 Task: Find connections with filter location Bhinga with filter topic #hiringwith filter profile language English with filter current company Technical Engineering Portal with filter school Bhagwant University, Ajmer with filter industry Footwear and Leather Goods Repair with filter service category DJing with filter keywords title Mathematician
Action: Mouse moved to (561, 79)
Screenshot: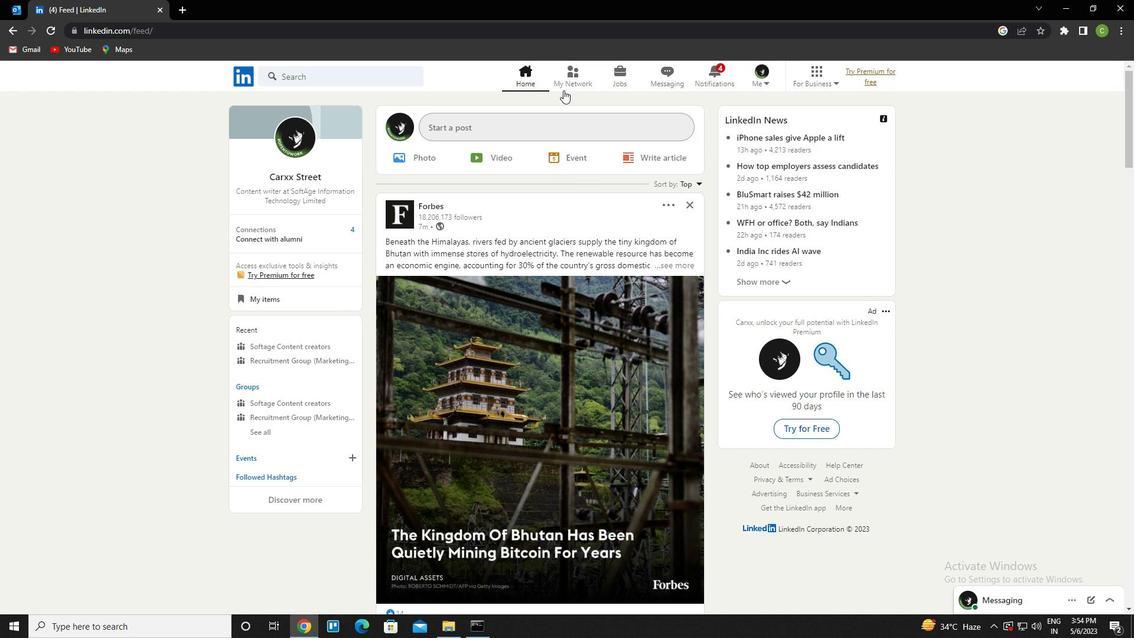 
Action: Mouse pressed left at (561, 79)
Screenshot: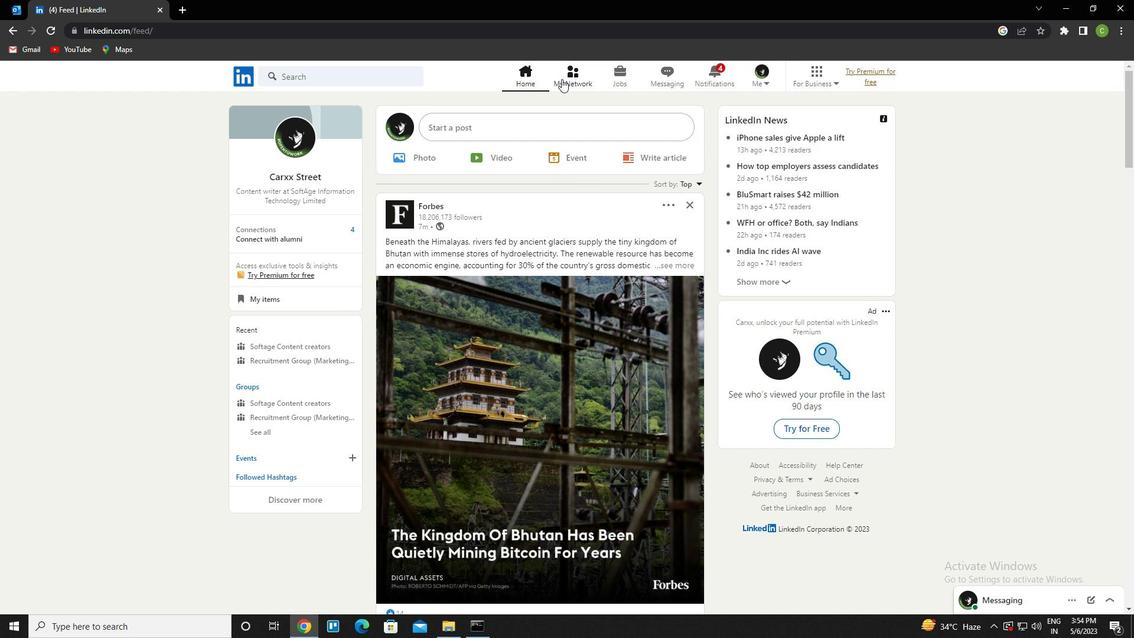 
Action: Mouse moved to (320, 153)
Screenshot: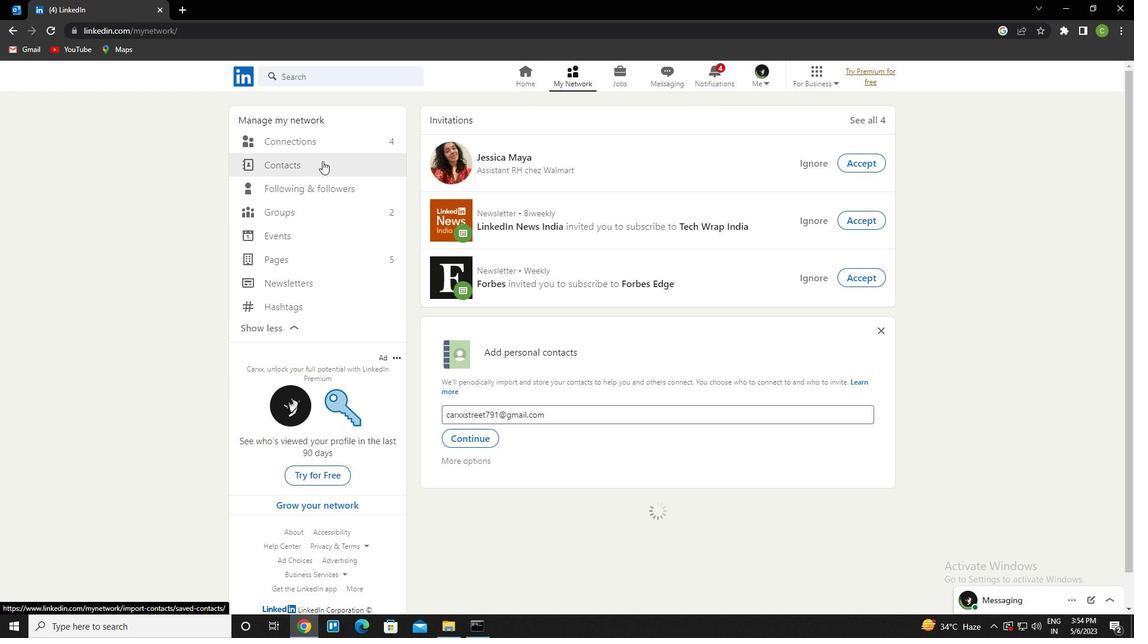 
Action: Mouse pressed left at (320, 153)
Screenshot: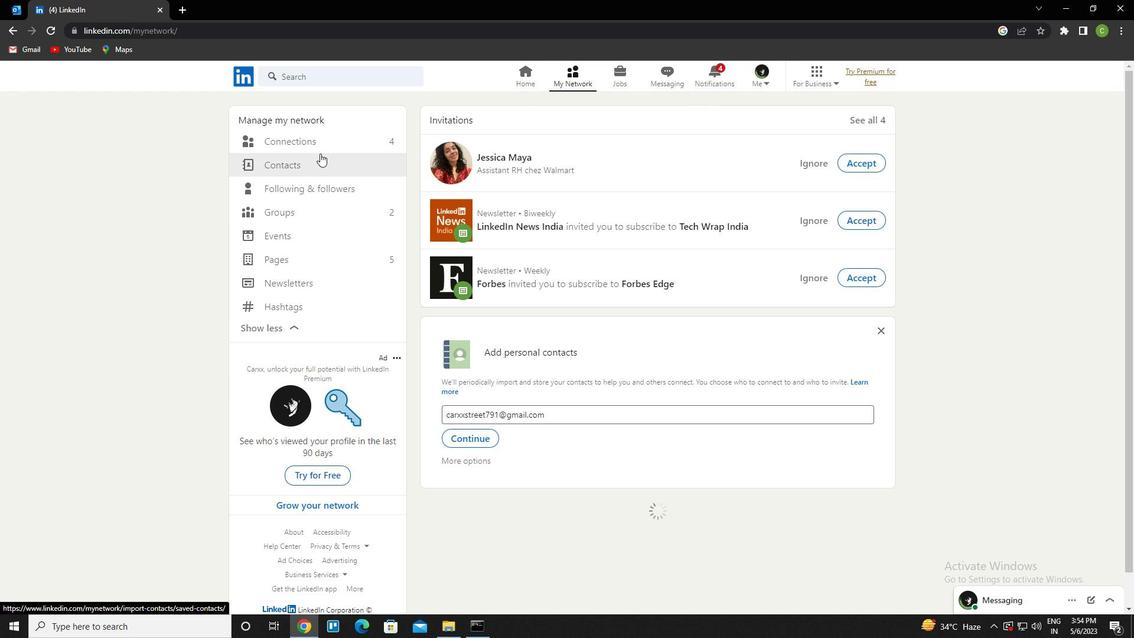 
Action: Mouse moved to (323, 143)
Screenshot: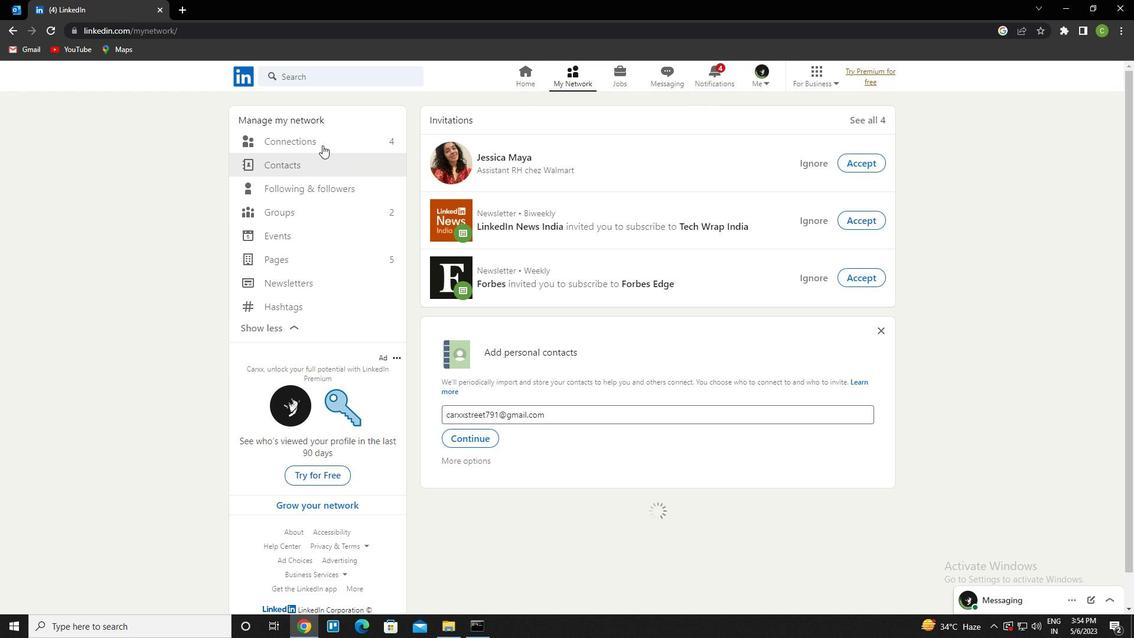 
Action: Mouse pressed left at (323, 143)
Screenshot: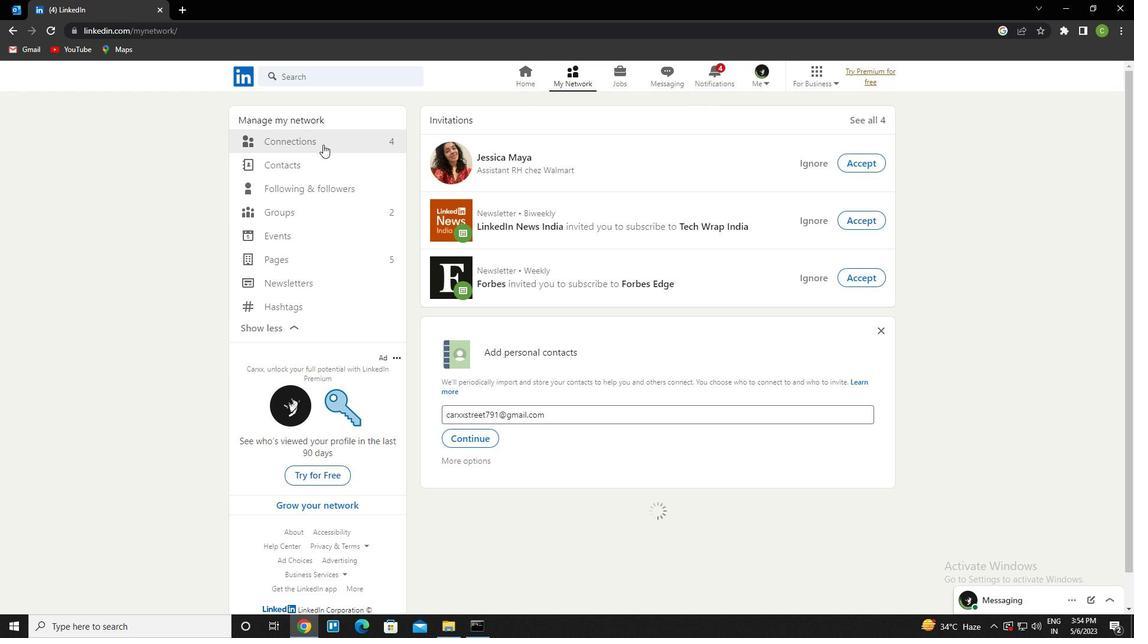 
Action: Mouse moved to (667, 142)
Screenshot: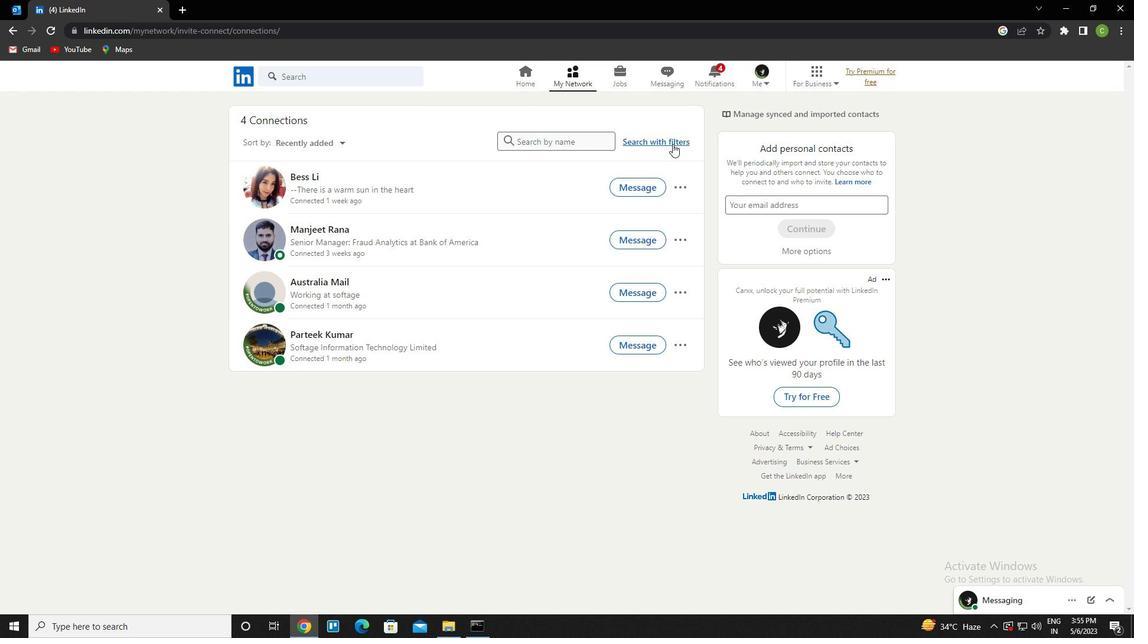 
Action: Mouse pressed left at (667, 142)
Screenshot: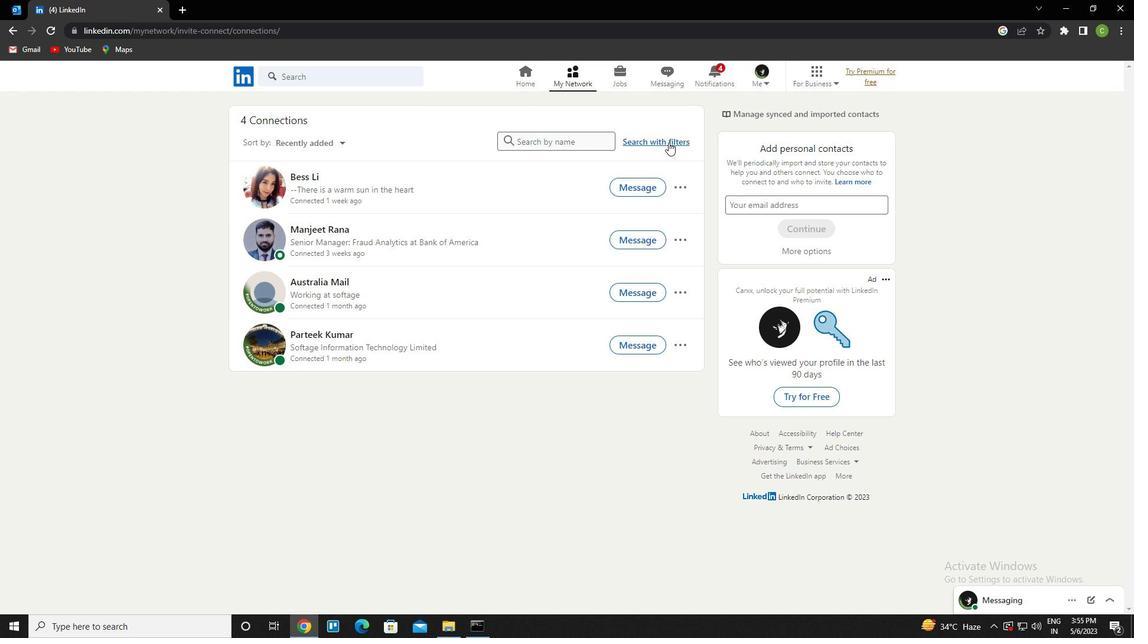 
Action: Mouse moved to (603, 109)
Screenshot: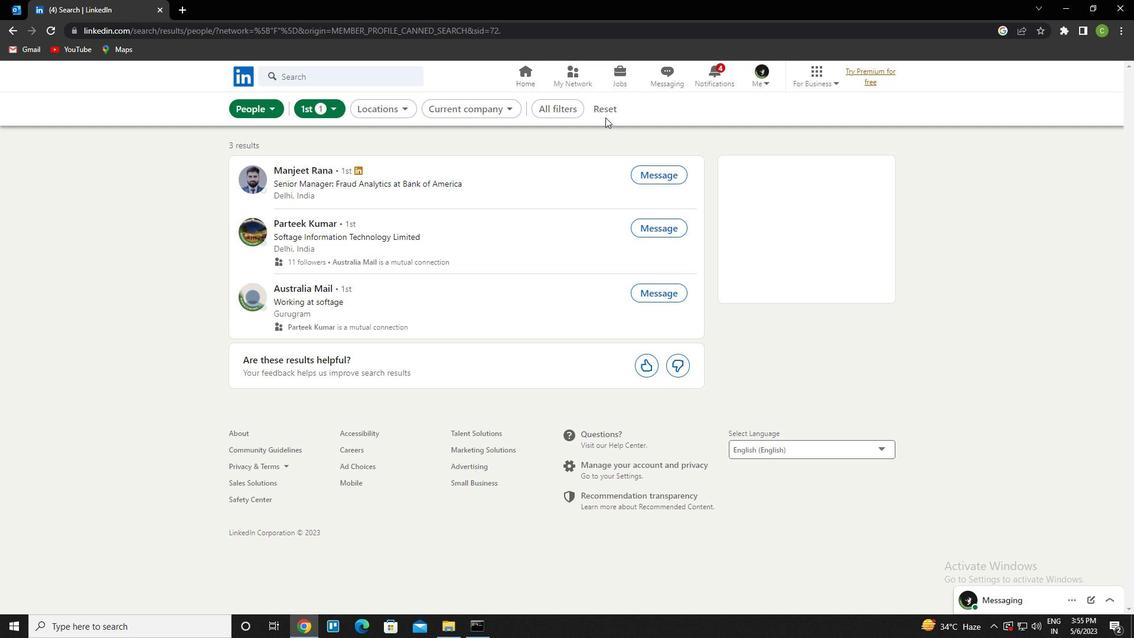 
Action: Mouse pressed left at (603, 109)
Screenshot: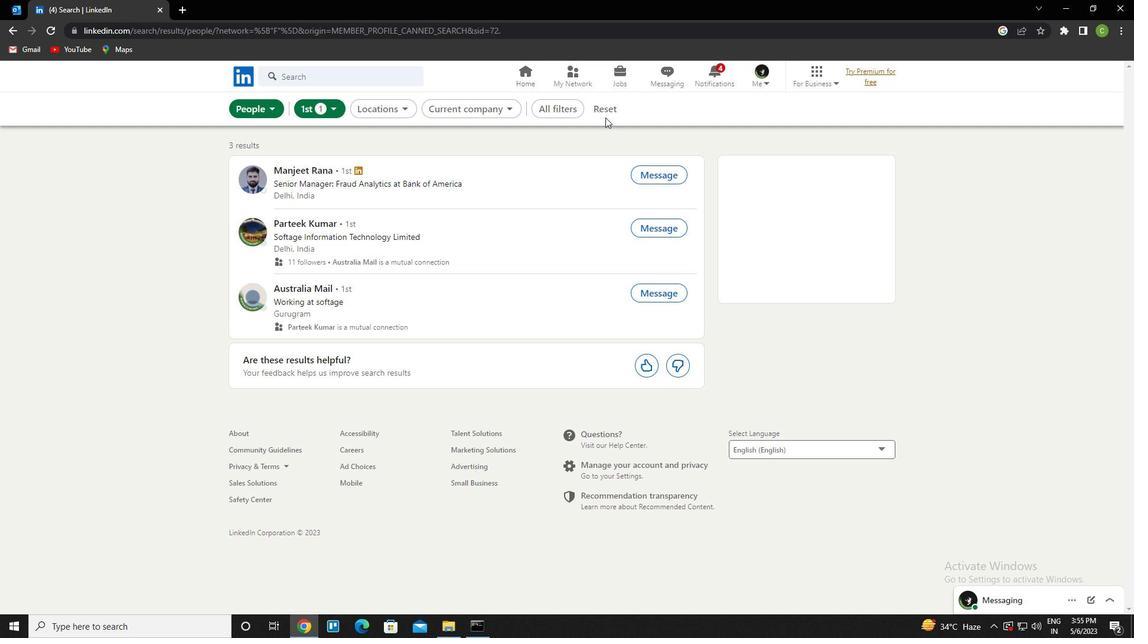 
Action: Mouse moved to (582, 111)
Screenshot: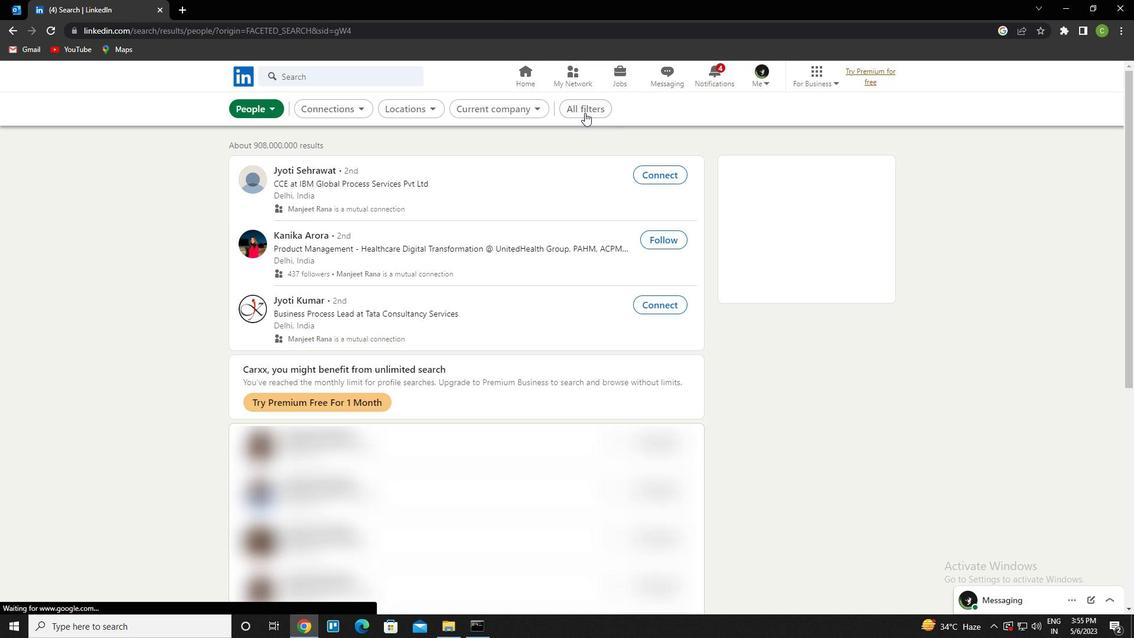 
Action: Mouse pressed left at (582, 111)
Screenshot: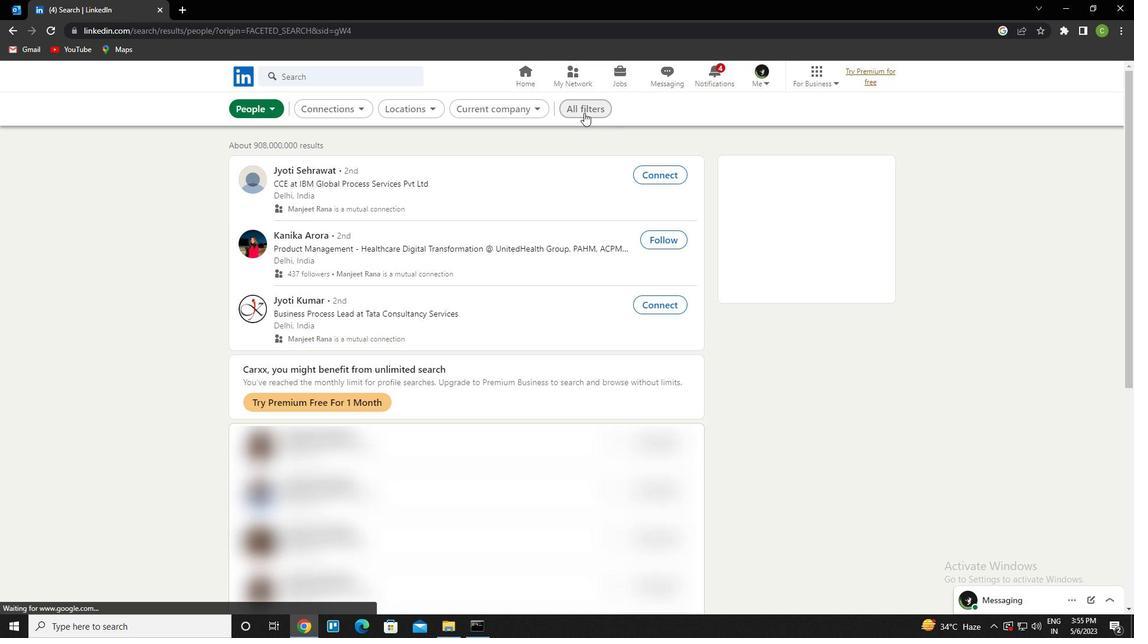 
Action: Mouse moved to (930, 335)
Screenshot: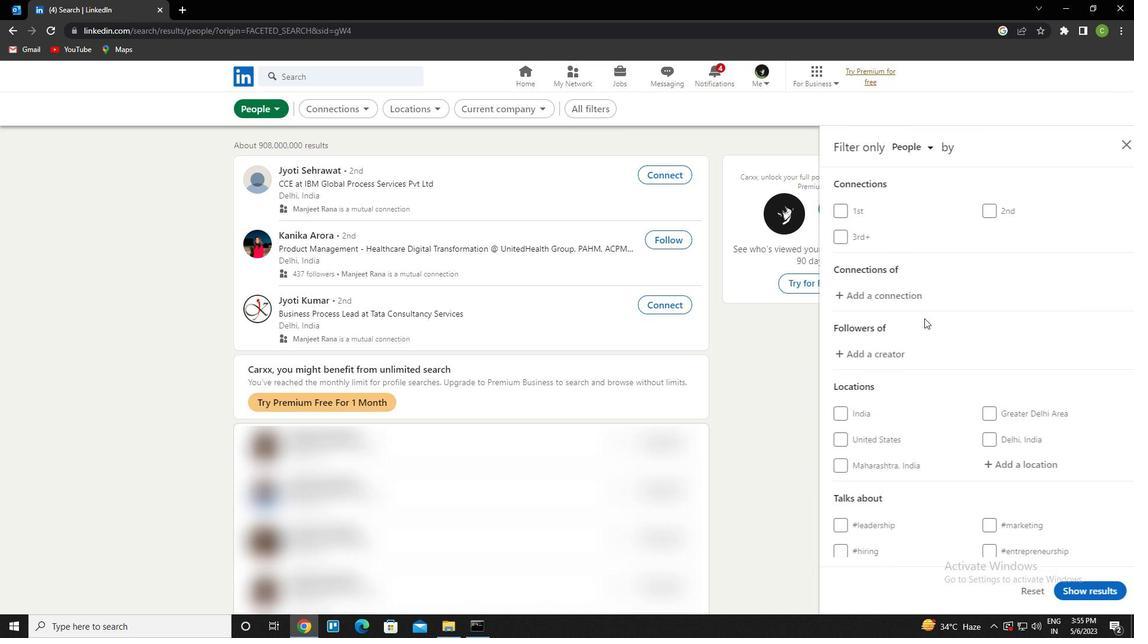 
Action: Mouse scrolled (930, 334) with delta (0, 0)
Screenshot: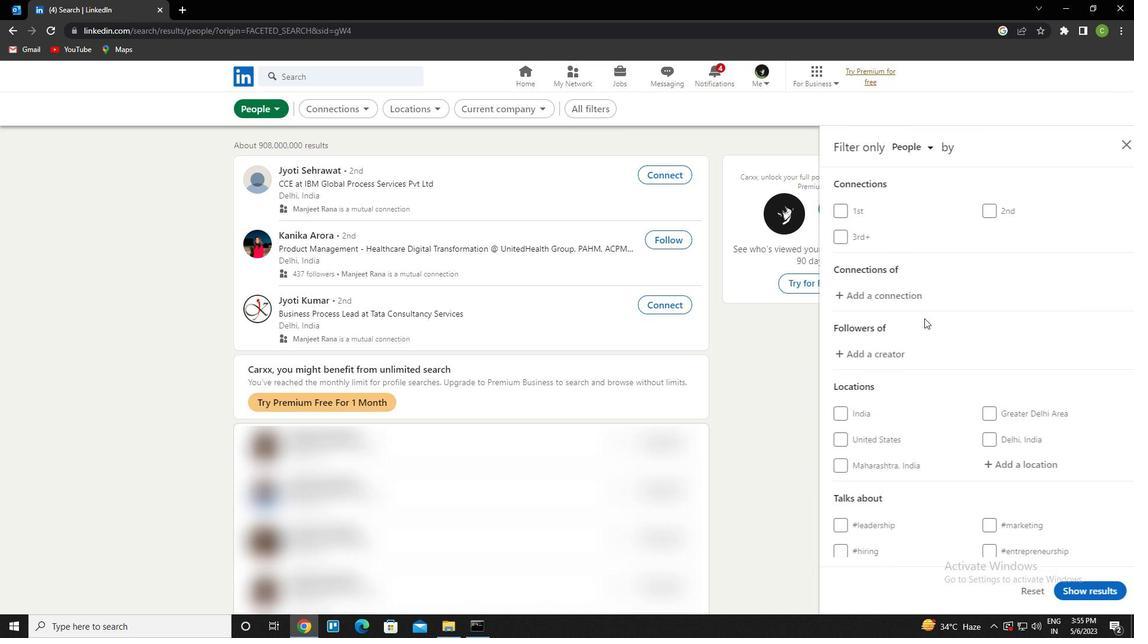
Action: Mouse moved to (954, 378)
Screenshot: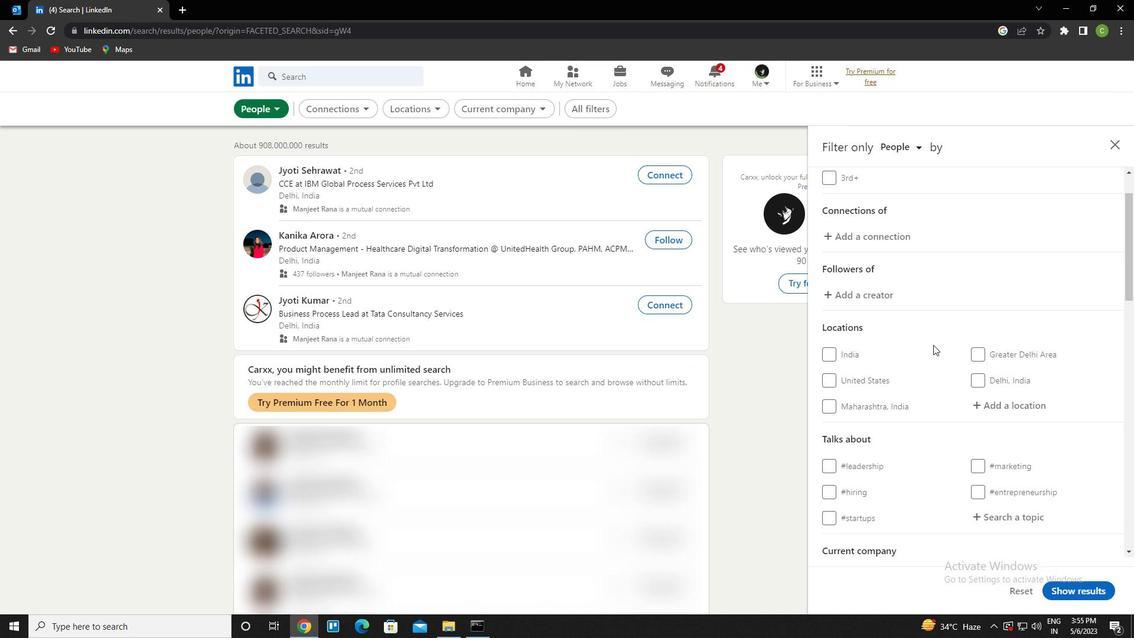 
Action: Mouse scrolled (954, 377) with delta (0, 0)
Screenshot: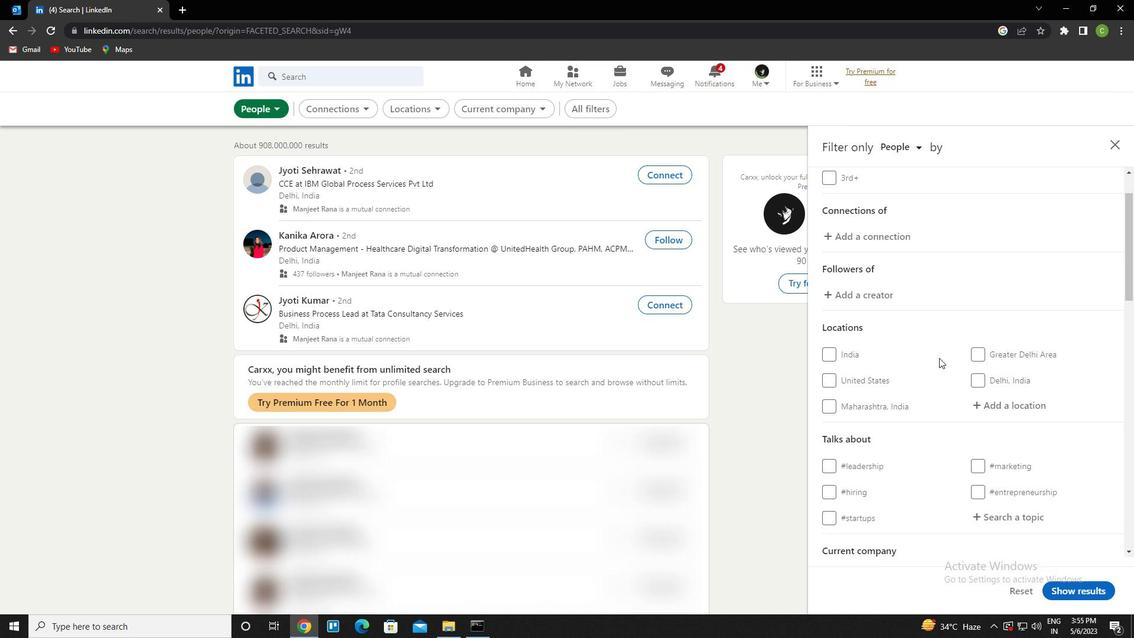 
Action: Mouse moved to (1002, 349)
Screenshot: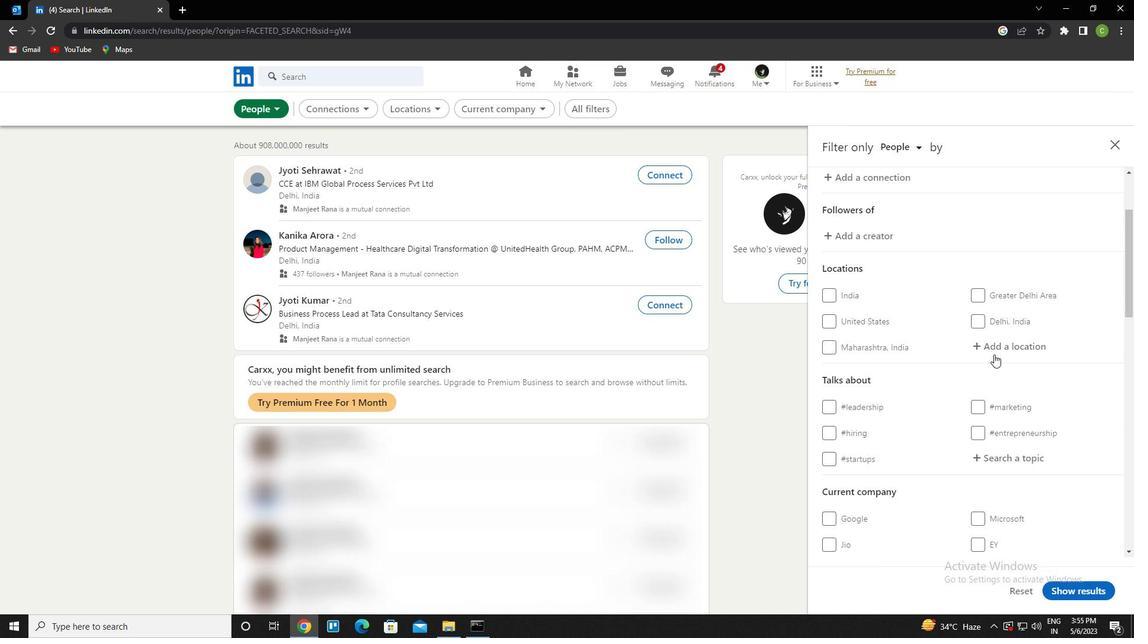 
Action: Mouse pressed left at (1002, 349)
Screenshot: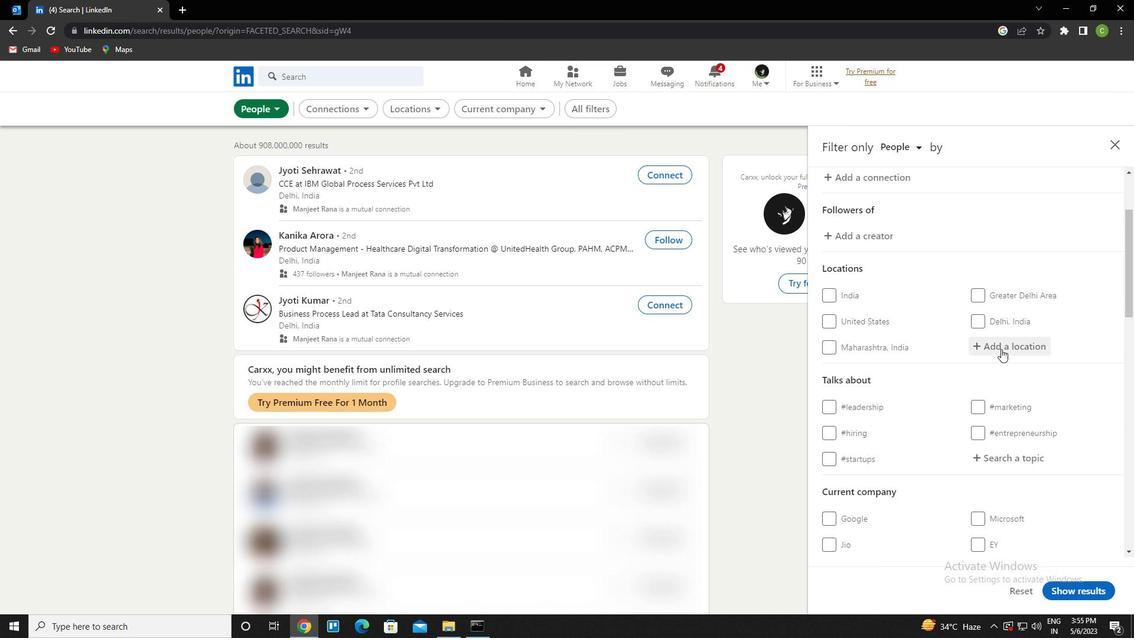 
Action: Key pressed <Key.caps_lock>b<Key.caps_lock>Hinga<Key.down><Key.enter>
Screenshot: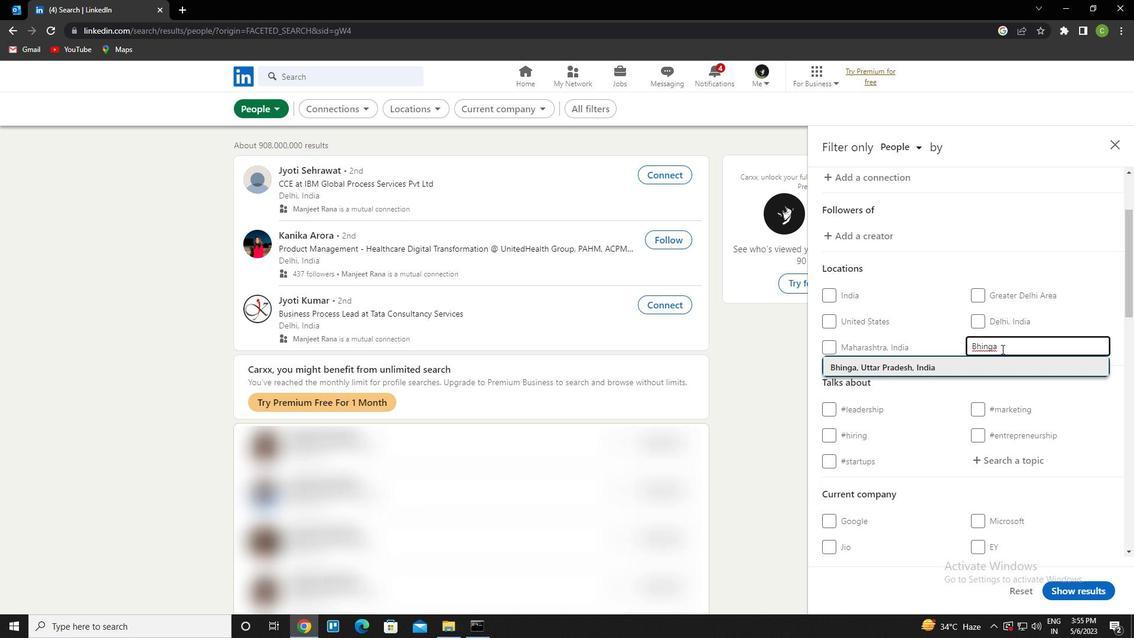 
Action: Mouse scrolled (1002, 348) with delta (0, 0)
Screenshot: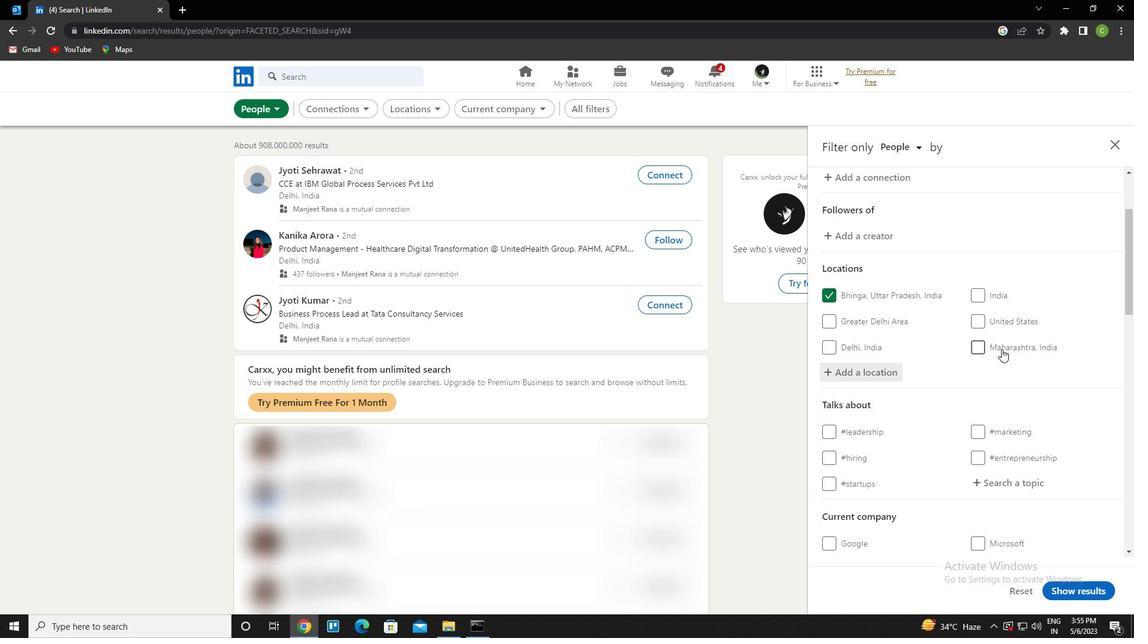 
Action: Mouse moved to (1007, 421)
Screenshot: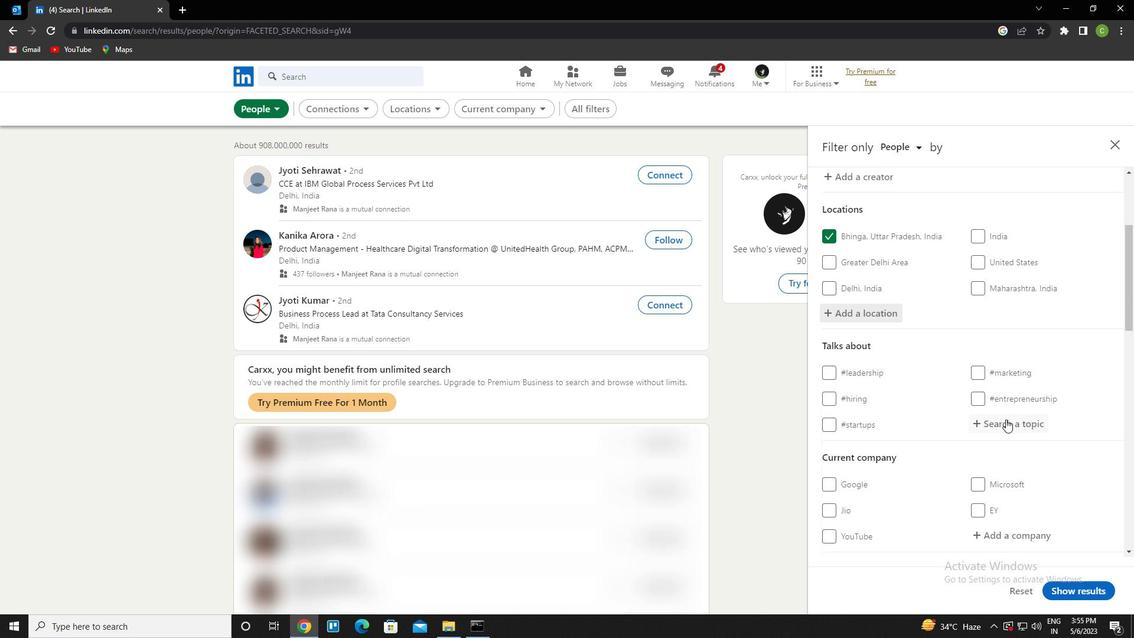 
Action: Mouse pressed left at (1007, 421)
Screenshot: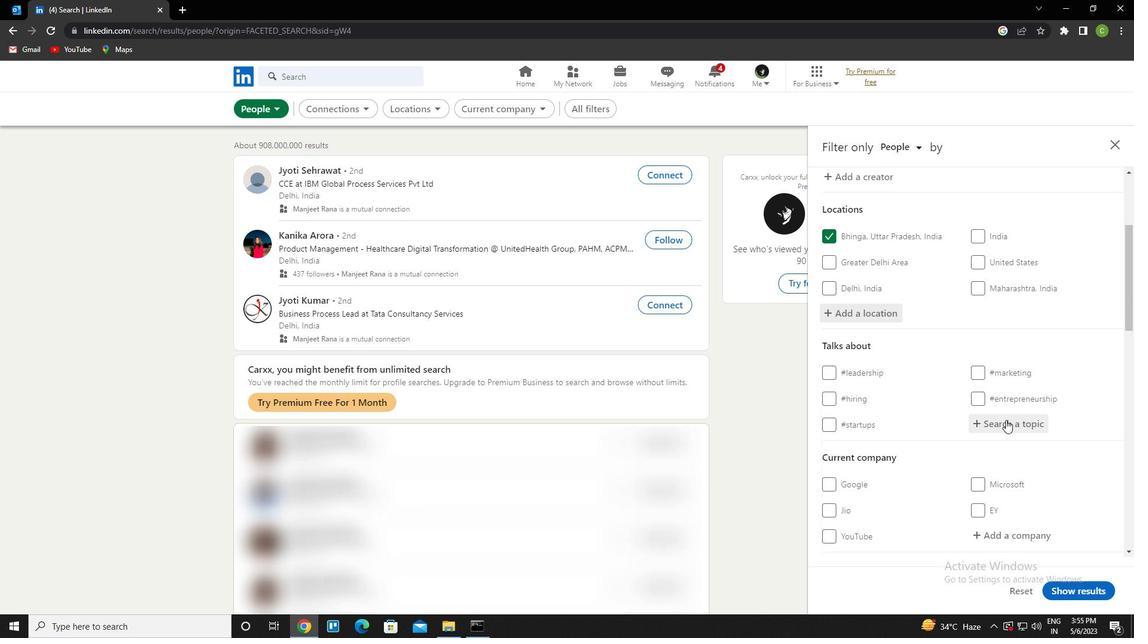 
Action: Key pressed hiring<Key.down><Key.enter>
Screenshot: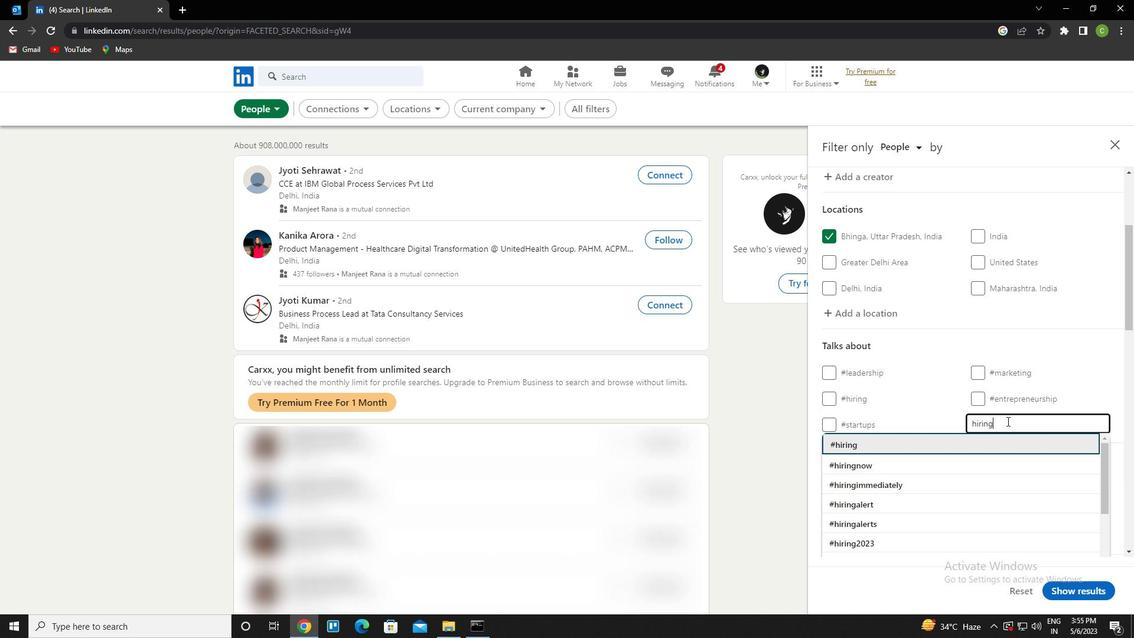 
Action: Mouse scrolled (1007, 420) with delta (0, 0)
Screenshot: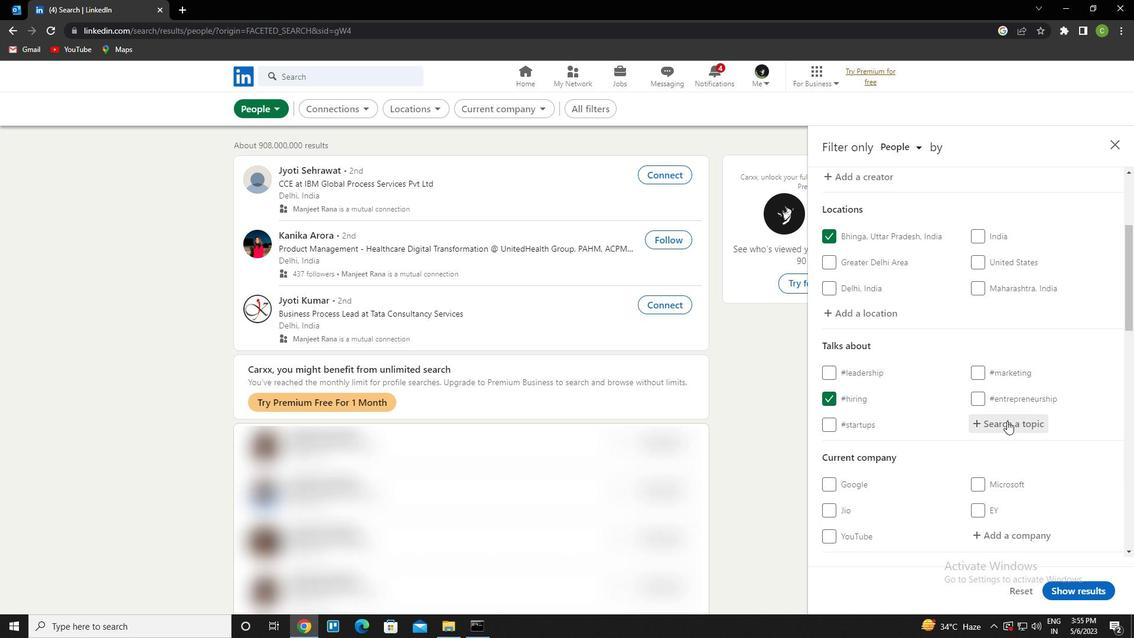 
Action: Mouse scrolled (1007, 420) with delta (0, 0)
Screenshot: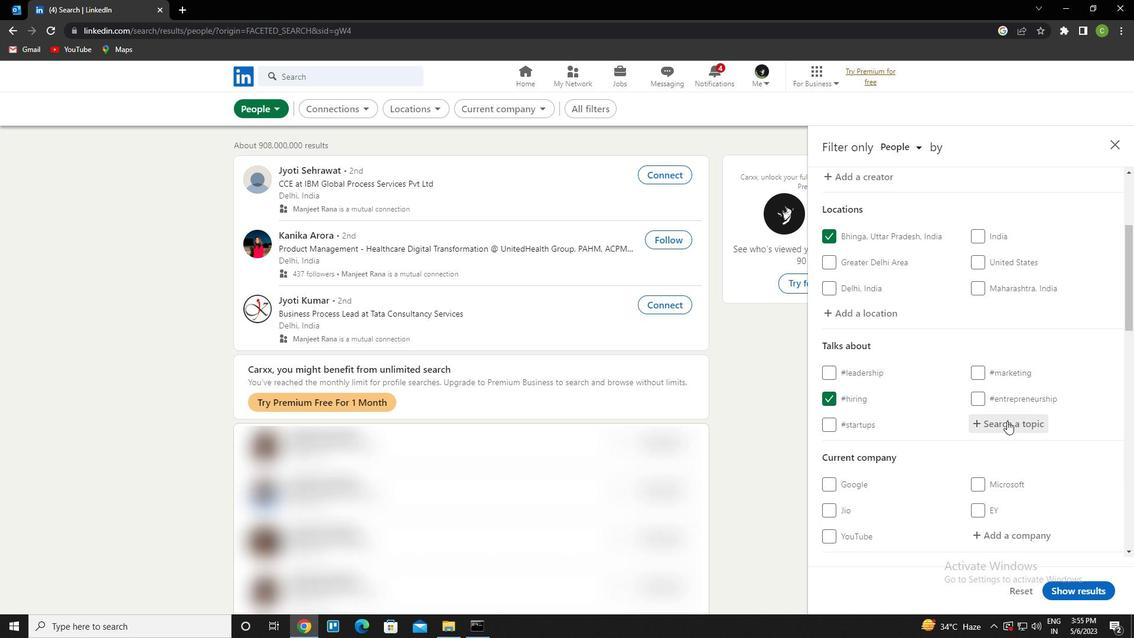 
Action: Mouse scrolled (1007, 420) with delta (0, 0)
Screenshot: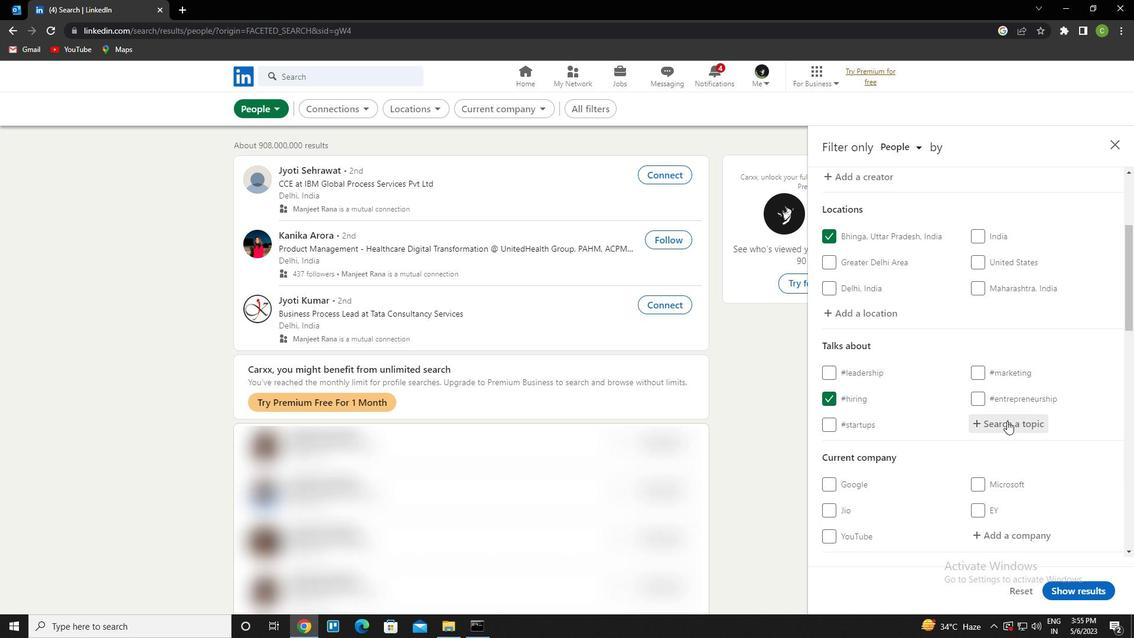 
Action: Mouse scrolled (1007, 420) with delta (0, 0)
Screenshot: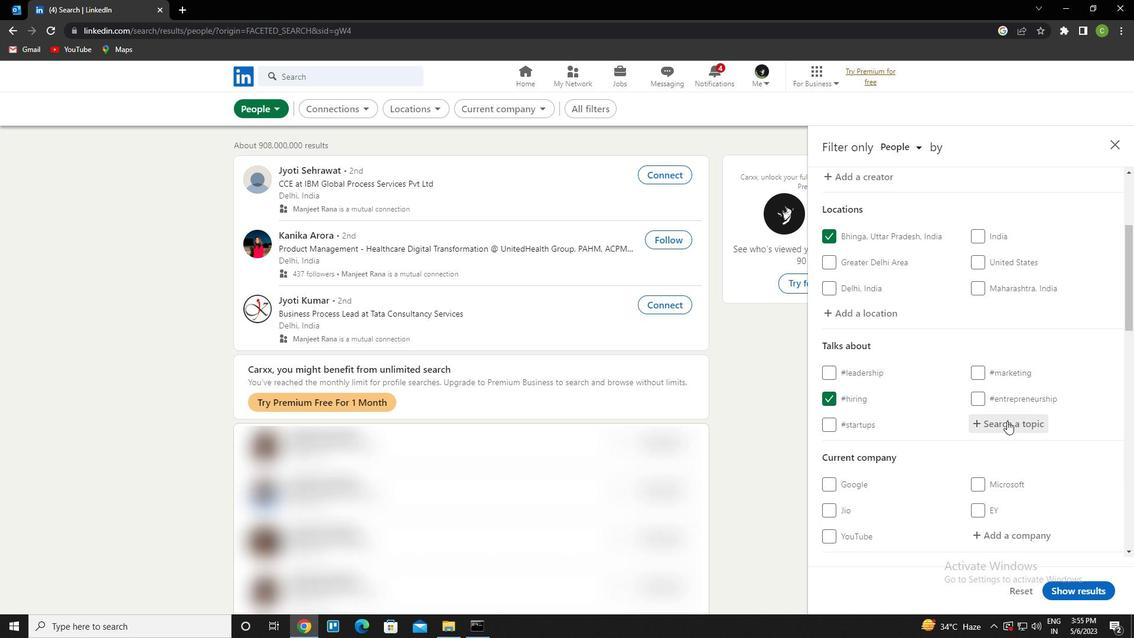 
Action: Mouse scrolled (1007, 420) with delta (0, 0)
Screenshot: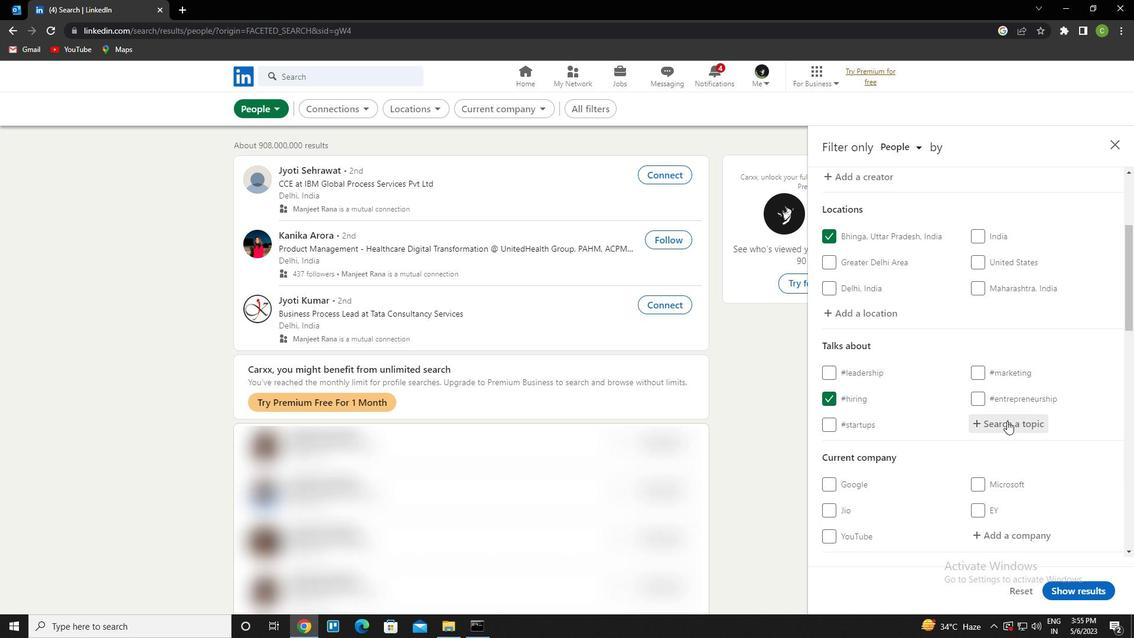 
Action: Mouse scrolled (1007, 420) with delta (0, 0)
Screenshot: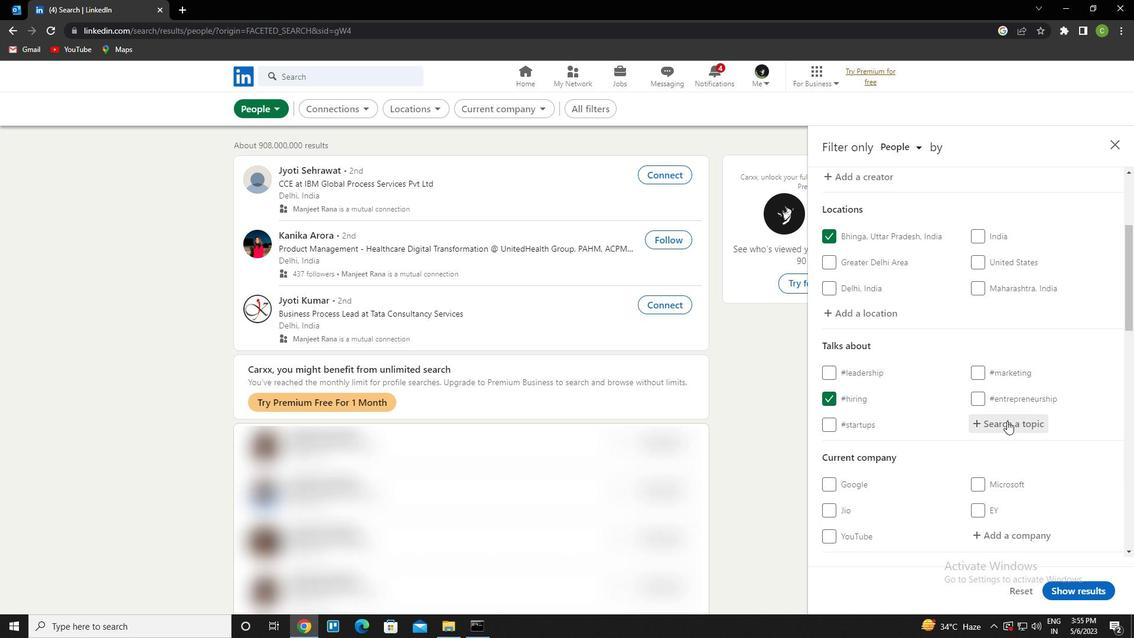 
Action: Mouse scrolled (1007, 420) with delta (0, 0)
Screenshot: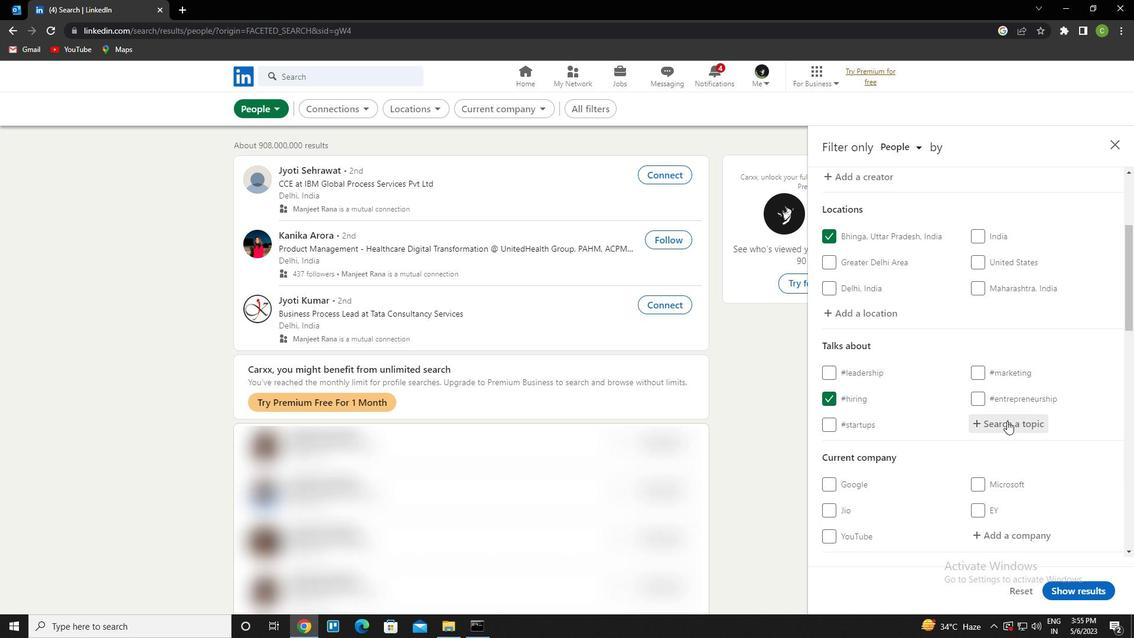 
Action: Mouse scrolled (1007, 420) with delta (0, 0)
Screenshot: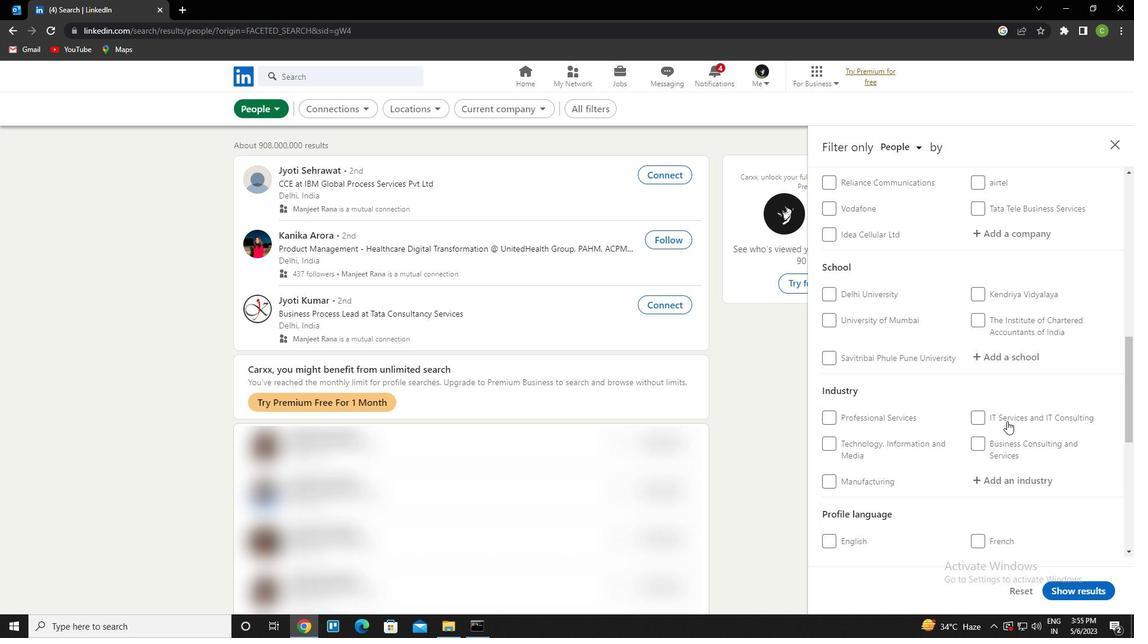 
Action: Mouse scrolled (1007, 420) with delta (0, 0)
Screenshot: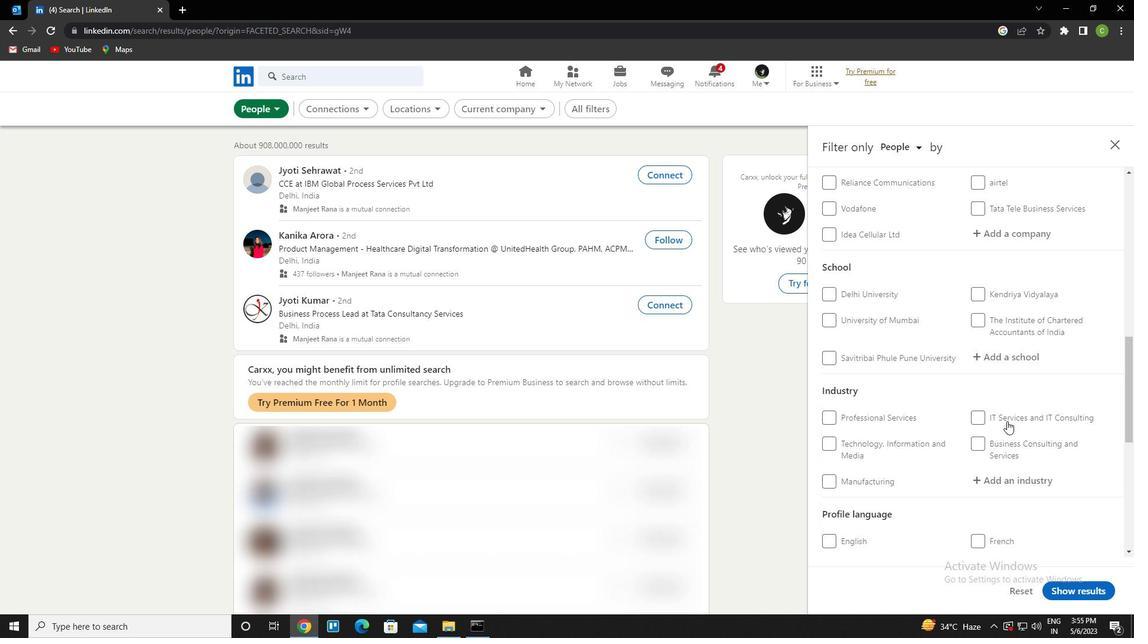 
Action: Mouse scrolled (1007, 420) with delta (0, 0)
Screenshot: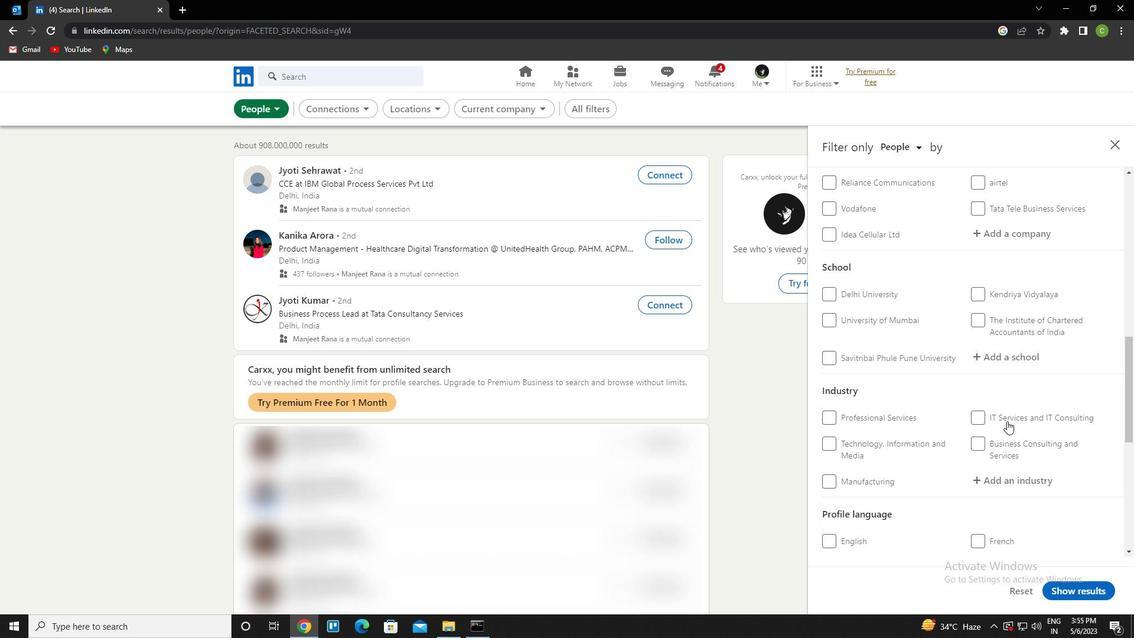 
Action: Mouse scrolled (1007, 420) with delta (0, 0)
Screenshot: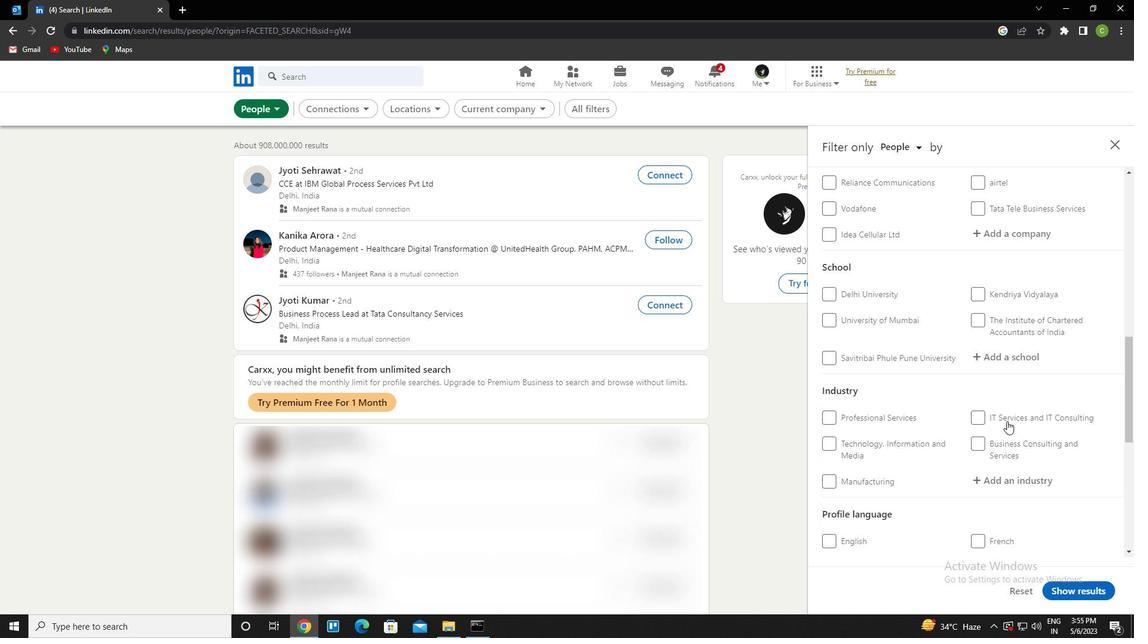
Action: Mouse scrolled (1007, 420) with delta (0, 0)
Screenshot: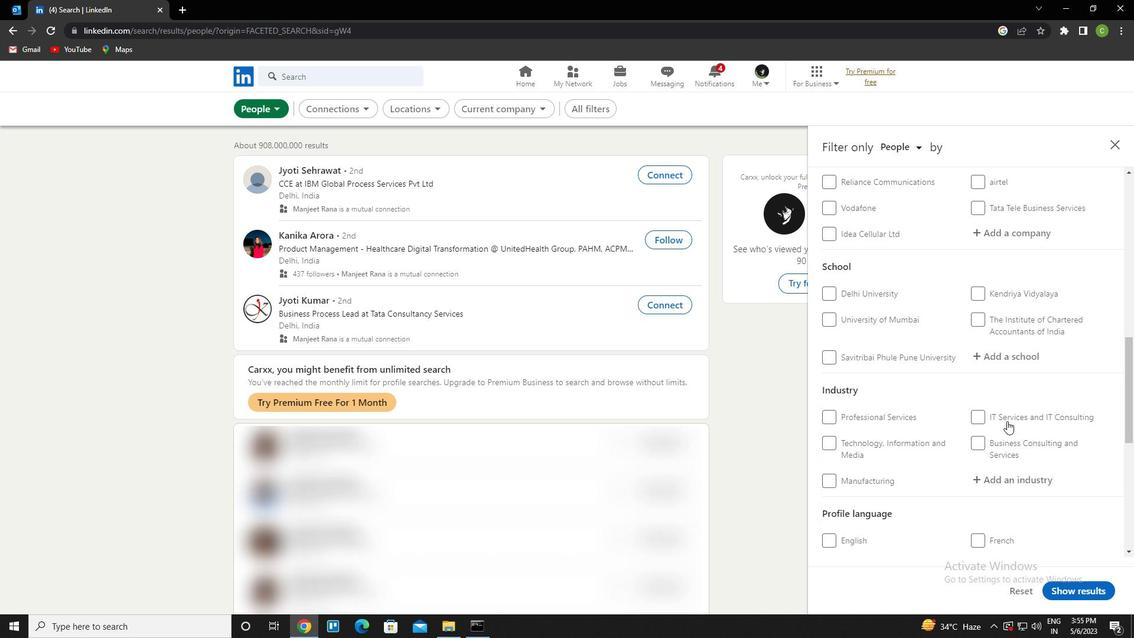 
Action: Mouse scrolled (1007, 420) with delta (0, 0)
Screenshot: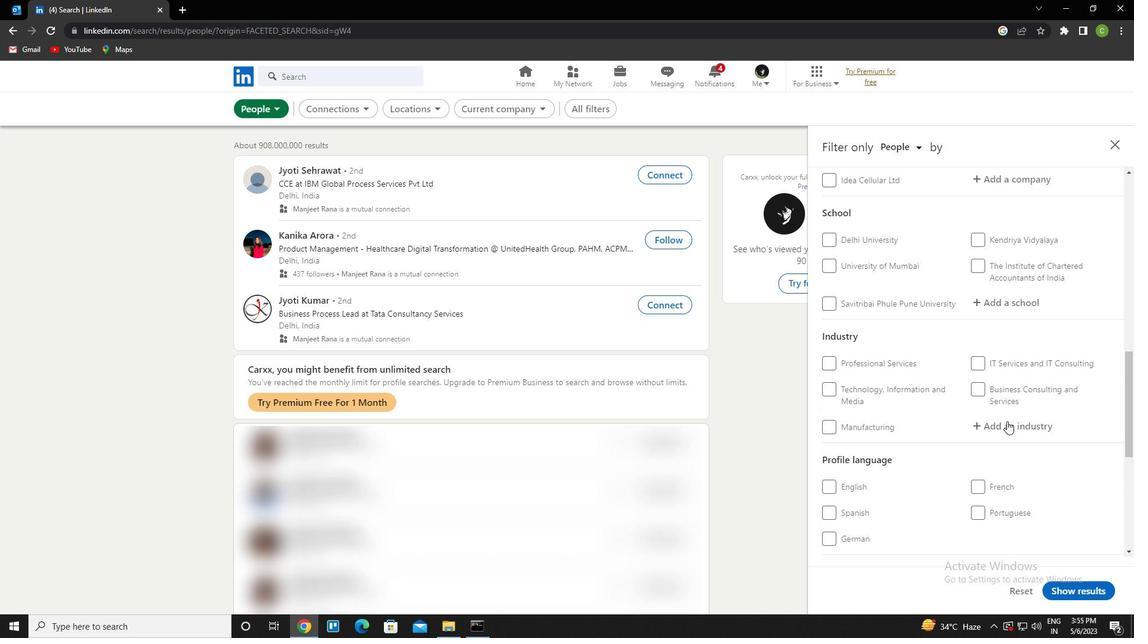 
Action: Mouse moved to (832, 181)
Screenshot: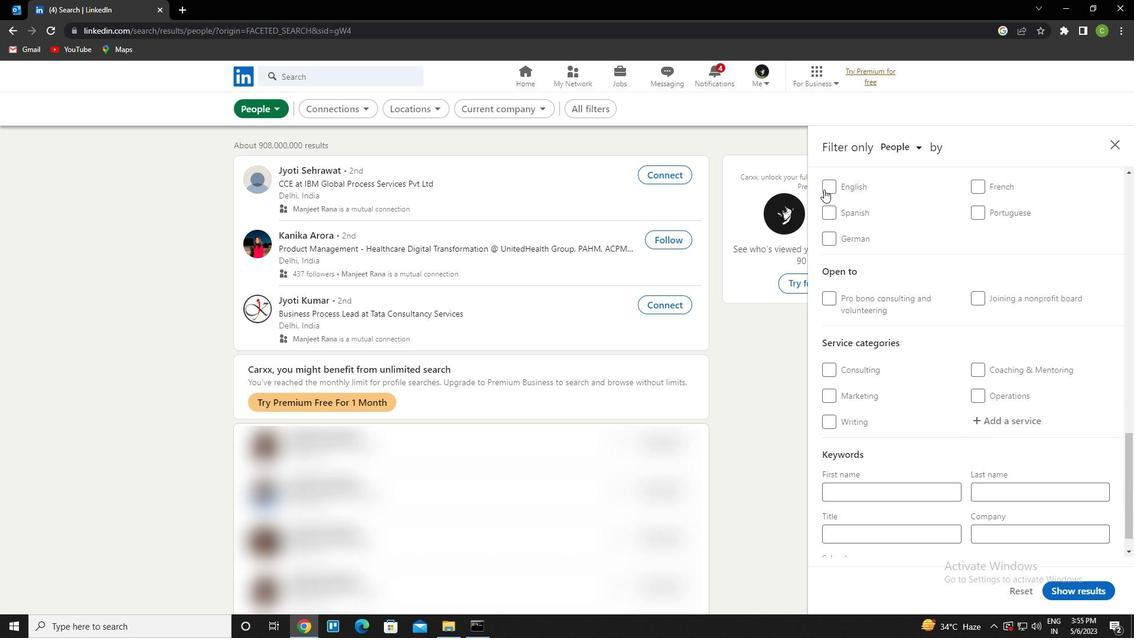 
Action: Mouse pressed left at (832, 181)
Screenshot: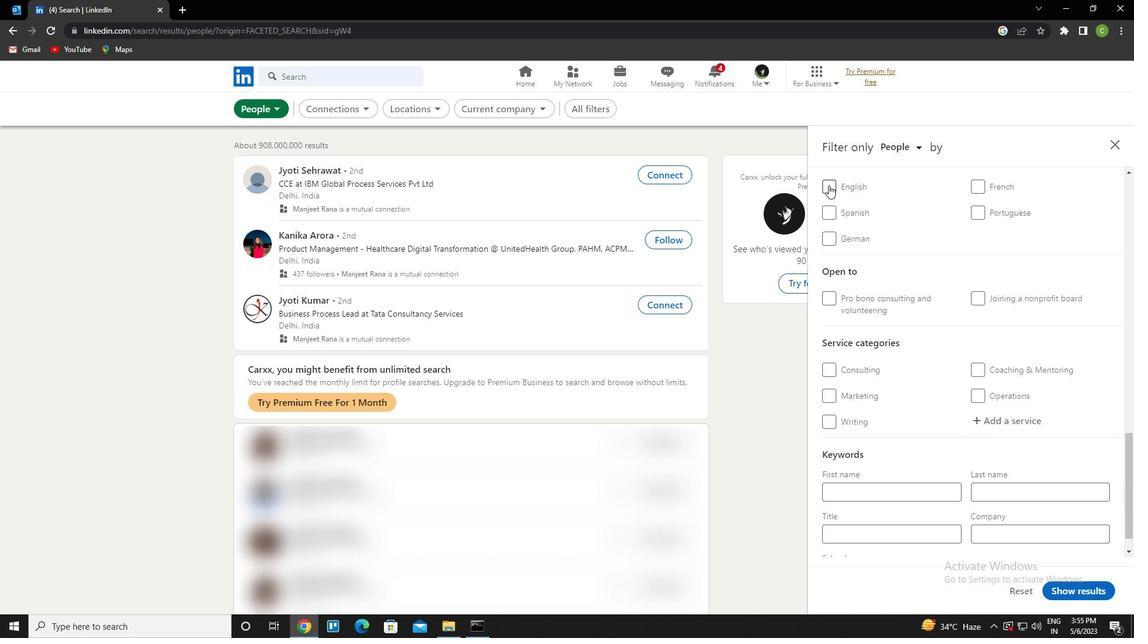 
Action: Mouse moved to (863, 249)
Screenshot: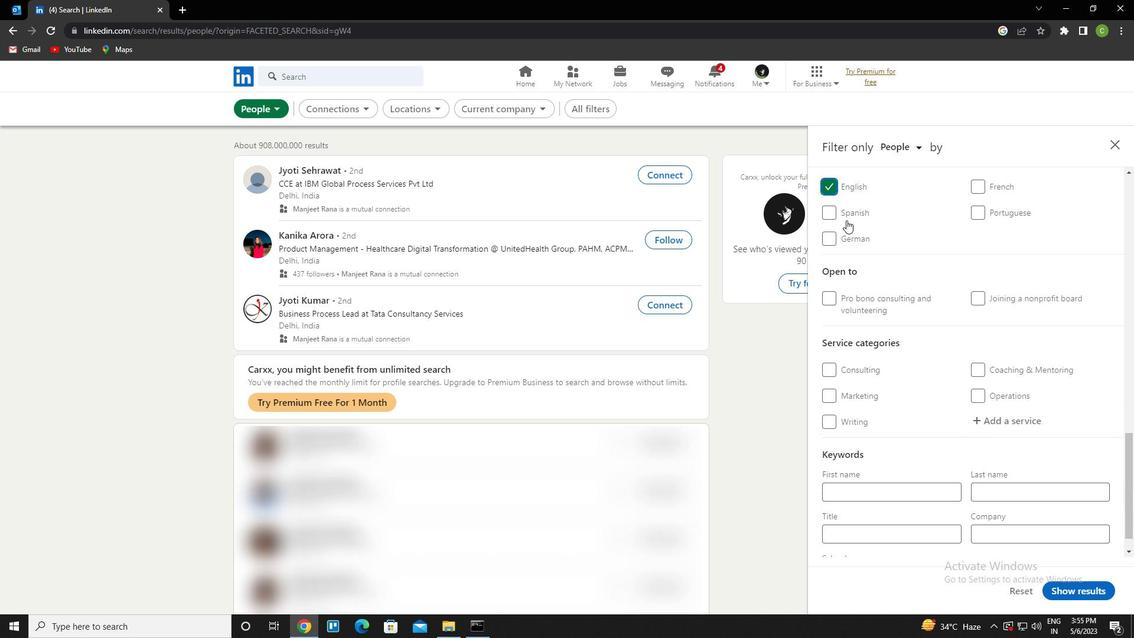 
Action: Mouse scrolled (863, 249) with delta (0, 0)
Screenshot: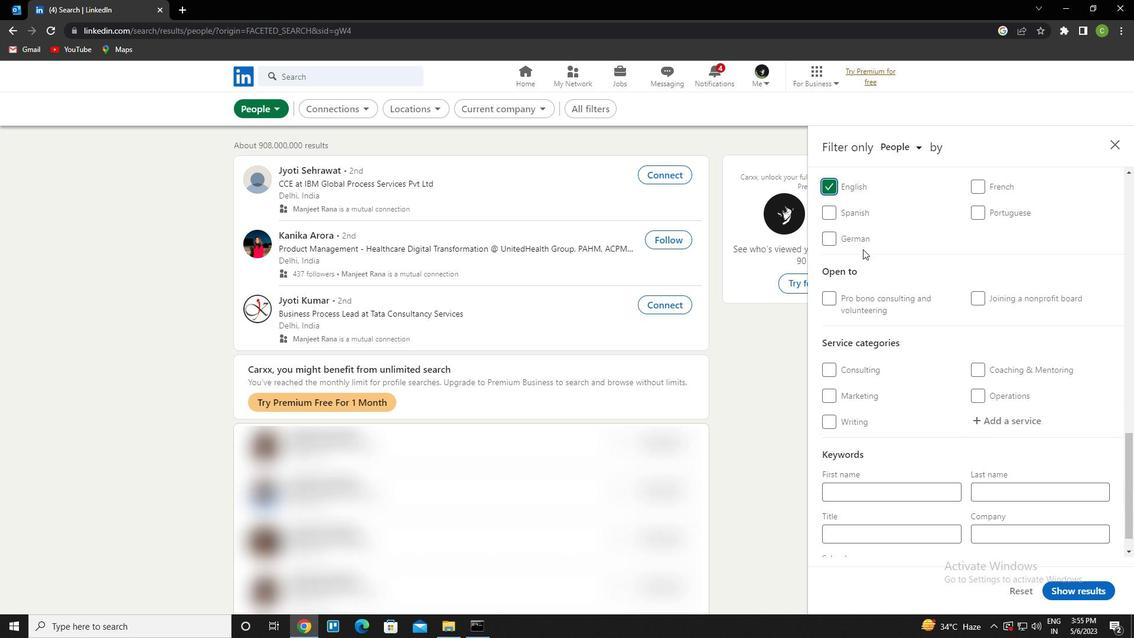 
Action: Mouse scrolled (863, 249) with delta (0, 0)
Screenshot: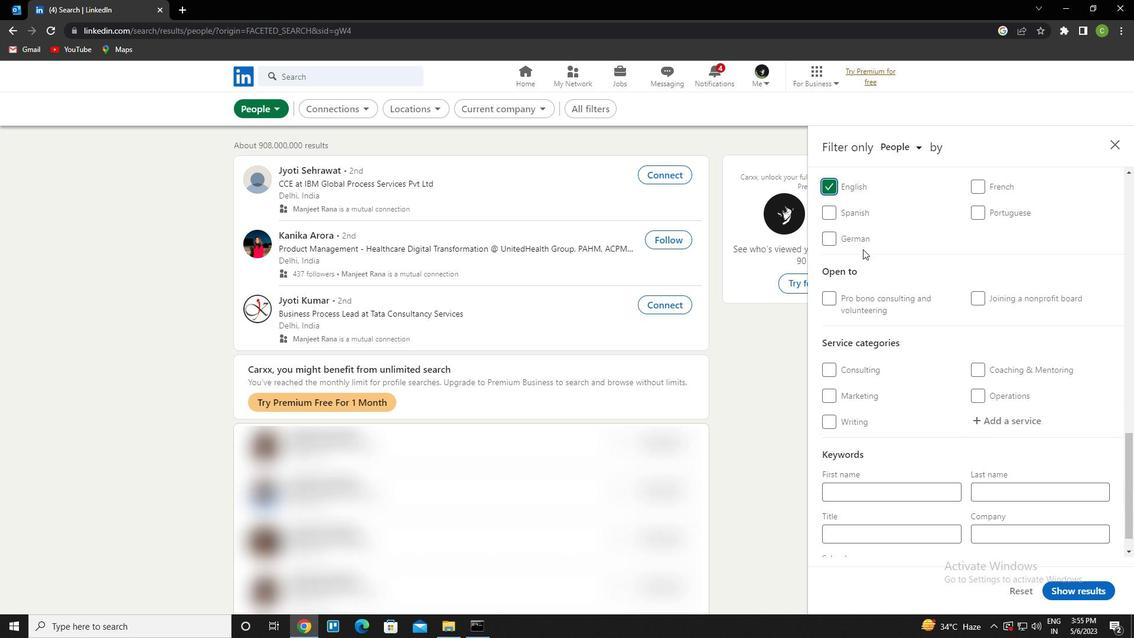 
Action: Mouse scrolled (863, 249) with delta (0, 0)
Screenshot: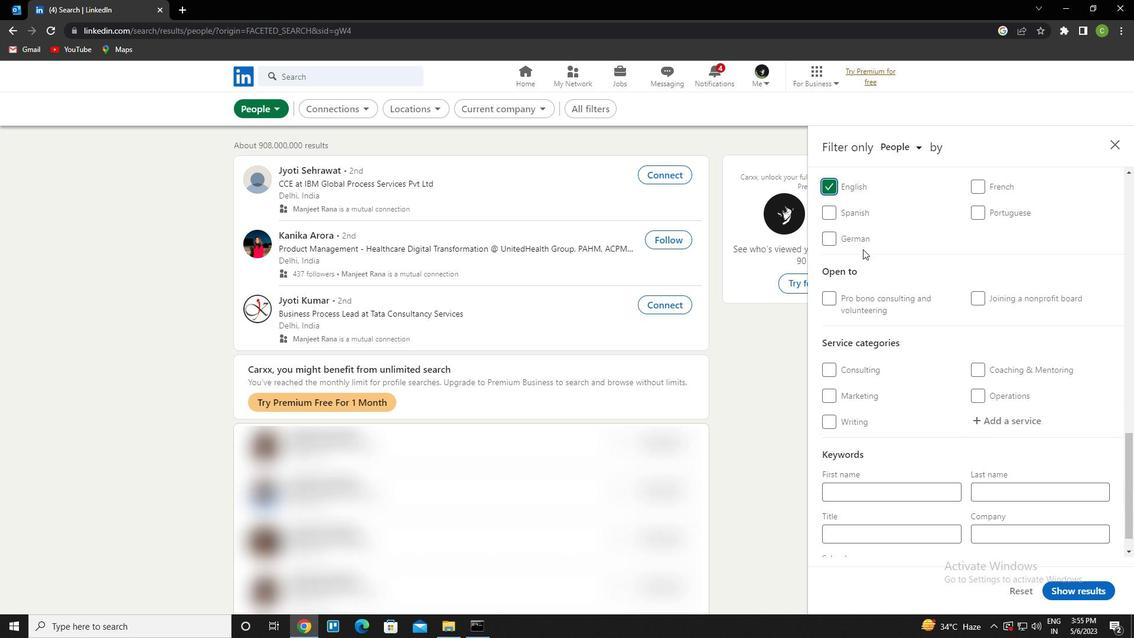 
Action: Mouse scrolled (863, 249) with delta (0, 0)
Screenshot: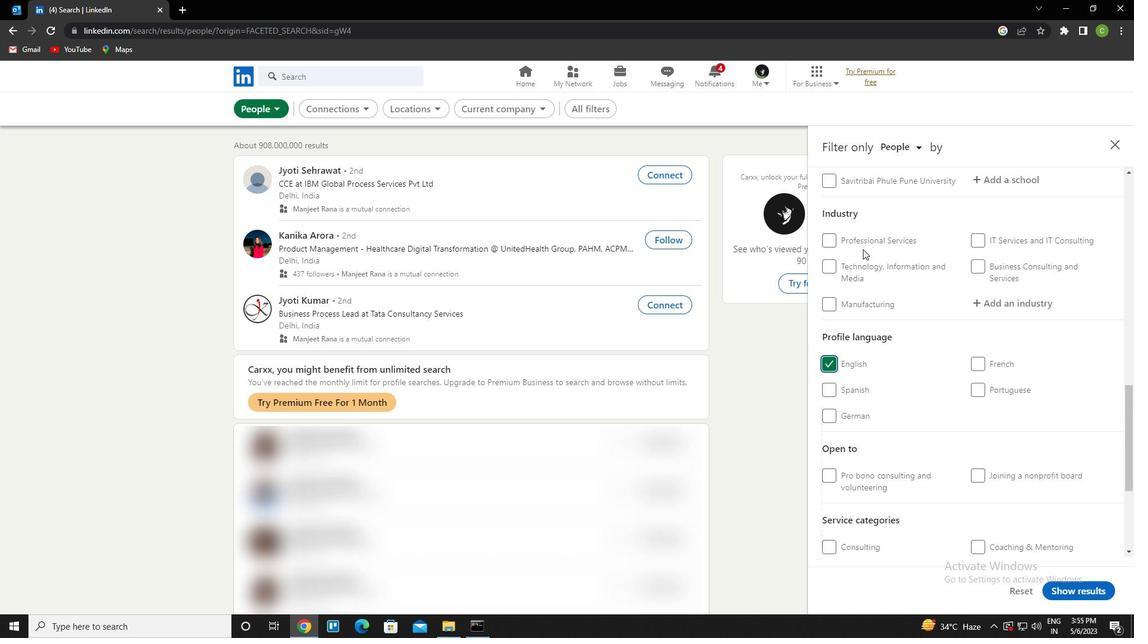 
Action: Mouse scrolled (863, 249) with delta (0, 0)
Screenshot: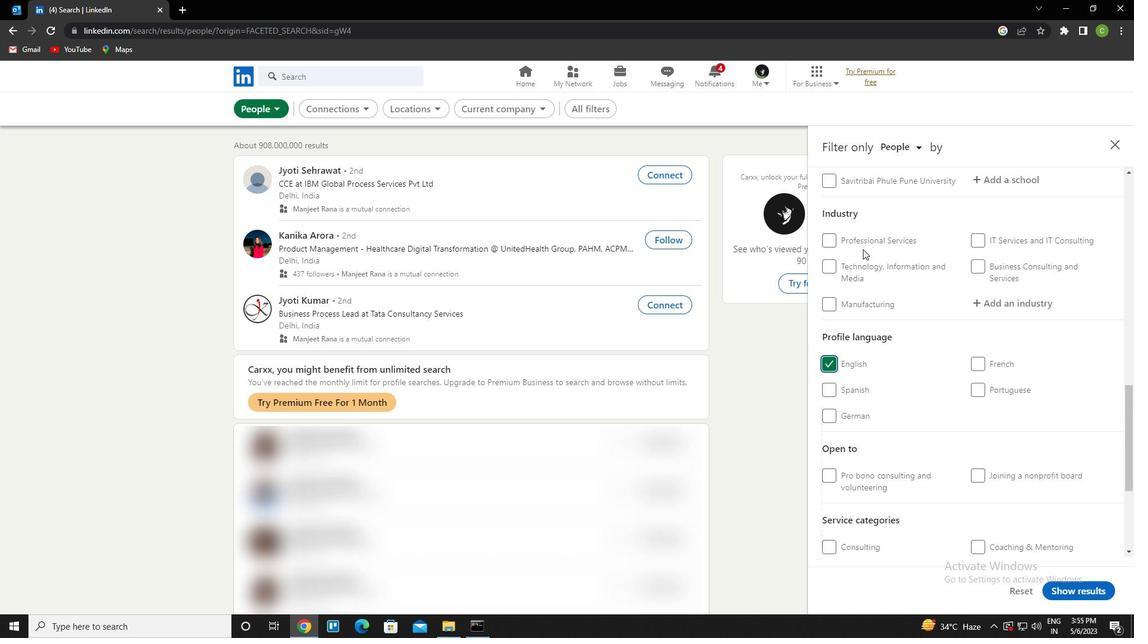 
Action: Mouse scrolled (863, 249) with delta (0, 0)
Screenshot: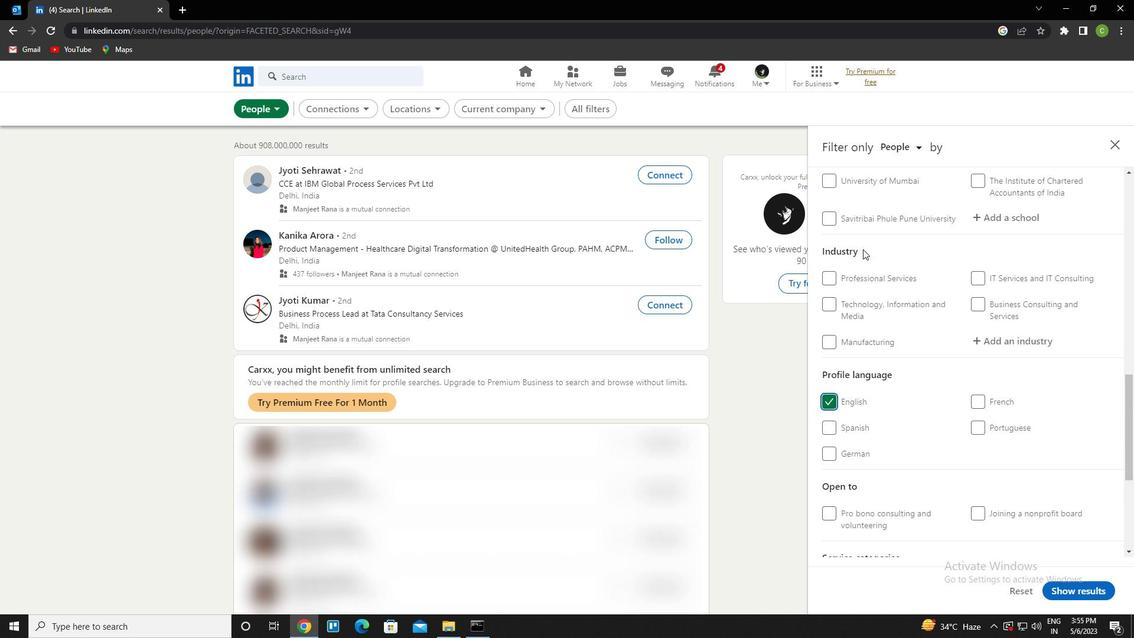 
Action: Mouse scrolled (863, 249) with delta (0, 0)
Screenshot: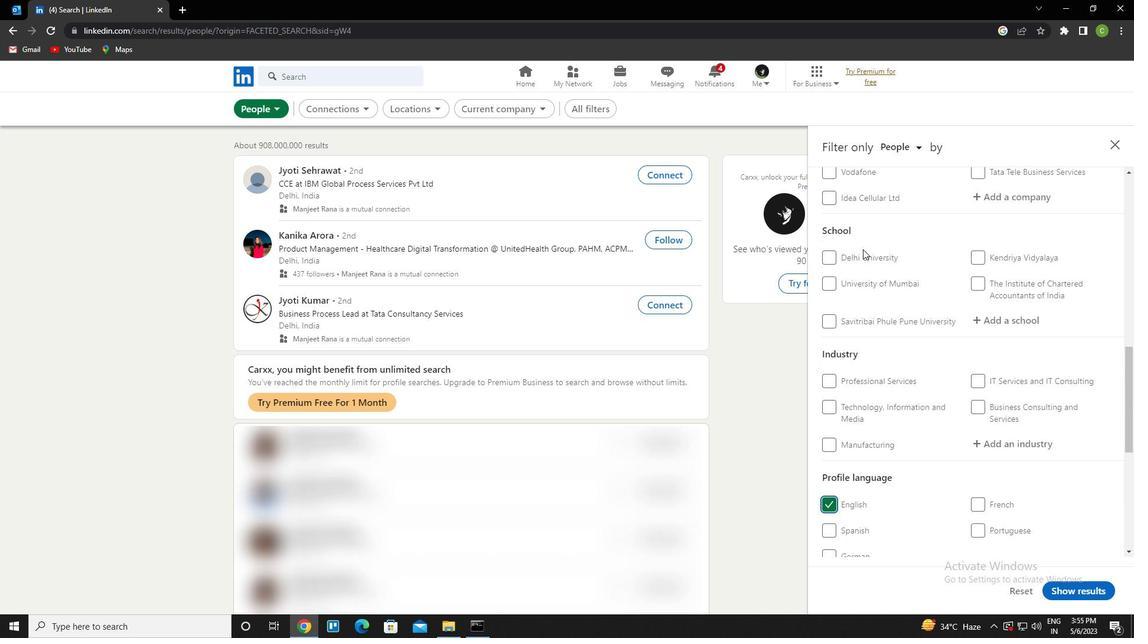
Action: Mouse scrolled (863, 249) with delta (0, 0)
Screenshot: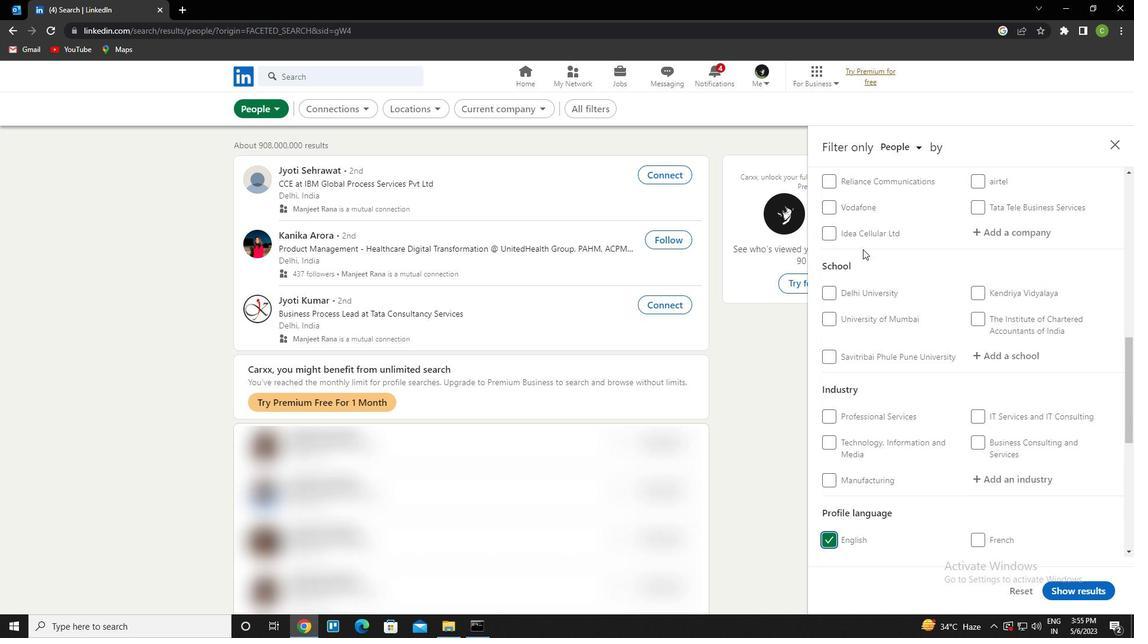 
Action: Mouse scrolled (863, 249) with delta (0, 0)
Screenshot: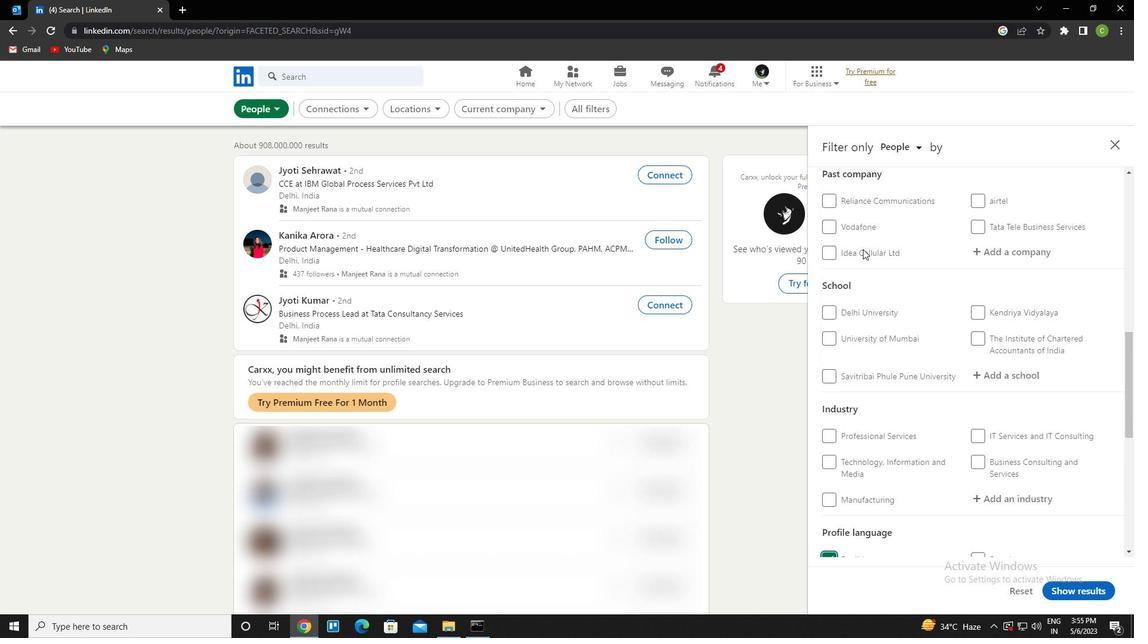 
Action: Mouse scrolled (863, 249) with delta (0, 0)
Screenshot: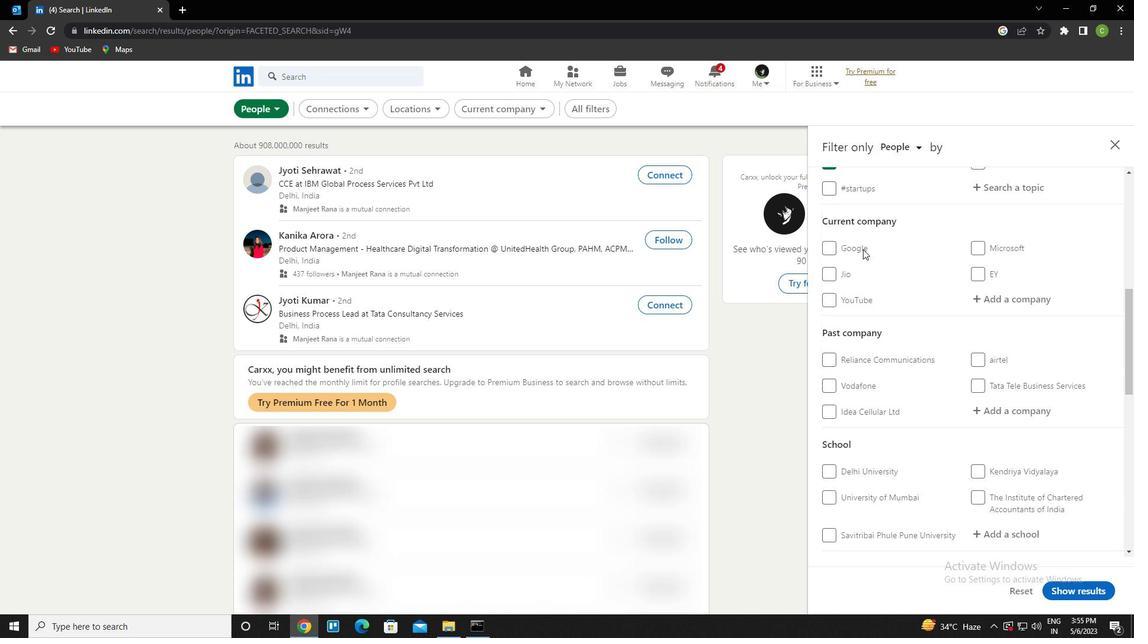 
Action: Mouse moved to (1011, 360)
Screenshot: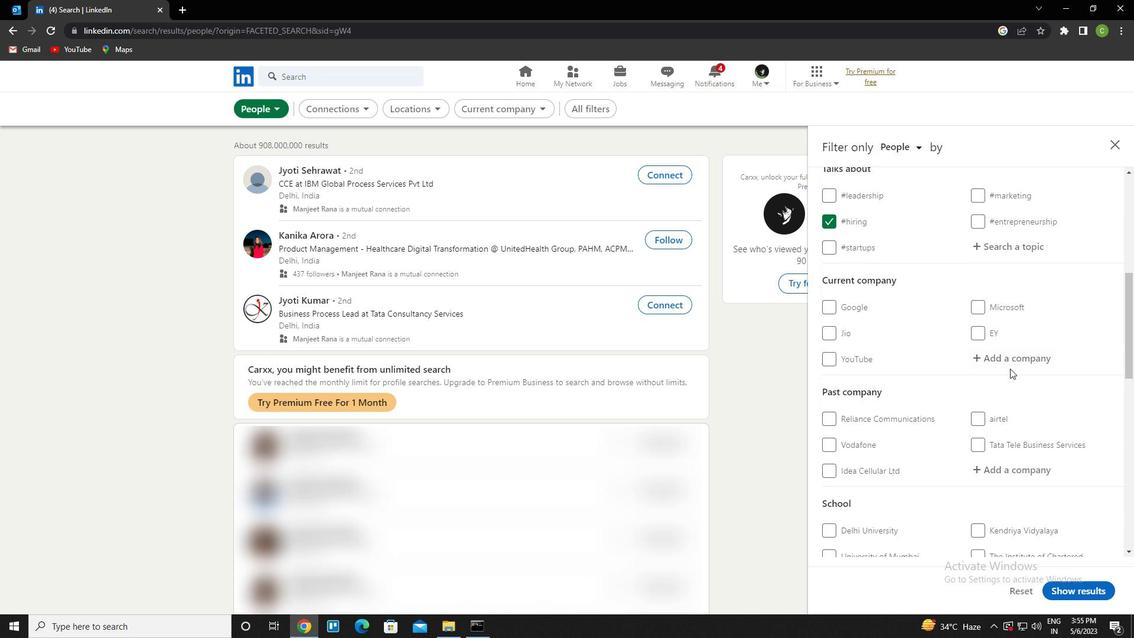 
Action: Mouse pressed left at (1011, 360)
Screenshot: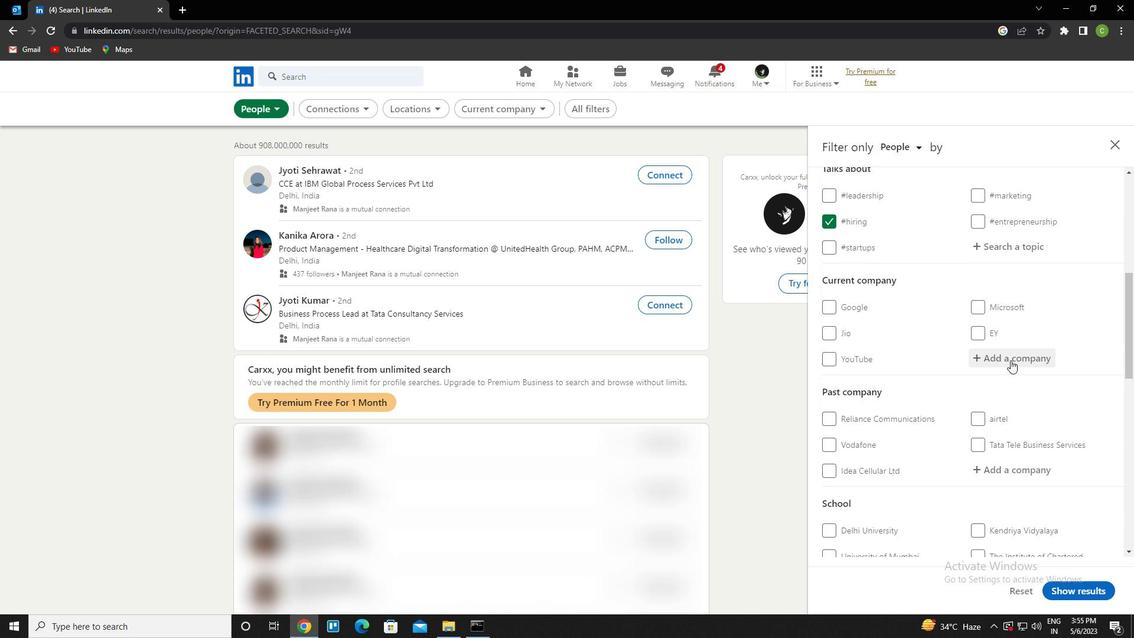 
Action: Key pressed <Key.caps_lock>t<Key.caps_lock>echniv<Key.backspace>cal<Key.down><Key.enter>
Screenshot: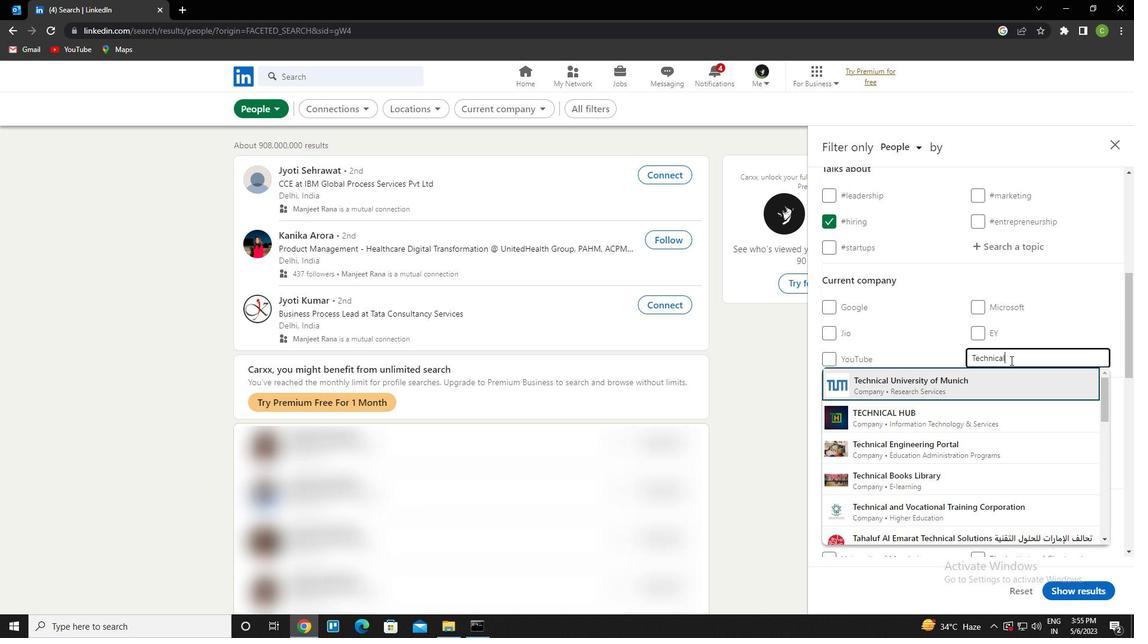 
Action: Mouse moved to (915, 340)
Screenshot: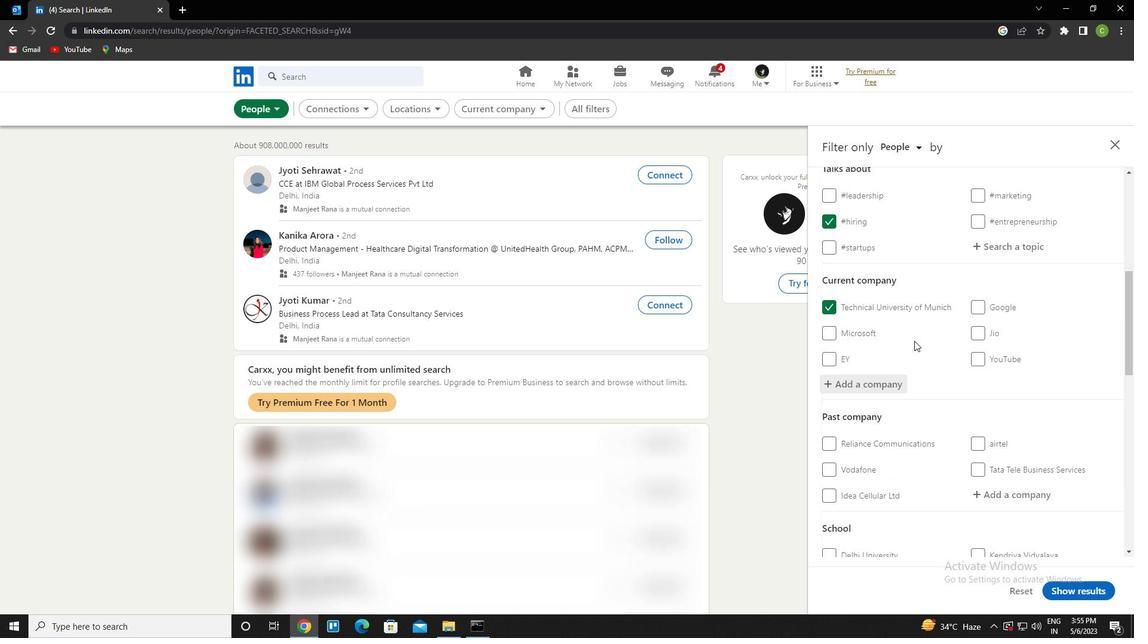 
Action: Mouse scrolled (915, 340) with delta (0, 0)
Screenshot: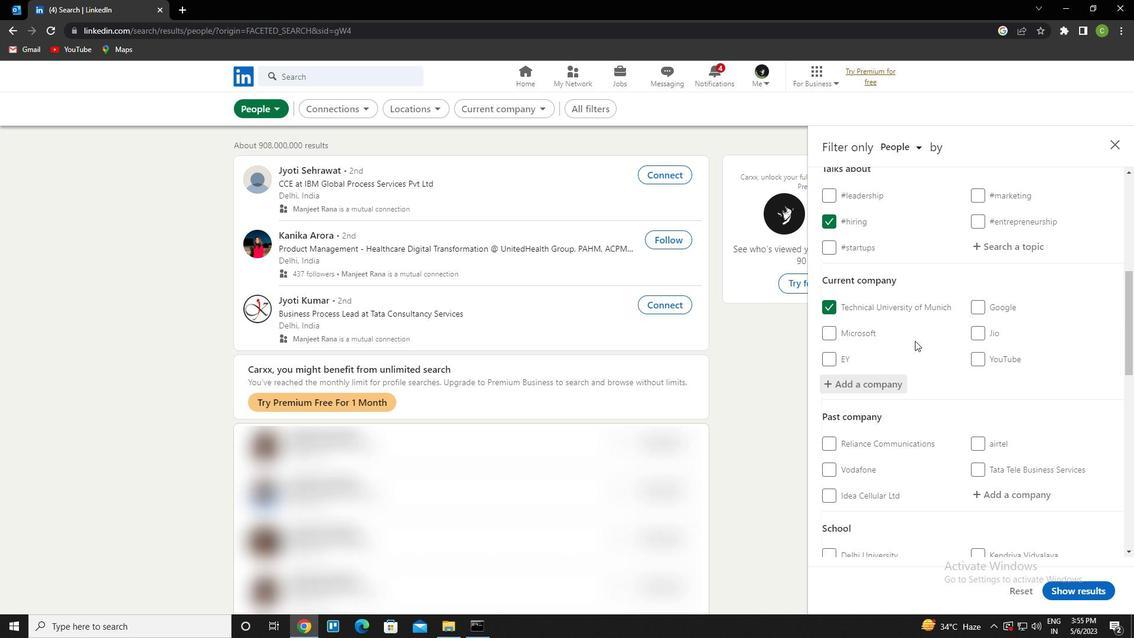 
Action: Mouse scrolled (915, 340) with delta (0, 0)
Screenshot: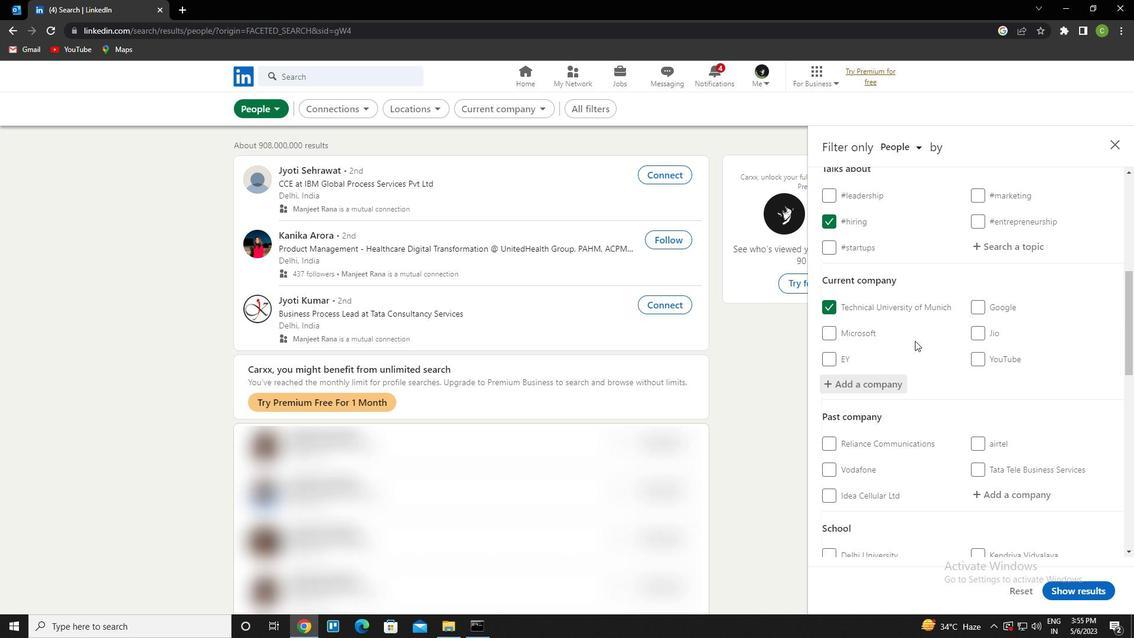 
Action: Mouse scrolled (915, 340) with delta (0, 0)
Screenshot: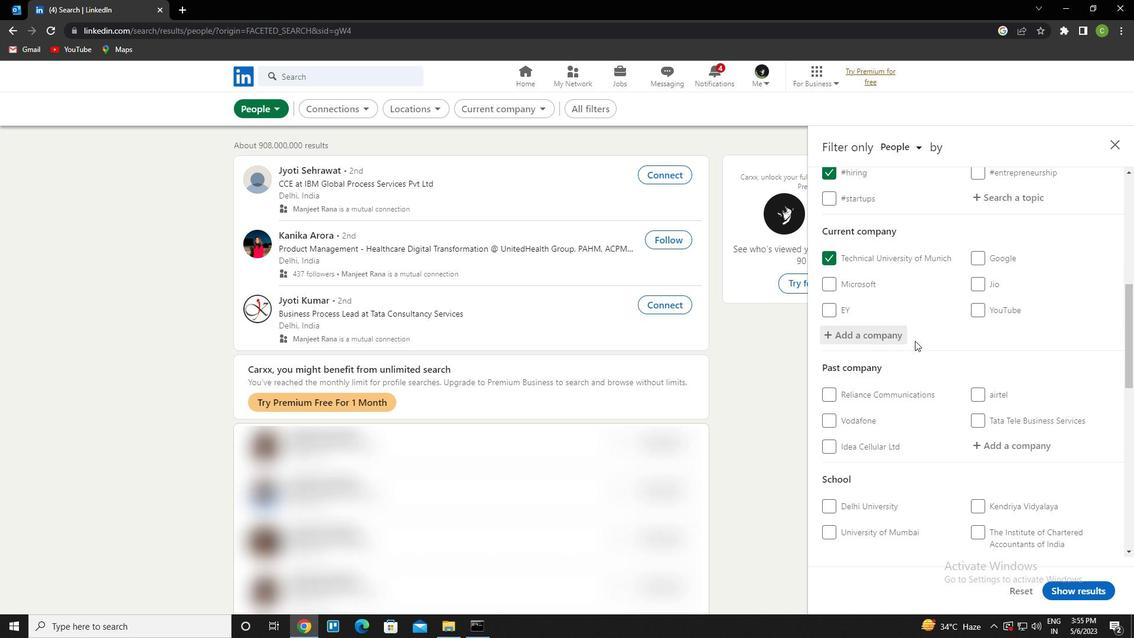 
Action: Mouse moved to (882, 345)
Screenshot: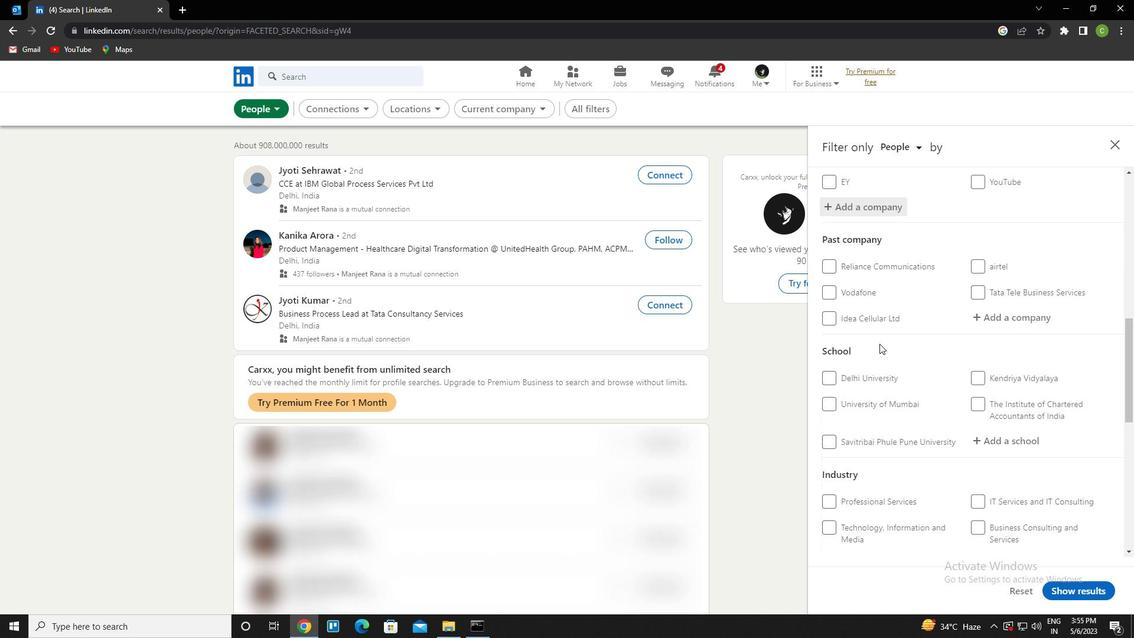 
Action: Mouse scrolled (882, 344) with delta (0, 0)
Screenshot: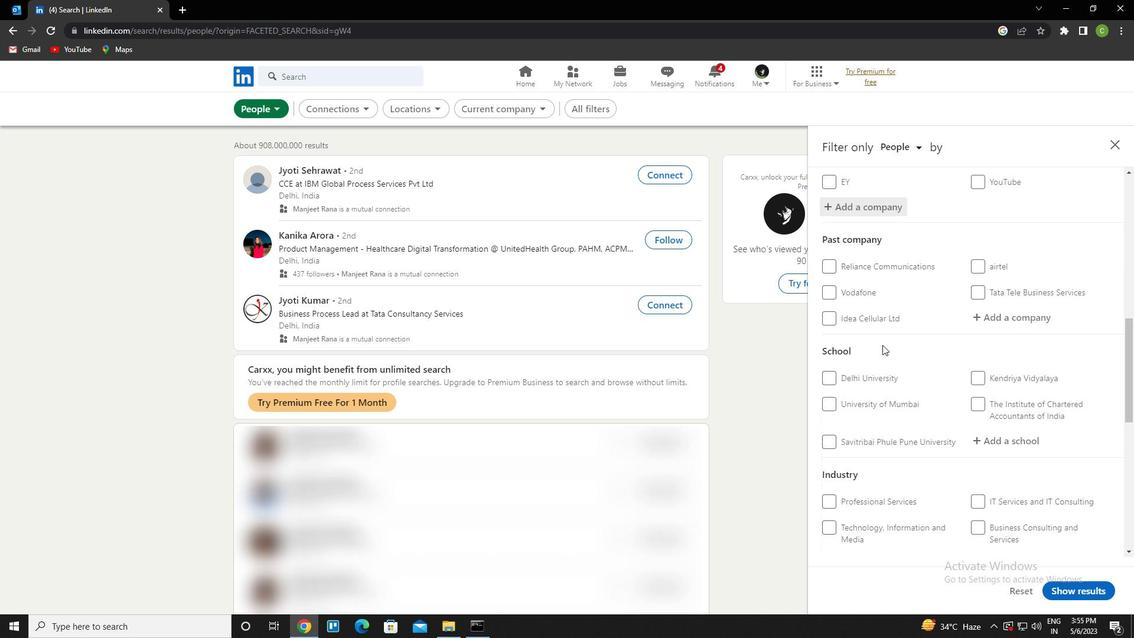 
Action: Mouse moved to (1020, 384)
Screenshot: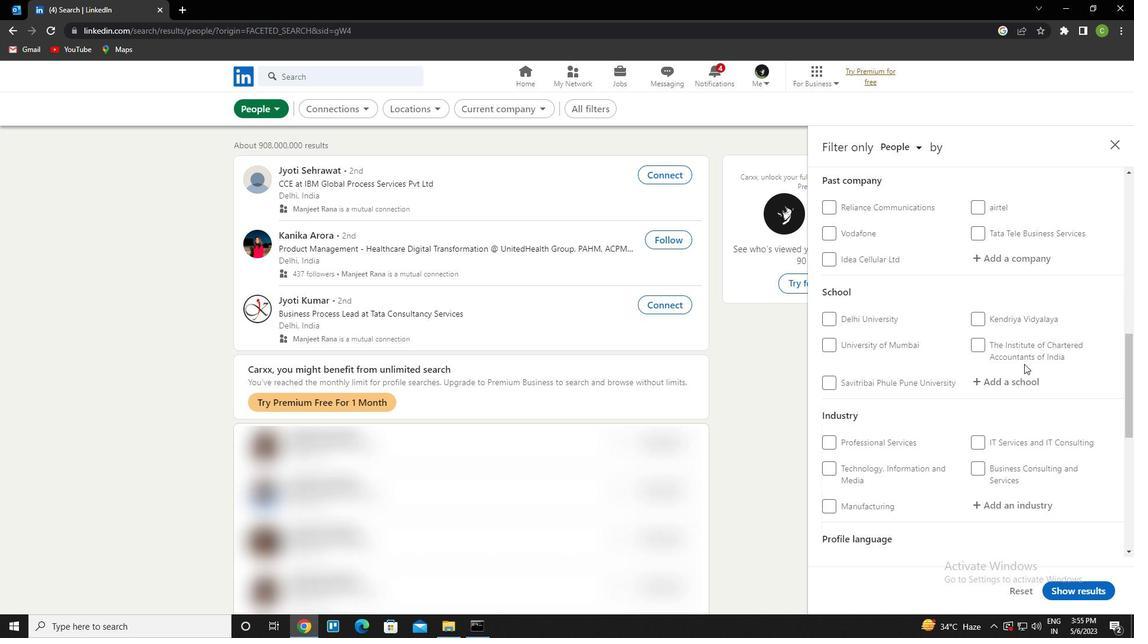 
Action: Mouse pressed left at (1020, 384)
Screenshot: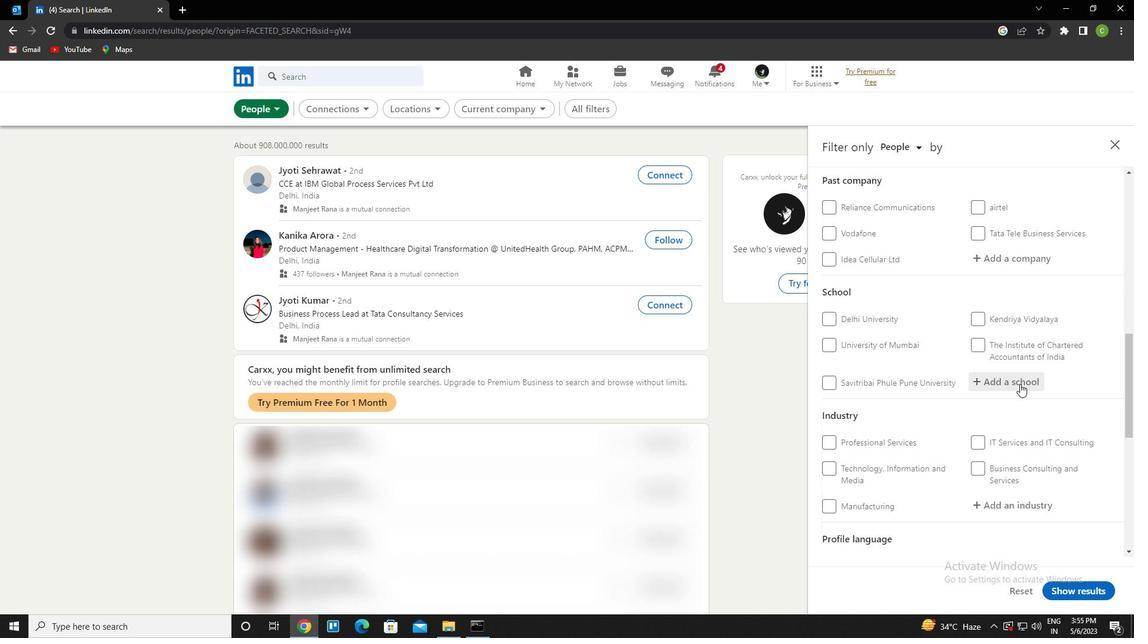 
Action: Key pressed <Key.caps_lock>b<Key.caps_lock>Hagwant<Key.down><Key.enter>
Screenshot: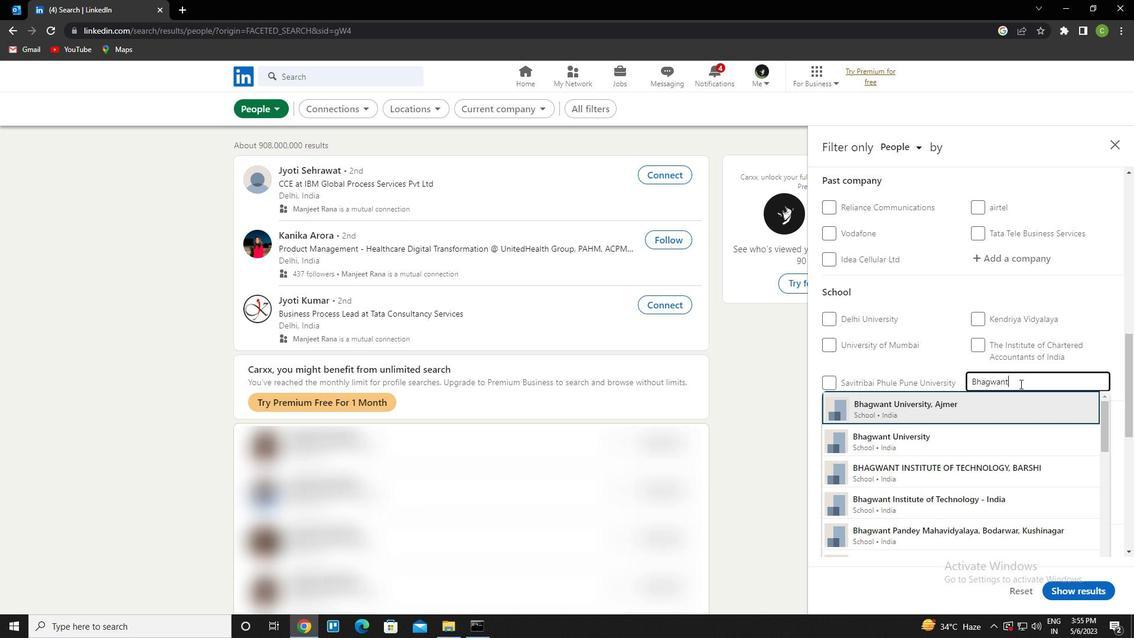 
Action: Mouse scrolled (1020, 383) with delta (0, 0)
Screenshot: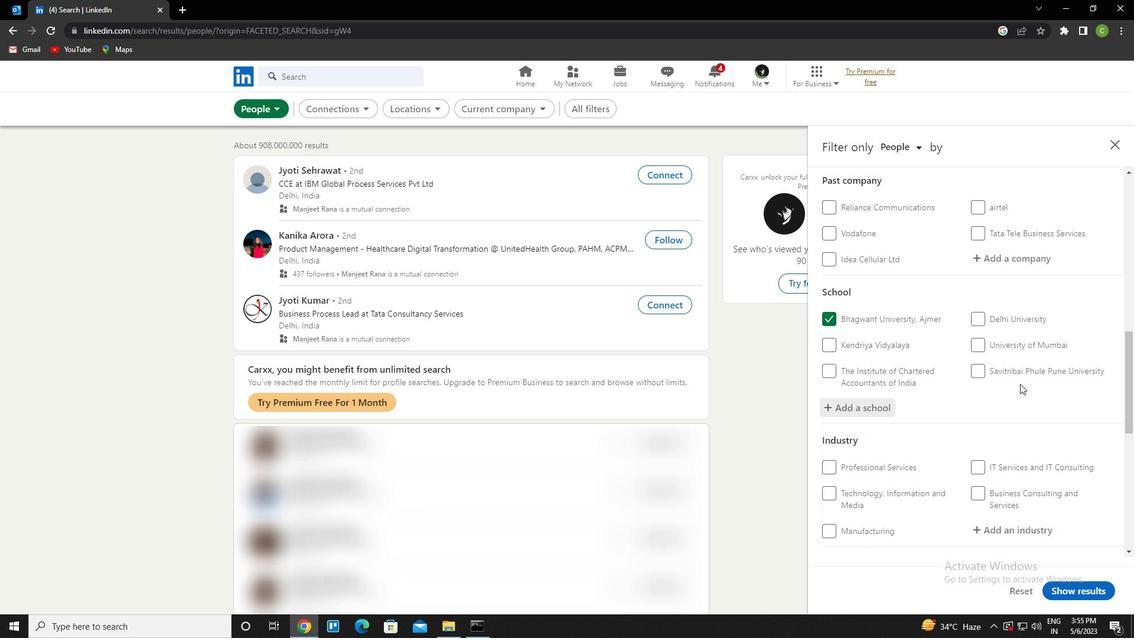 
Action: Mouse scrolled (1020, 383) with delta (0, 0)
Screenshot: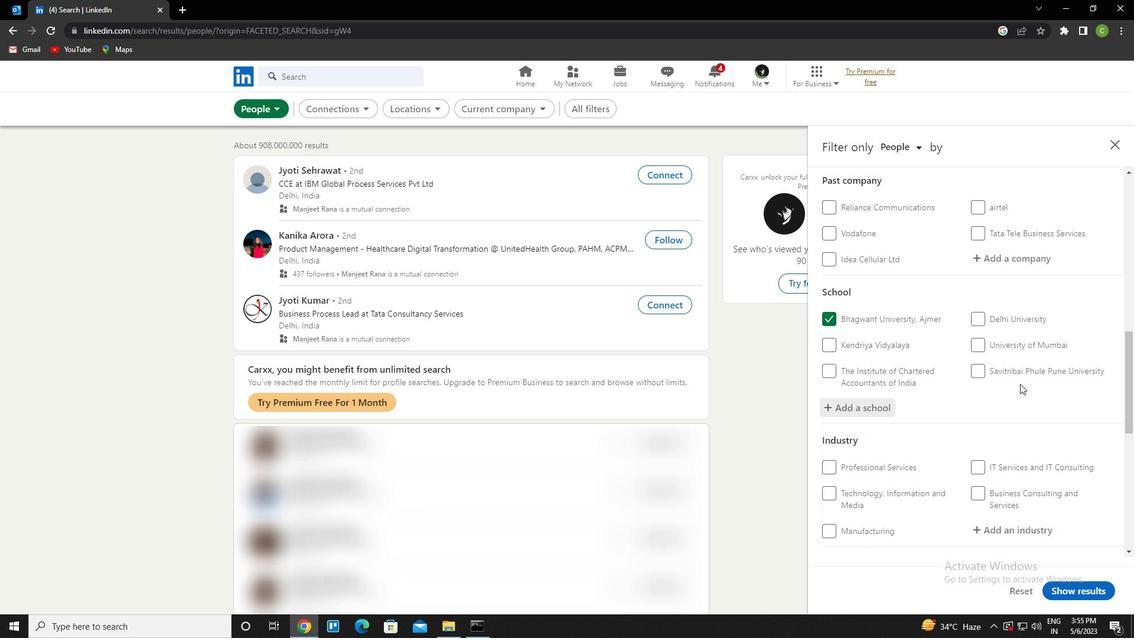 
Action: Mouse moved to (1022, 380)
Screenshot: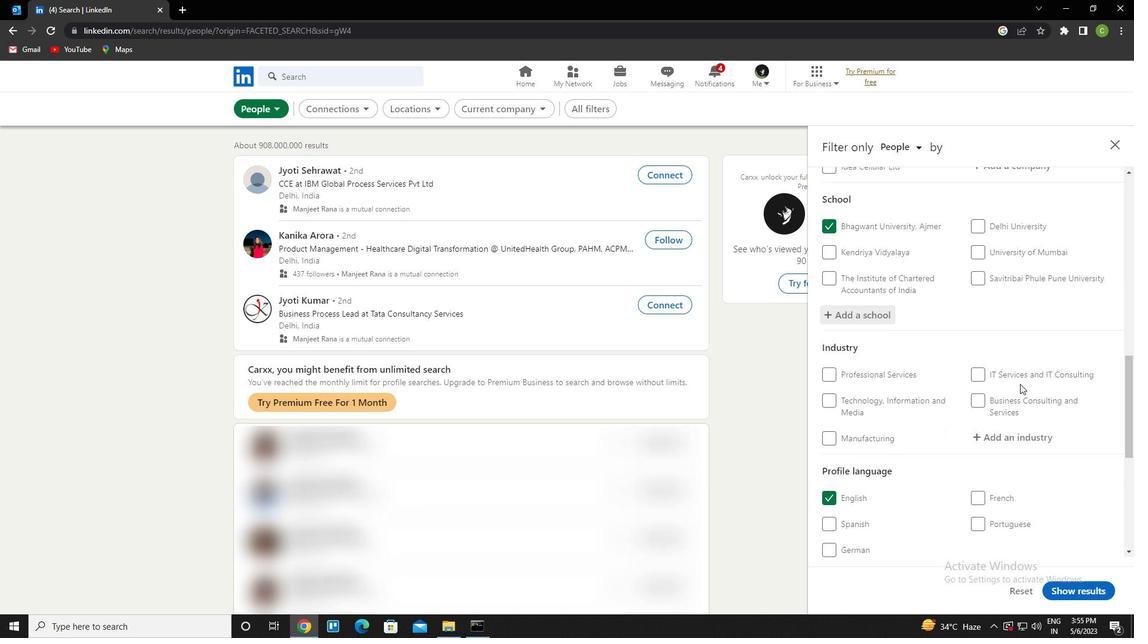 
Action: Mouse scrolled (1022, 379) with delta (0, 0)
Screenshot: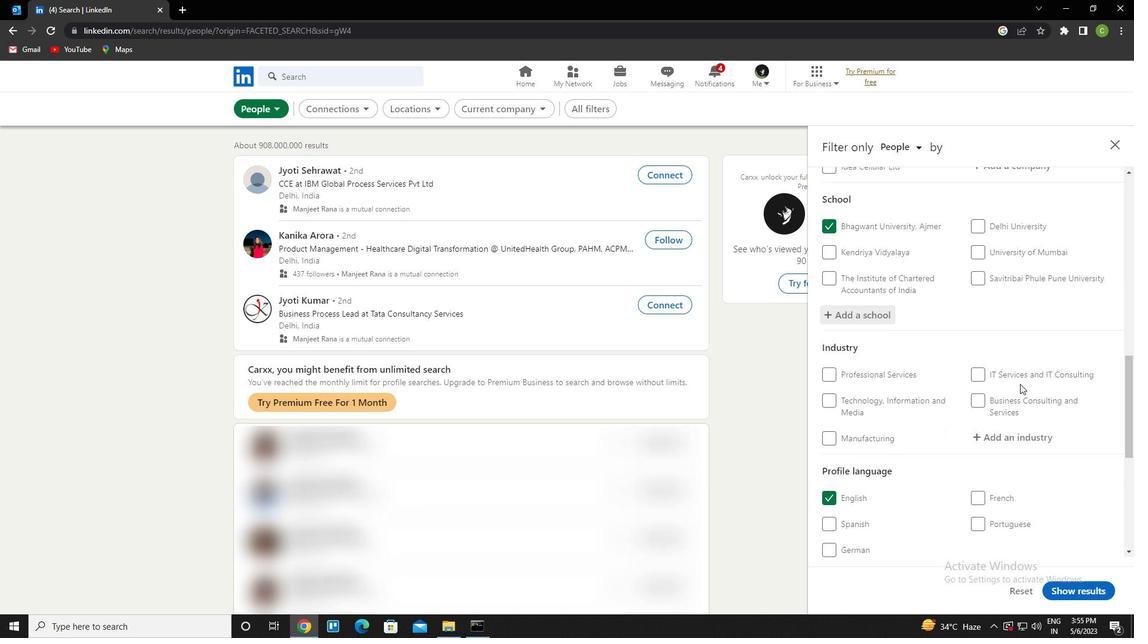 
Action: Mouse moved to (1023, 376)
Screenshot: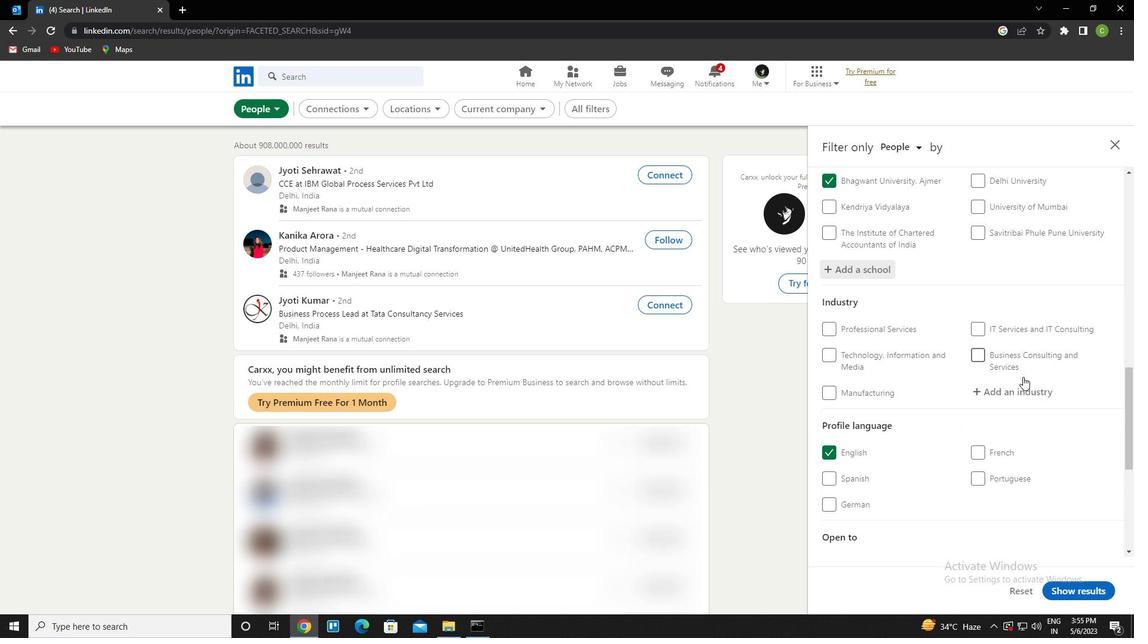 
Action: Mouse scrolled (1023, 375) with delta (0, 0)
Screenshot: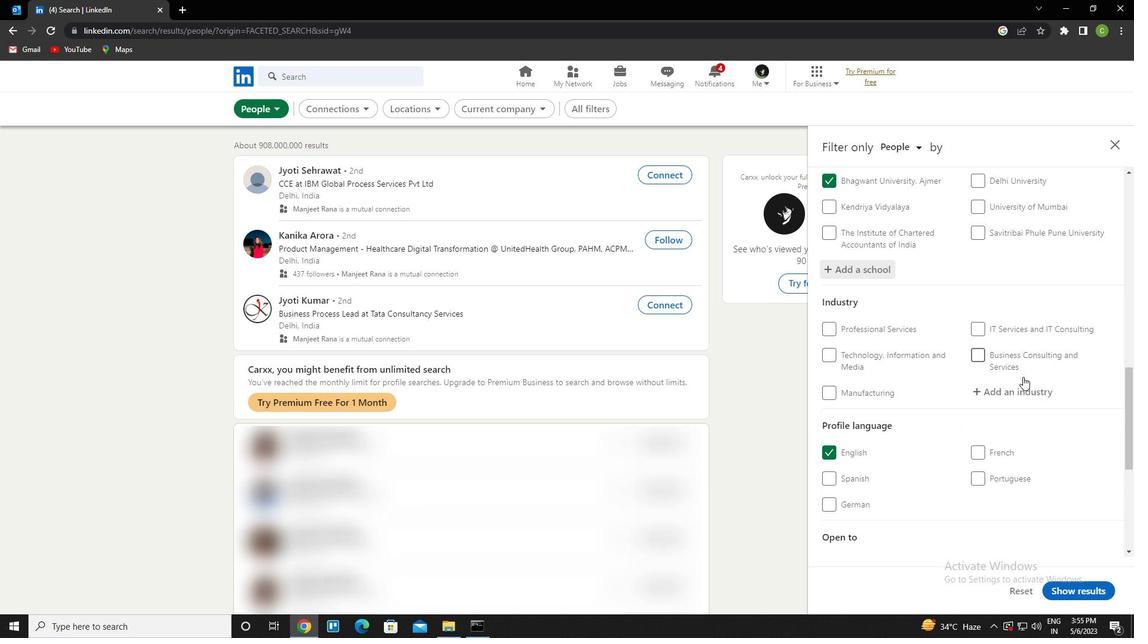 
Action: Mouse moved to (1030, 297)
Screenshot: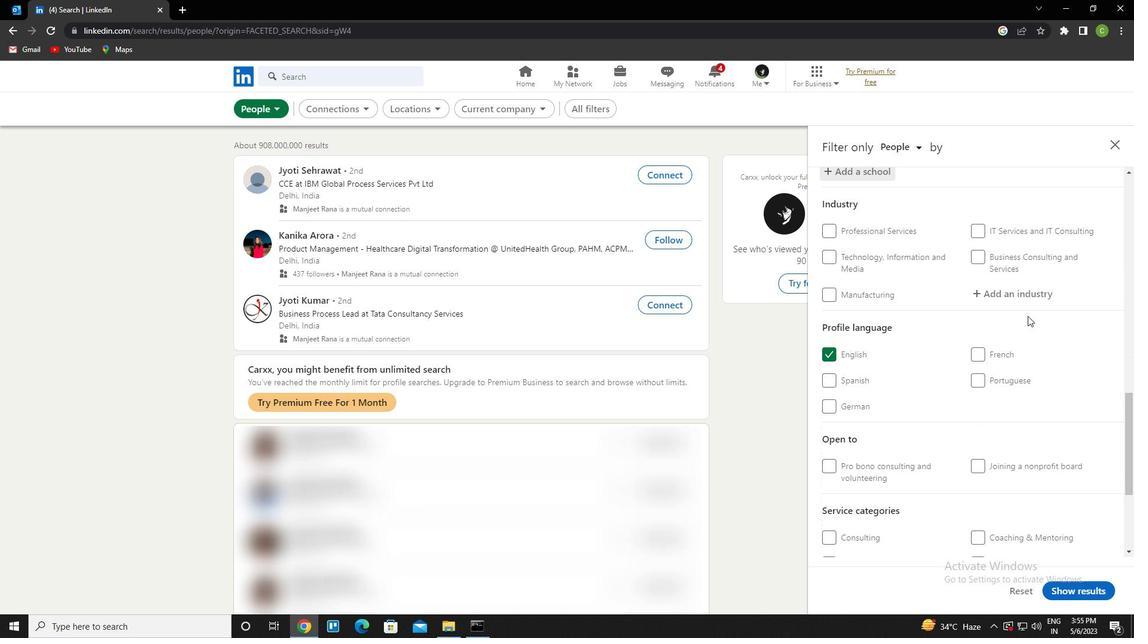 
Action: Mouse pressed left at (1030, 297)
Screenshot: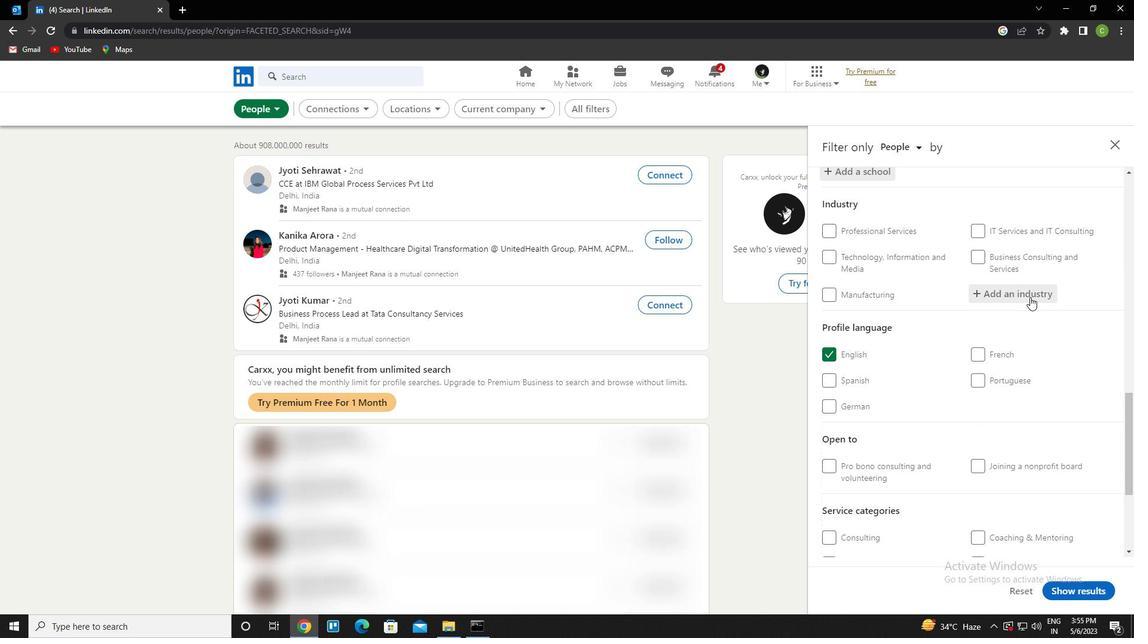 
Action: Key pressed <Key.caps_lock>f<Key.caps_lock>oote<Key.backspace>wear<Key.down><Key.enter>
Screenshot: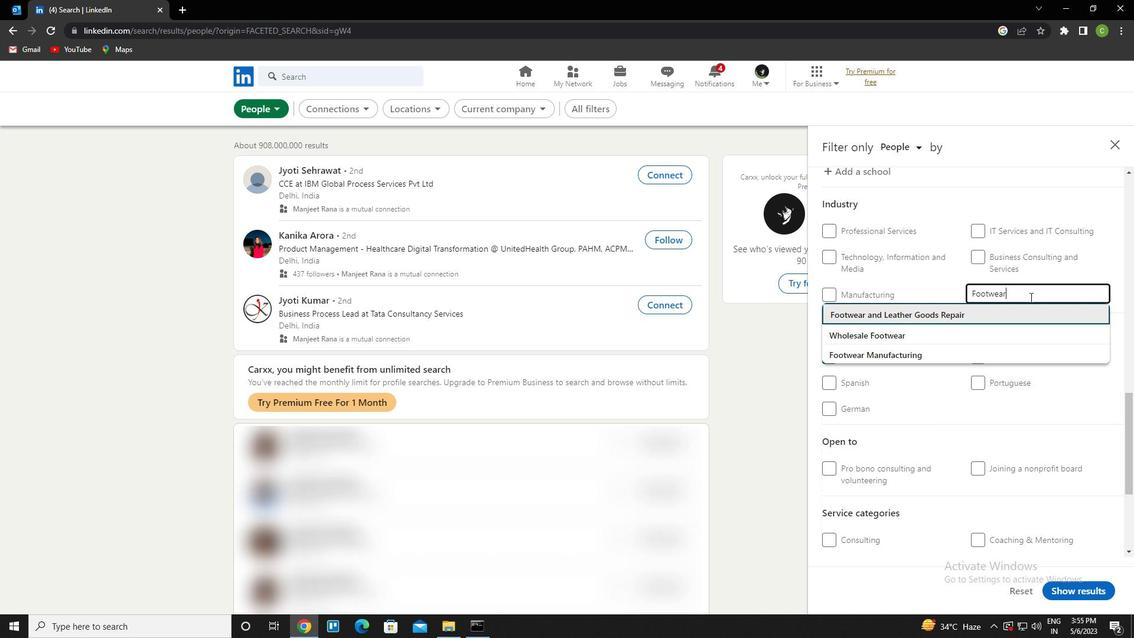 
Action: Mouse scrolled (1030, 296) with delta (0, 0)
Screenshot: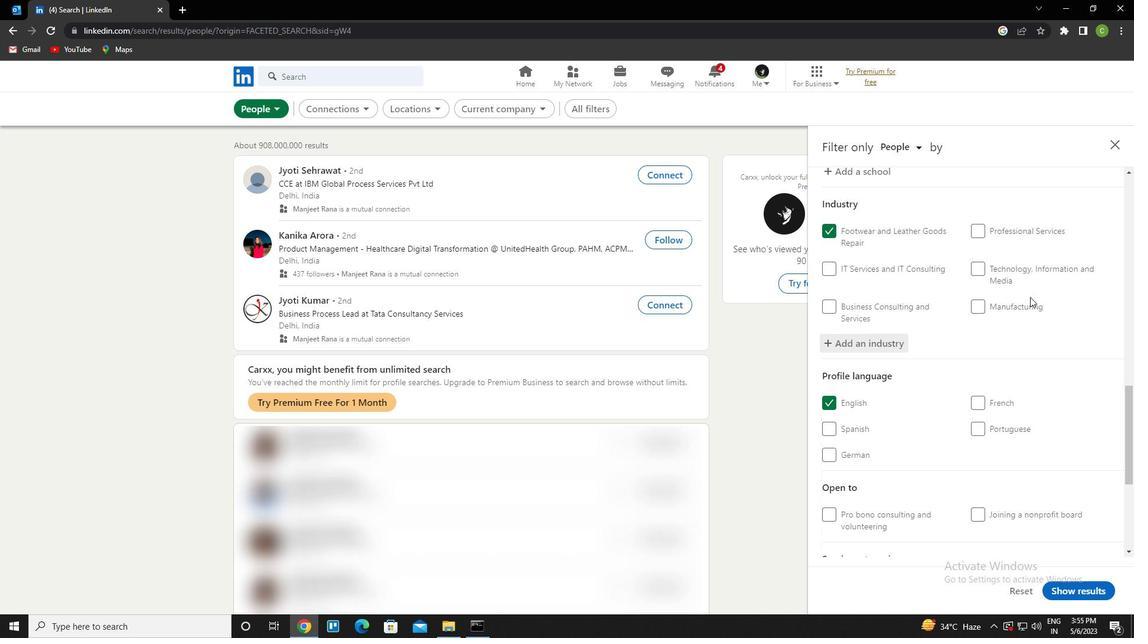 
Action: Mouse scrolled (1030, 296) with delta (0, 0)
Screenshot: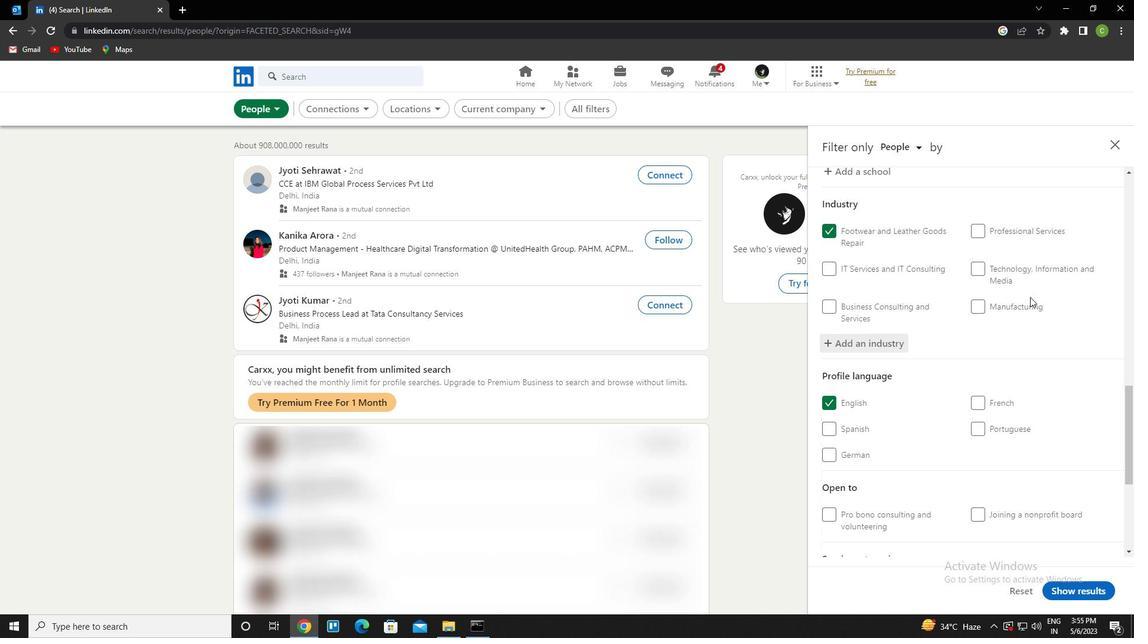 
Action: Mouse scrolled (1030, 296) with delta (0, 0)
Screenshot: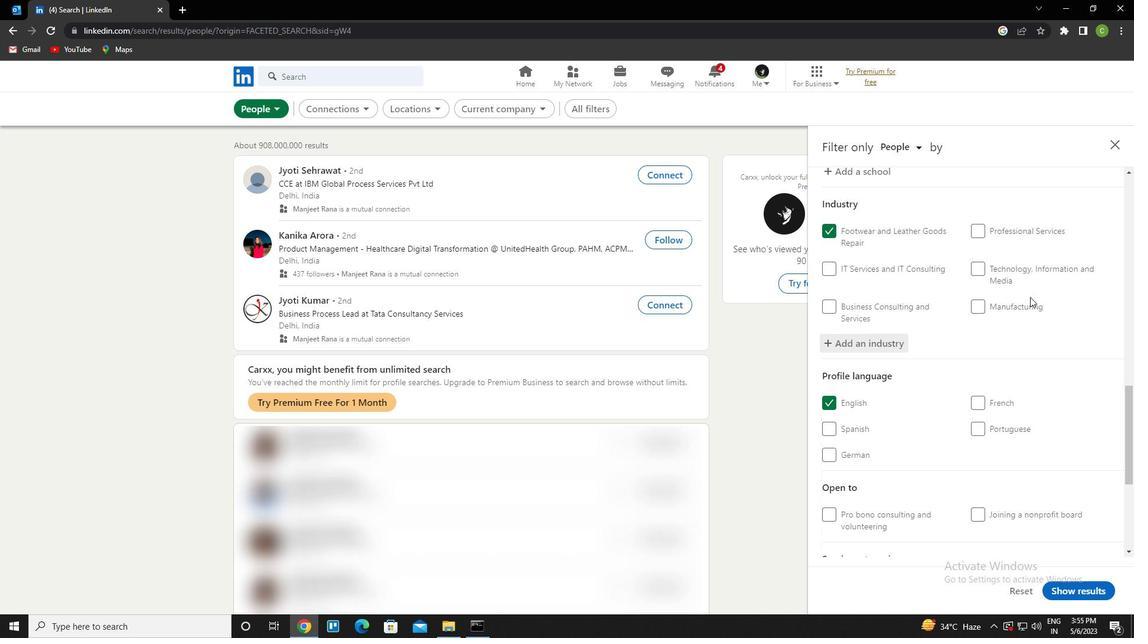 
Action: Mouse scrolled (1030, 296) with delta (0, 0)
Screenshot: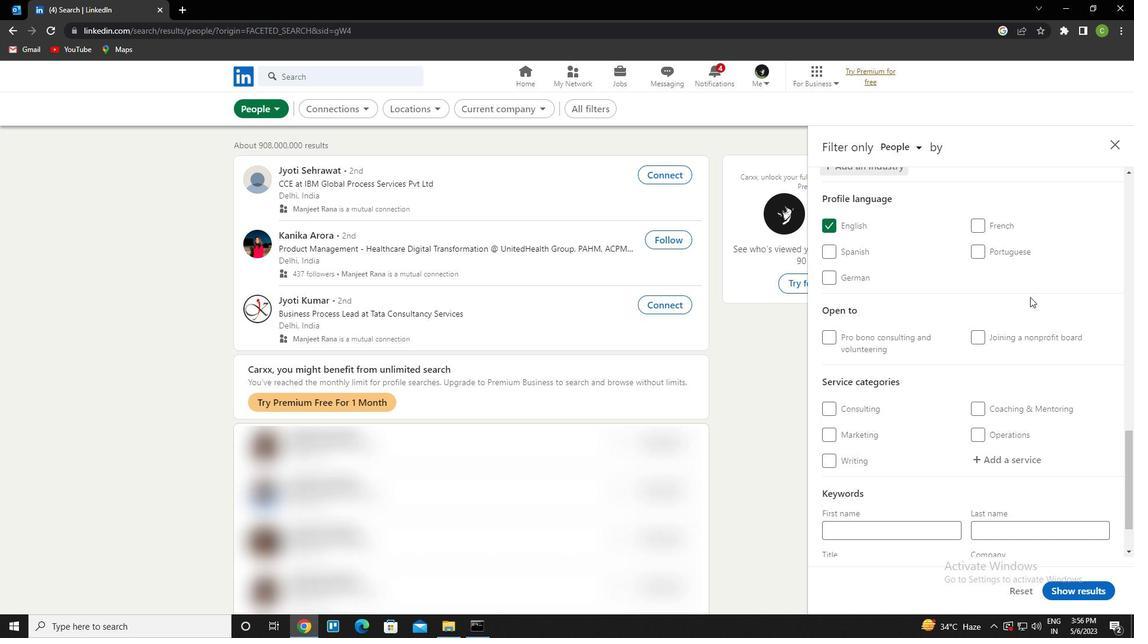 
Action: Mouse scrolled (1030, 296) with delta (0, 0)
Screenshot: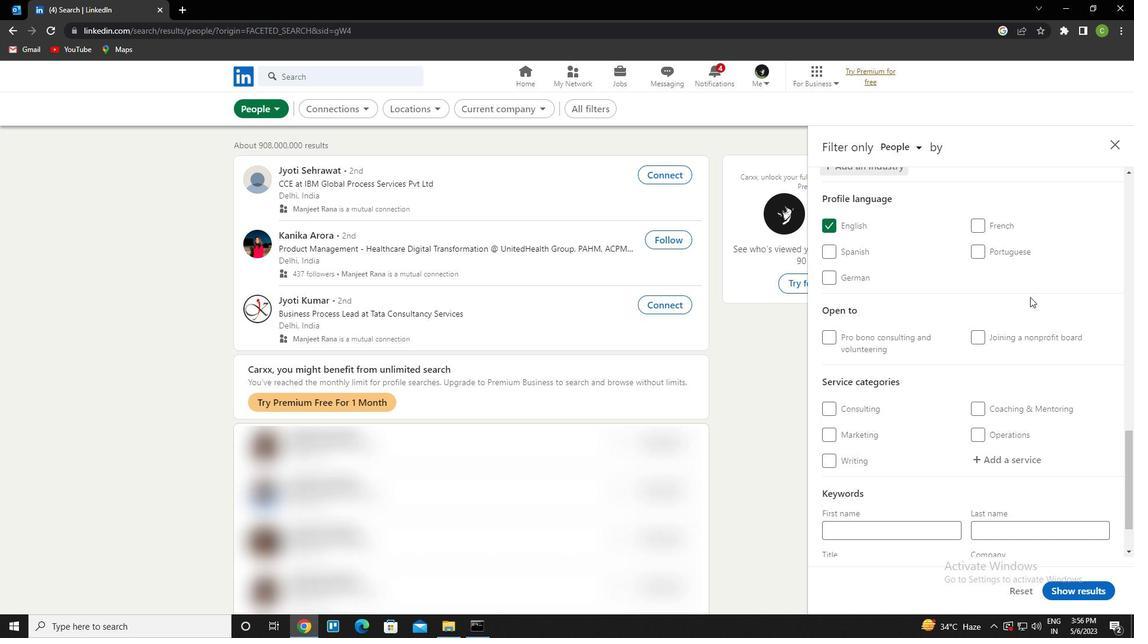 
Action: Mouse scrolled (1030, 296) with delta (0, 0)
Screenshot: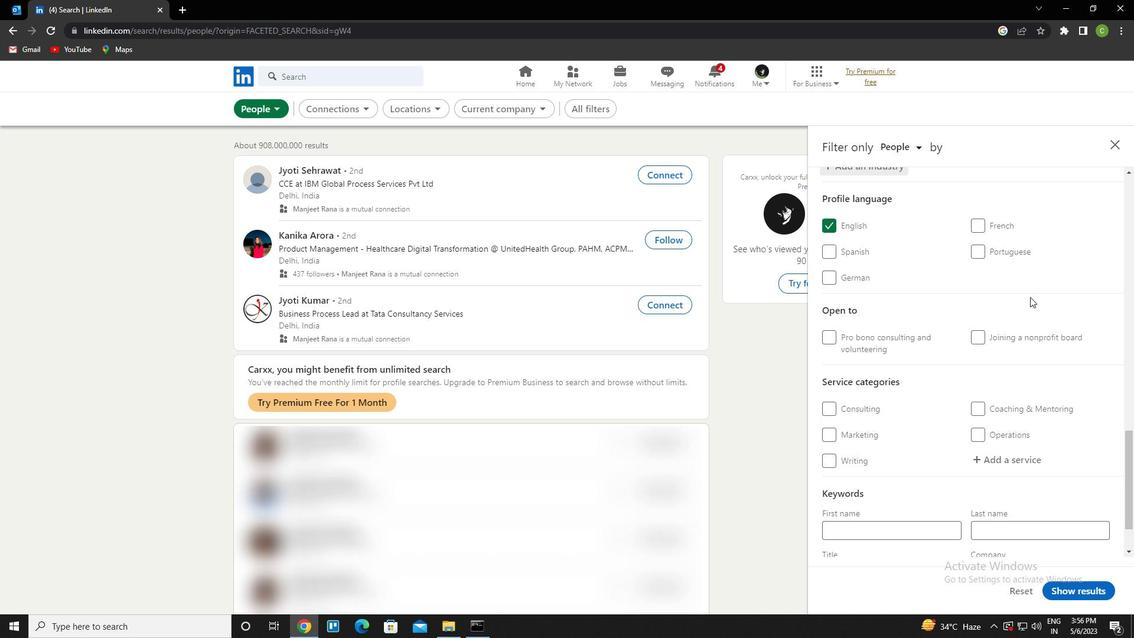 
Action: Mouse moved to (1032, 302)
Screenshot: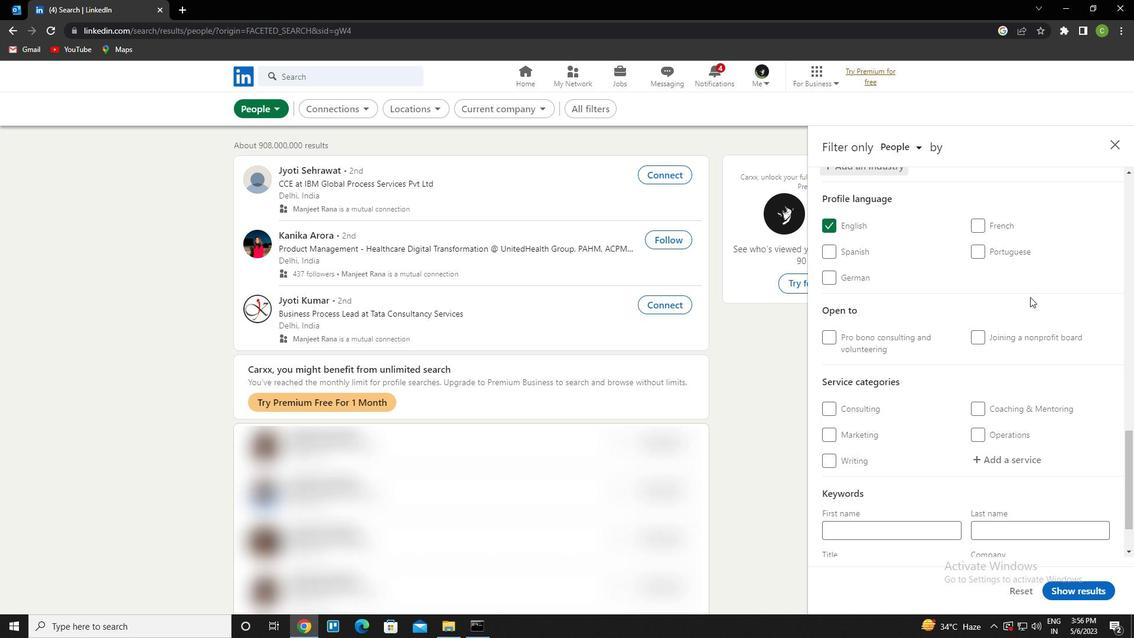 
Action: Mouse scrolled (1032, 301) with delta (0, 0)
Screenshot: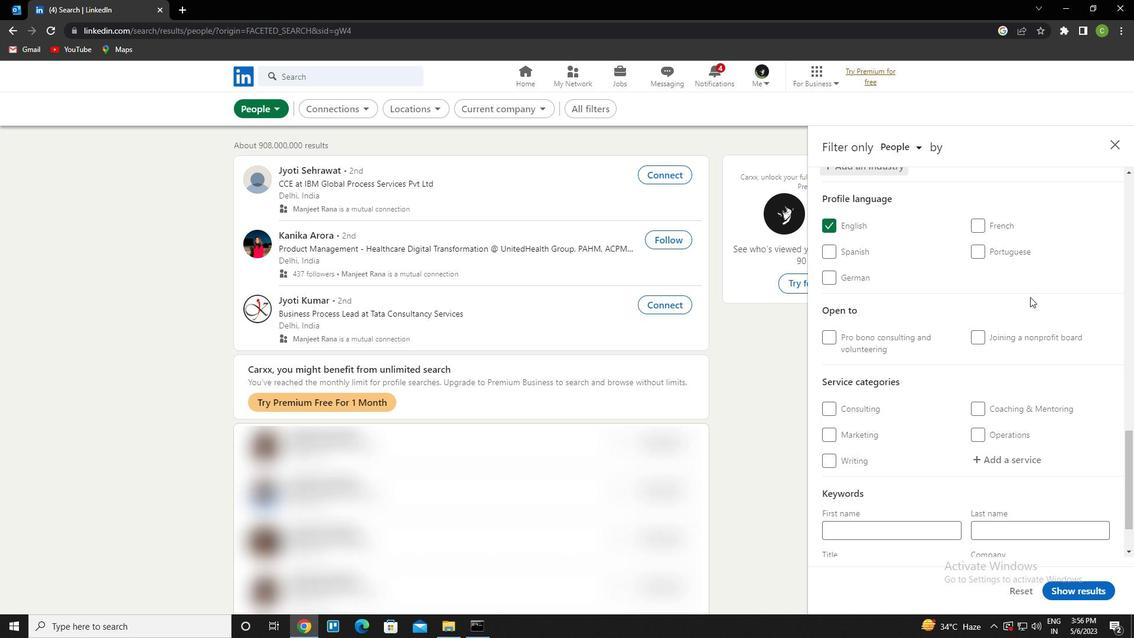 
Action: Mouse moved to (1012, 388)
Screenshot: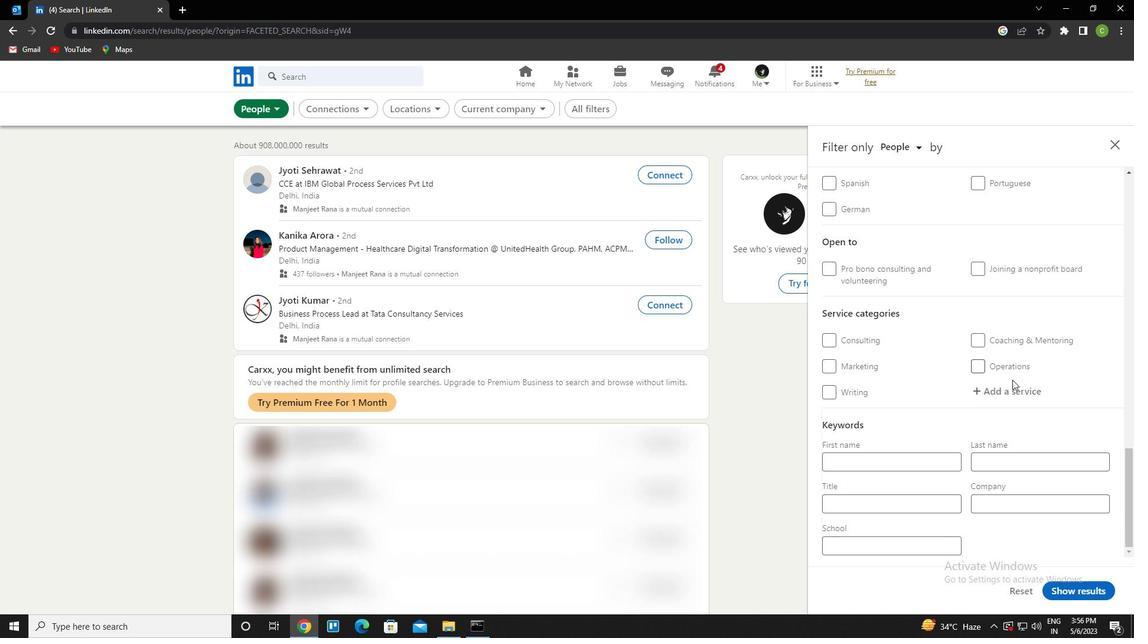 
Action: Mouse pressed left at (1012, 388)
Screenshot: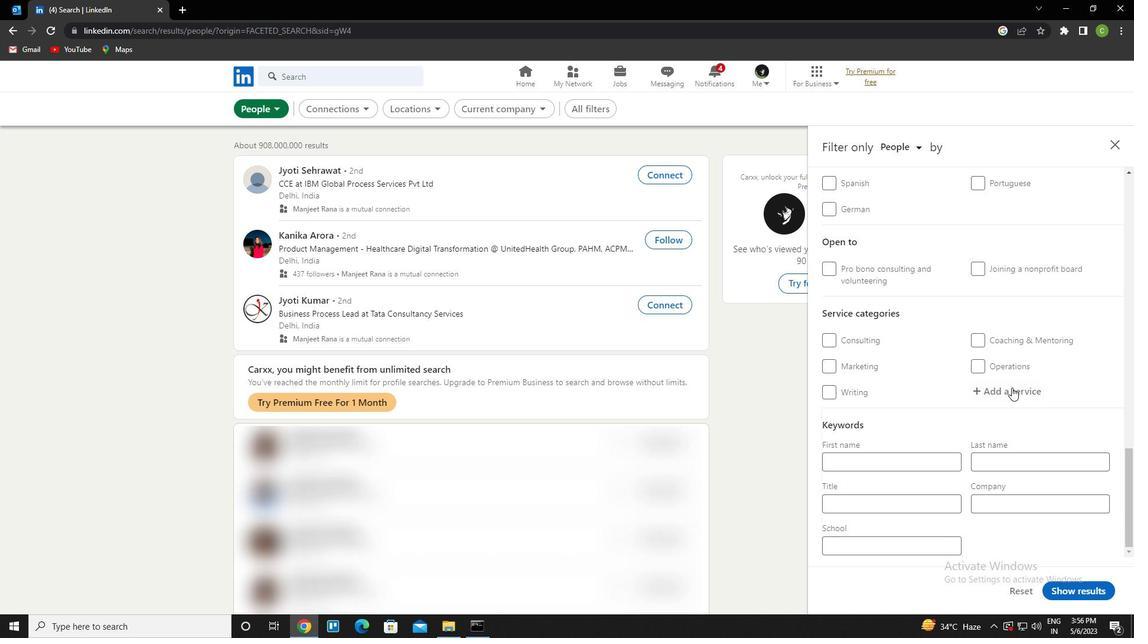 
Action: Key pressed djing<Key.down><Key.enter>
Screenshot: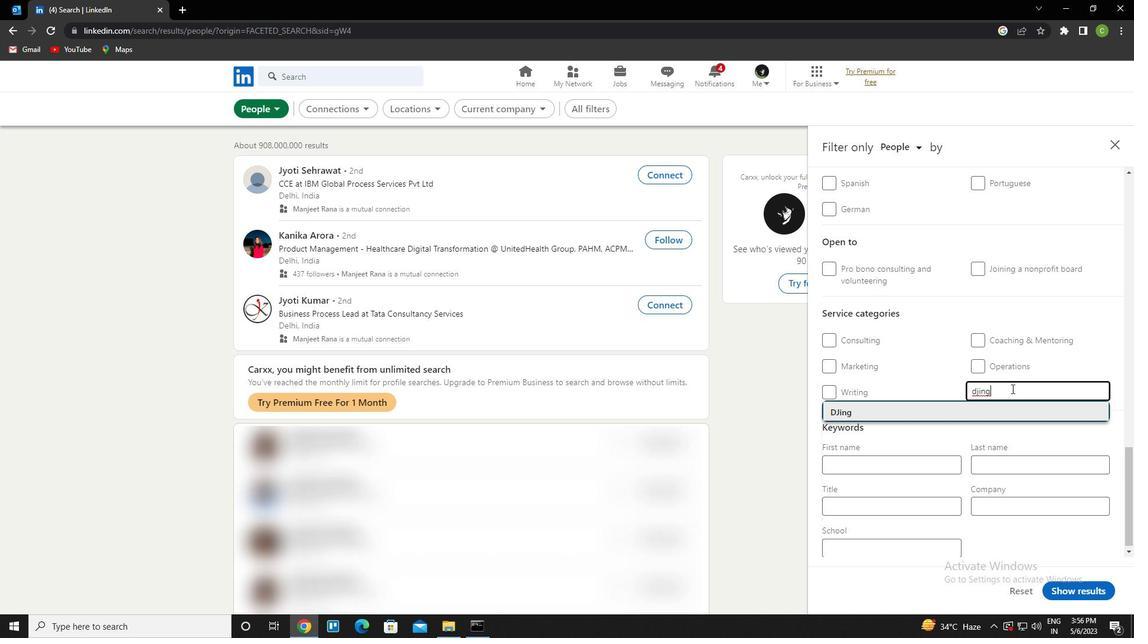 
Action: Mouse moved to (1116, 353)
Screenshot: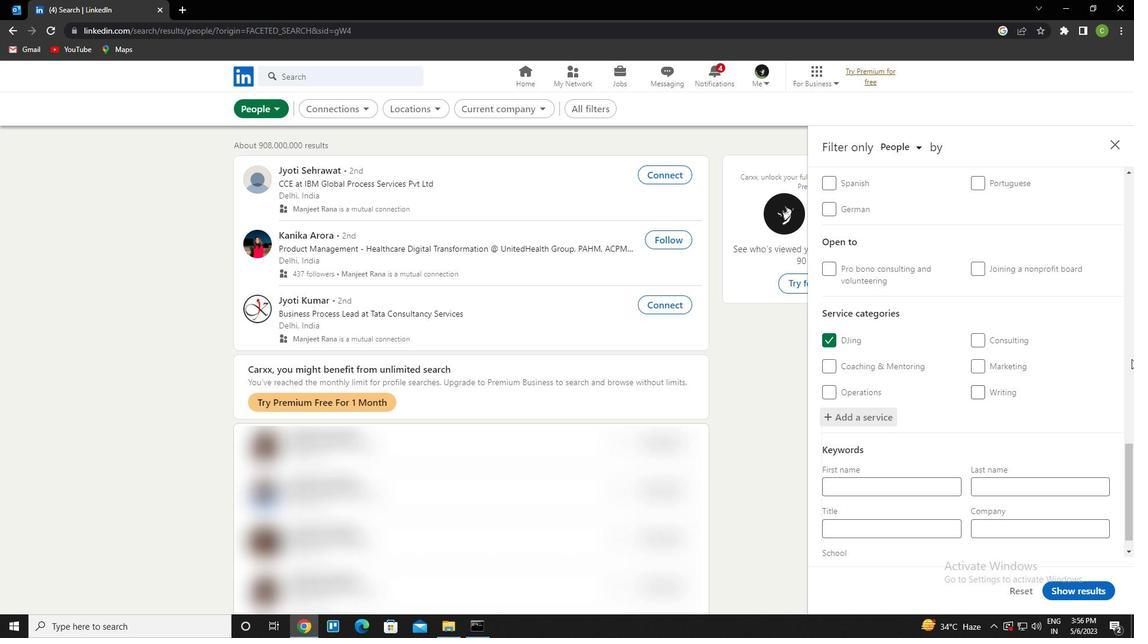 
Action: Mouse scrolled (1116, 353) with delta (0, 0)
Screenshot: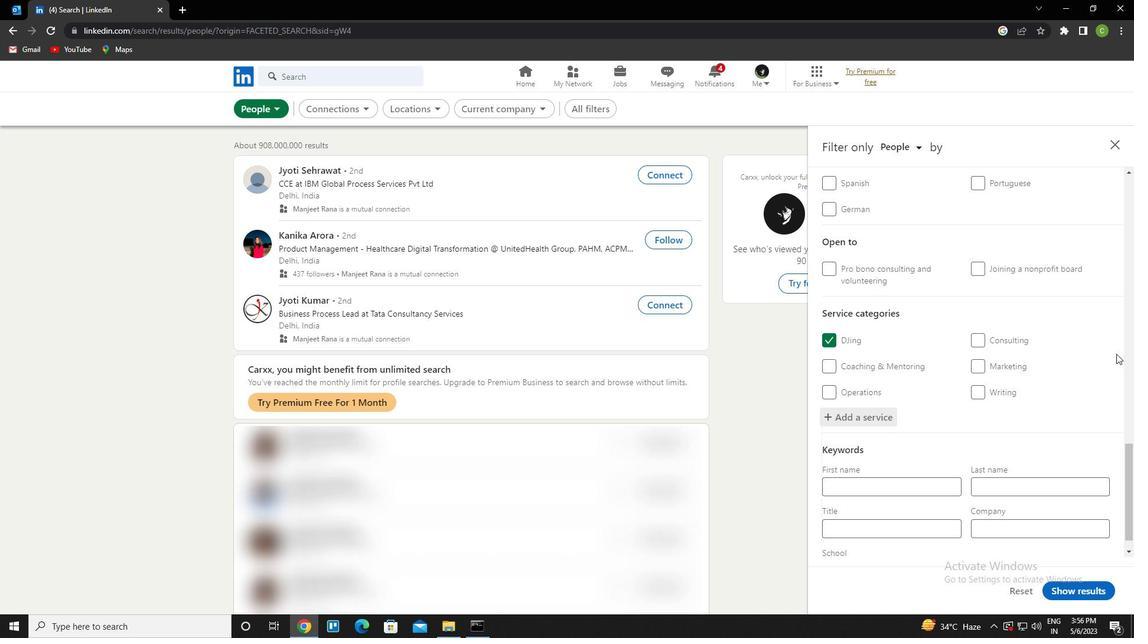 
Action: Mouse scrolled (1116, 353) with delta (0, 0)
Screenshot: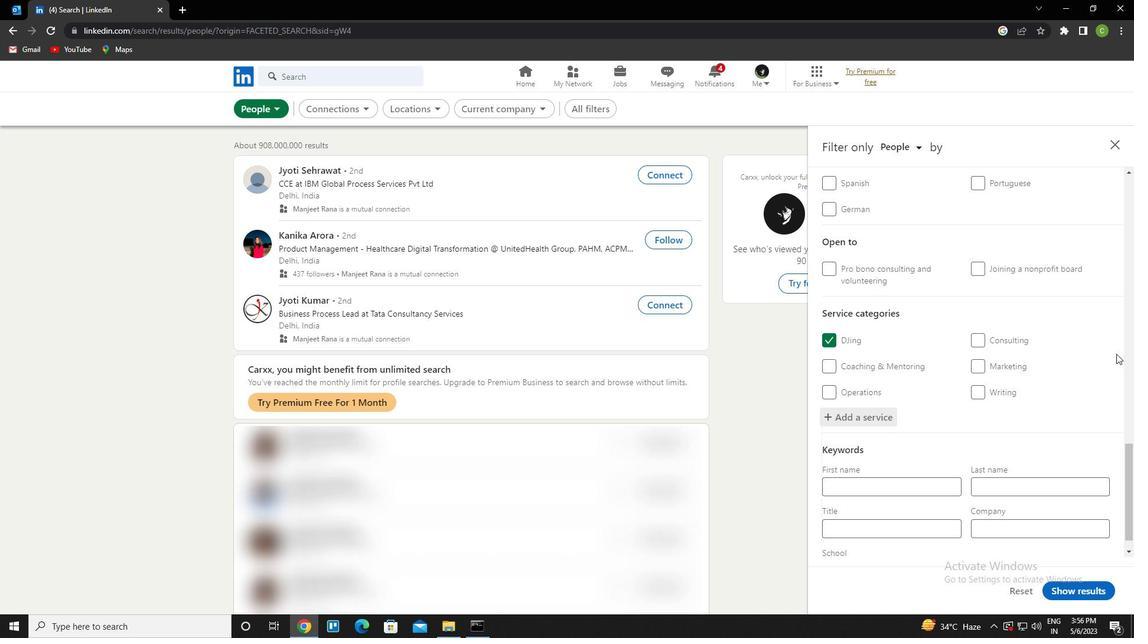 
Action: Mouse scrolled (1116, 353) with delta (0, 0)
Screenshot: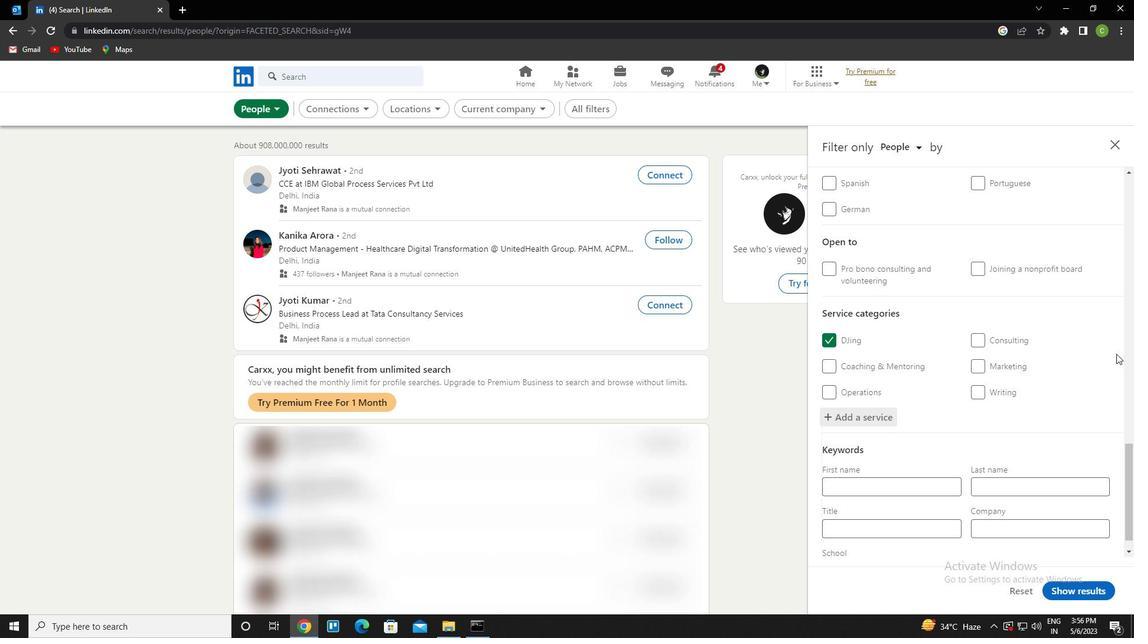 
Action: Mouse scrolled (1116, 353) with delta (0, 0)
Screenshot: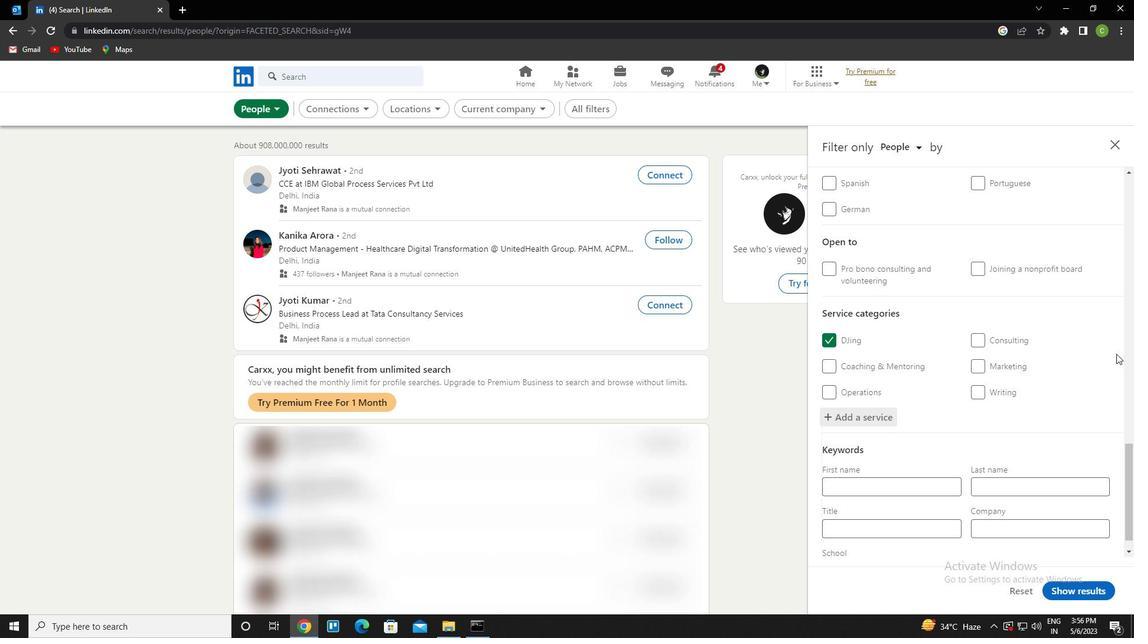 
Action: Mouse scrolled (1116, 353) with delta (0, 0)
Screenshot: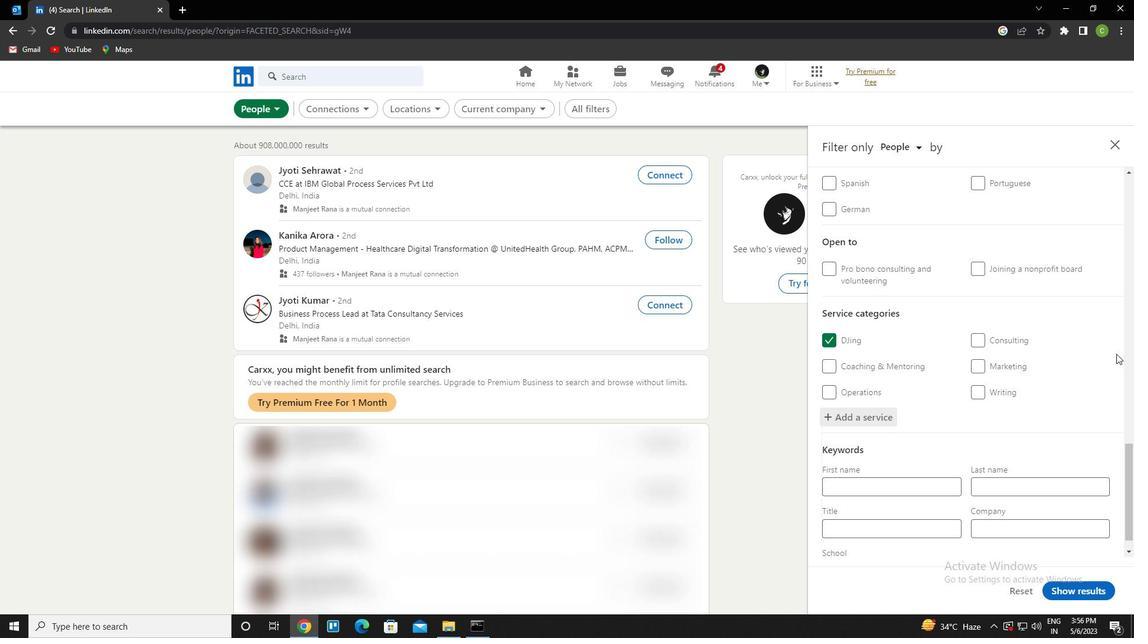 
Action: Mouse scrolled (1116, 353) with delta (0, 0)
Screenshot: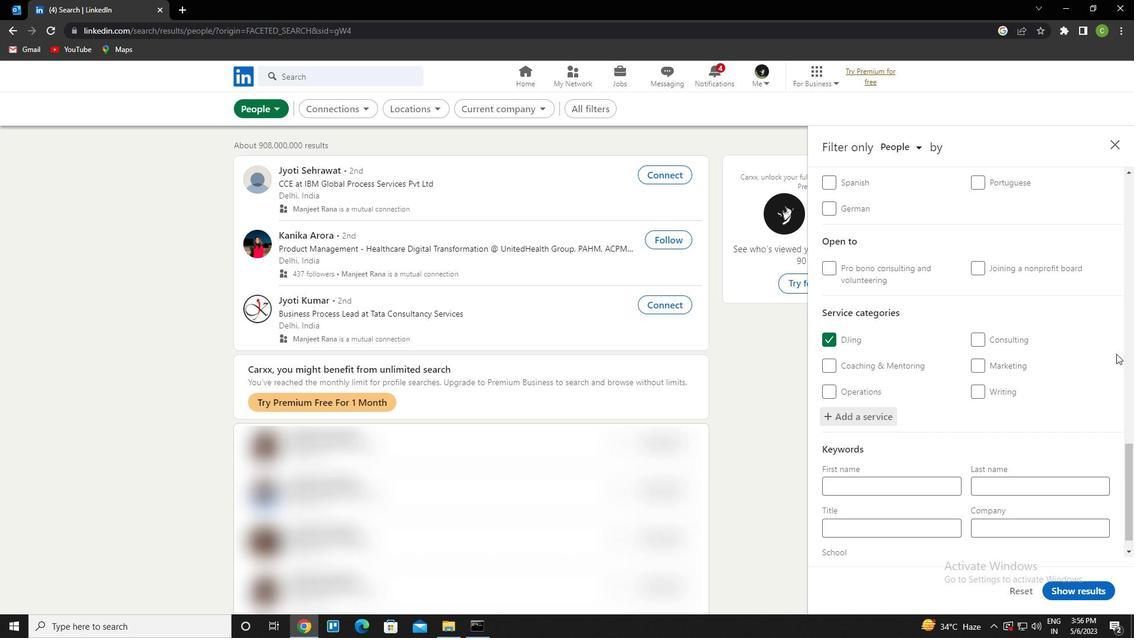 
Action: Mouse scrolled (1116, 353) with delta (0, 0)
Screenshot: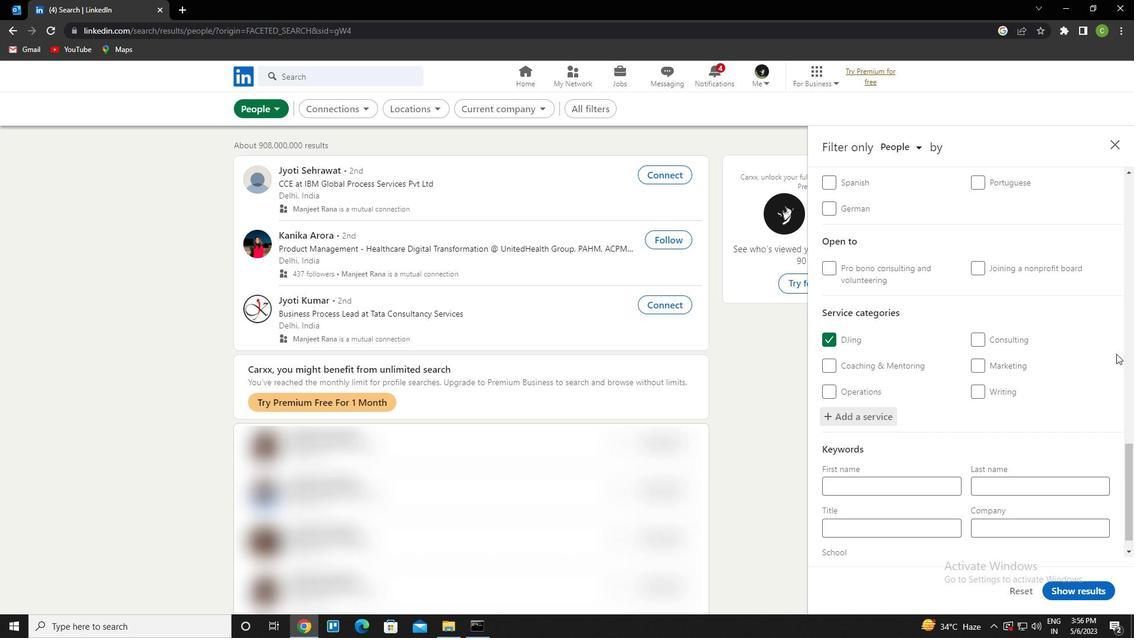 
Action: Mouse scrolled (1116, 353) with delta (0, 0)
Screenshot: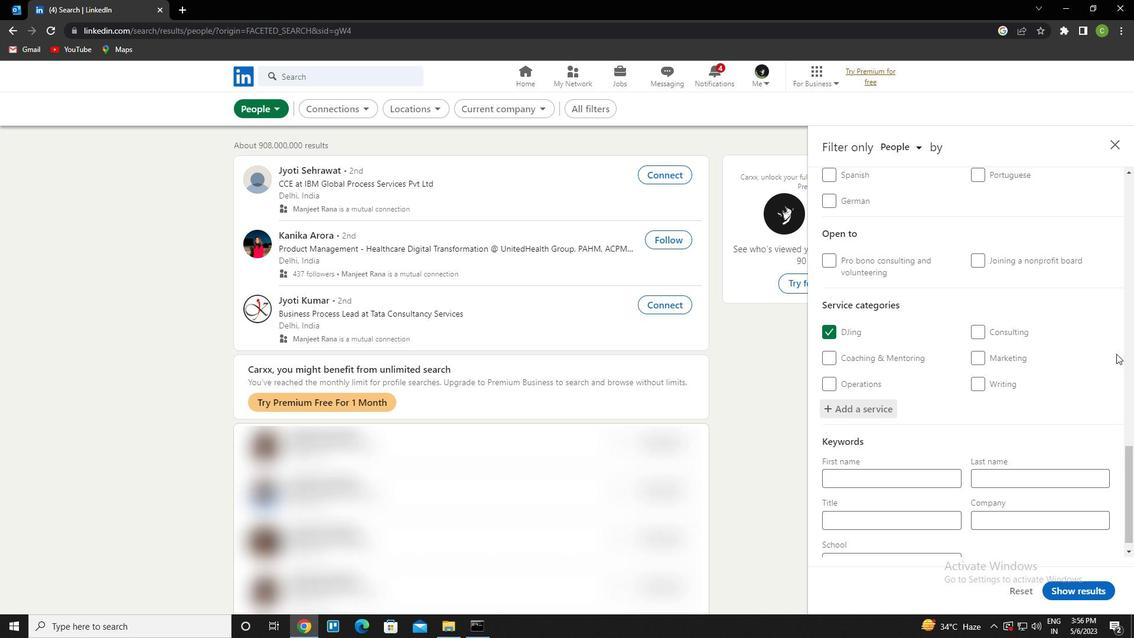 
Action: Mouse scrolled (1116, 353) with delta (0, 0)
Screenshot: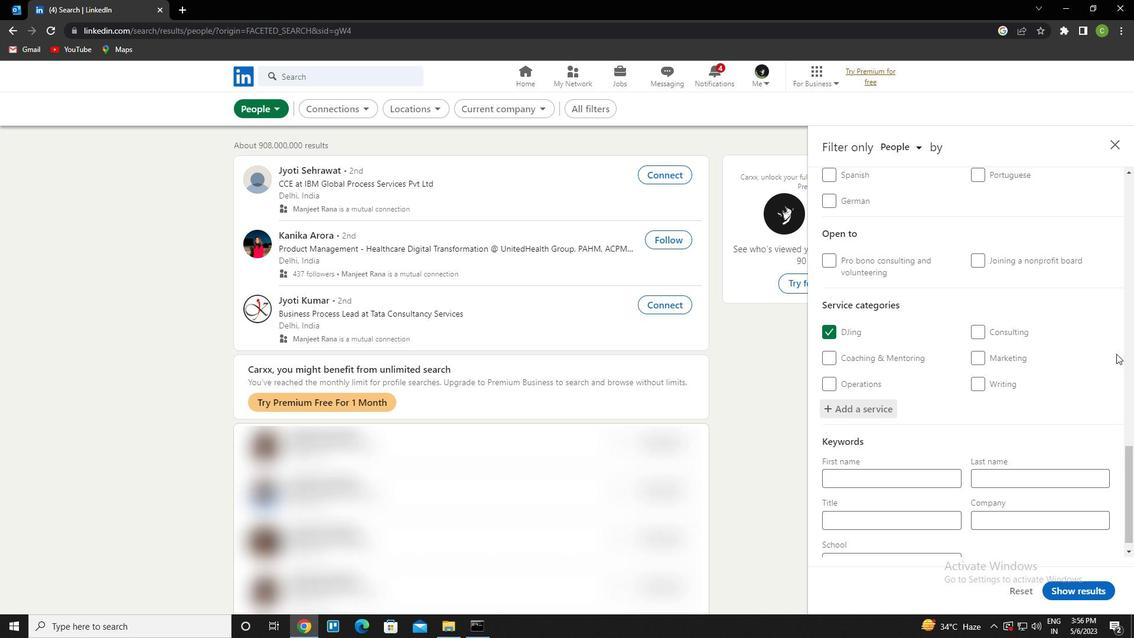 
Action: Mouse moved to (908, 509)
Screenshot: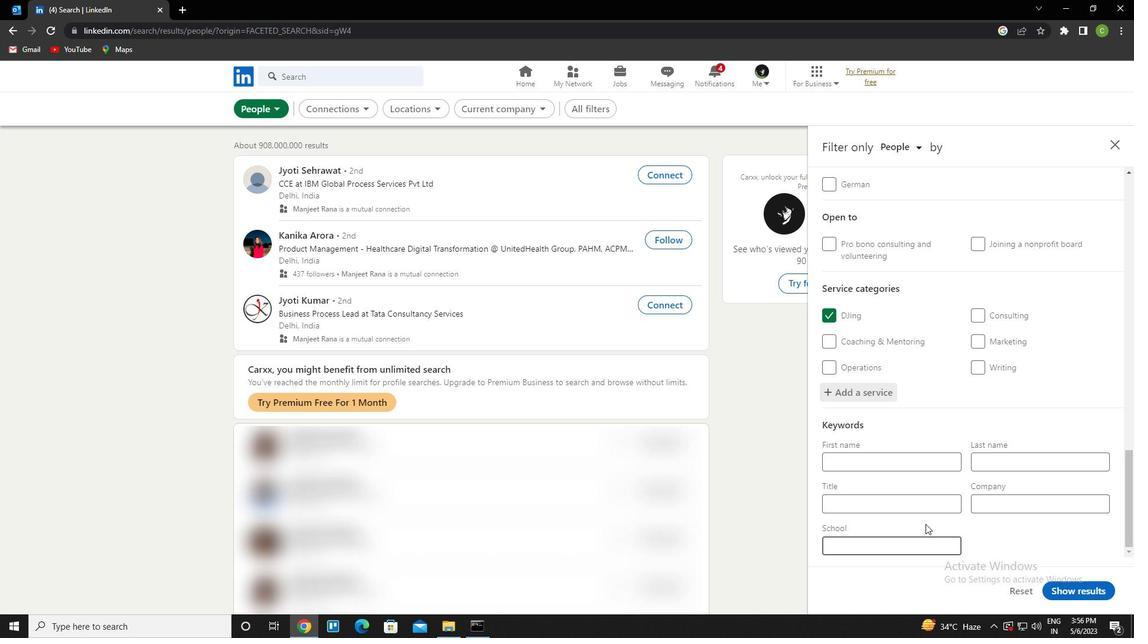 
Action: Mouse pressed left at (908, 509)
Screenshot: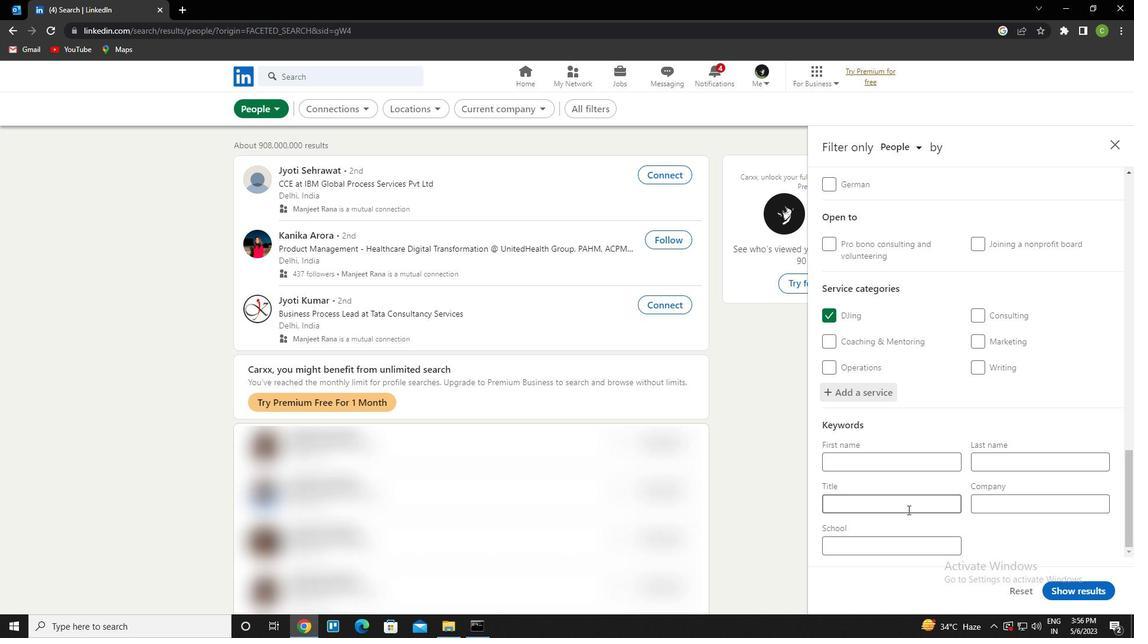 
Action: Key pressed <Key.caps_lock>m<Key.caps_lock>athematician
Screenshot: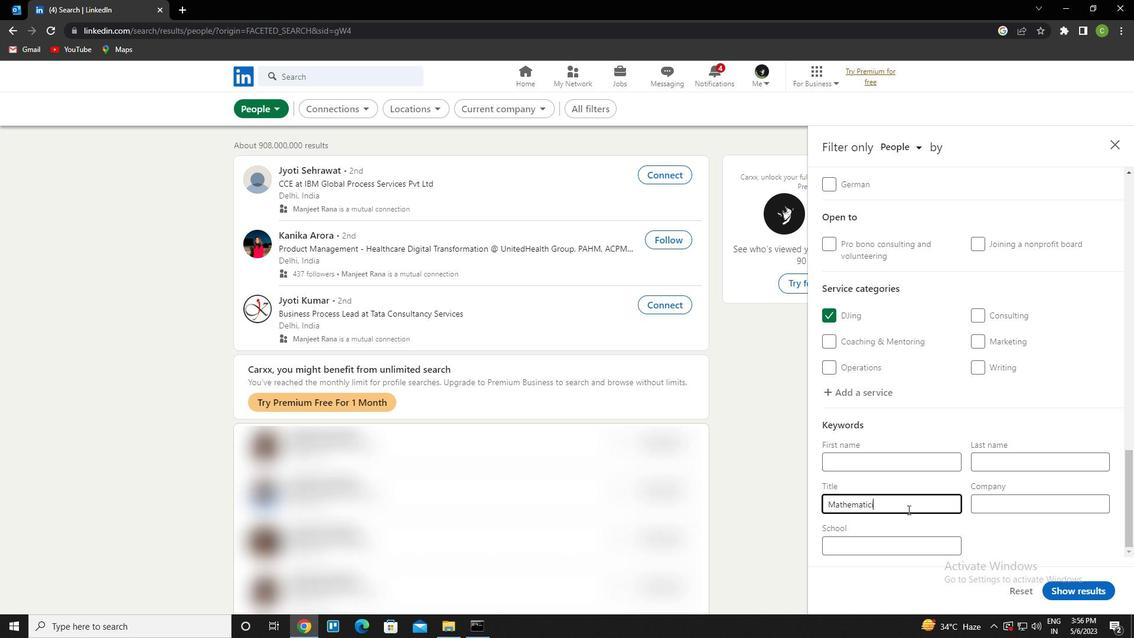 
Action: Mouse moved to (1075, 596)
Screenshot: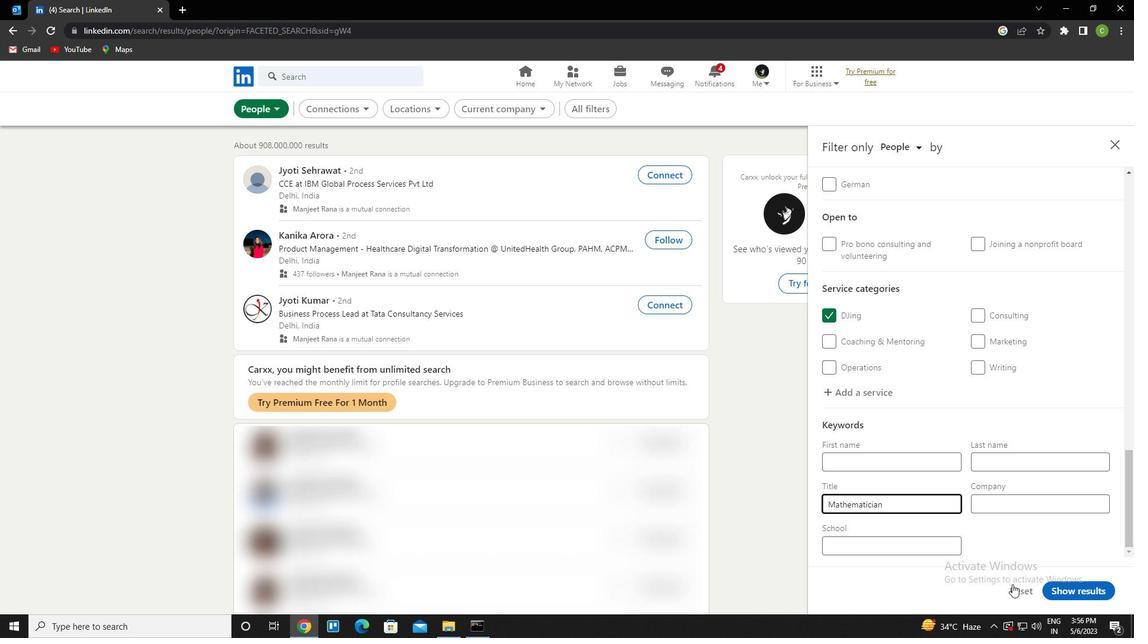 
Action: Mouse pressed left at (1075, 596)
Screenshot: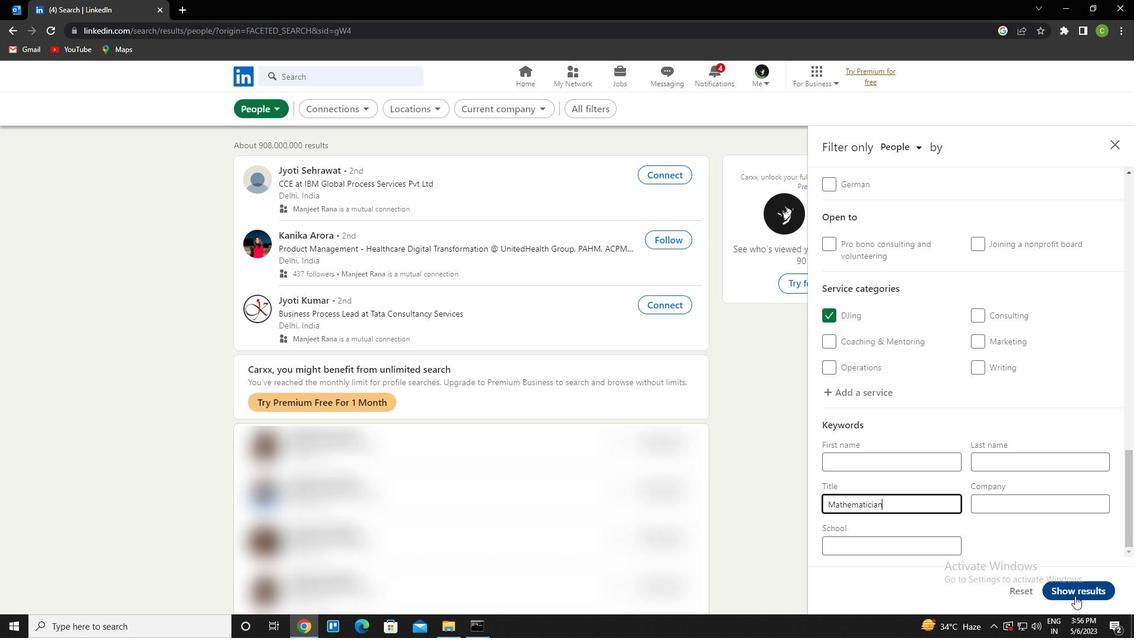 
Action: Mouse moved to (537, 548)
Screenshot: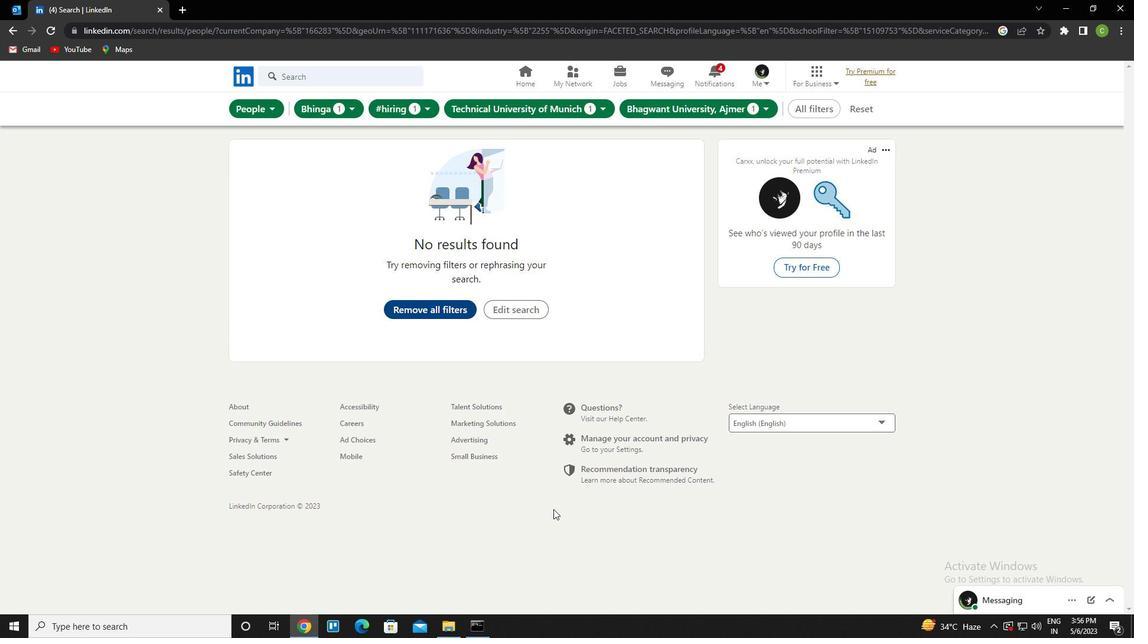 
